 Task: Find connections with filter location 'Aïn el Berd with filter topic #linkedincoachwith filter profile language German with filter current company Golden Opportunities with filter school National Institute of Fashion Technology Delhi with filter industry Venture Capital and Private Equity Principals with filter service category Tax Preparation with filter keywords title Hotel Front Door Greeter
Action: Mouse moved to (499, 72)
Screenshot: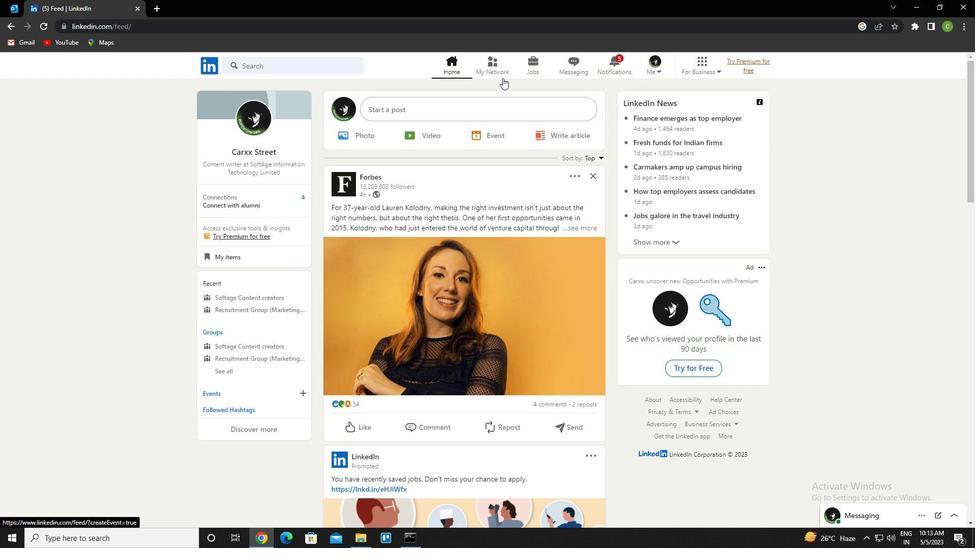 
Action: Mouse pressed left at (499, 72)
Screenshot: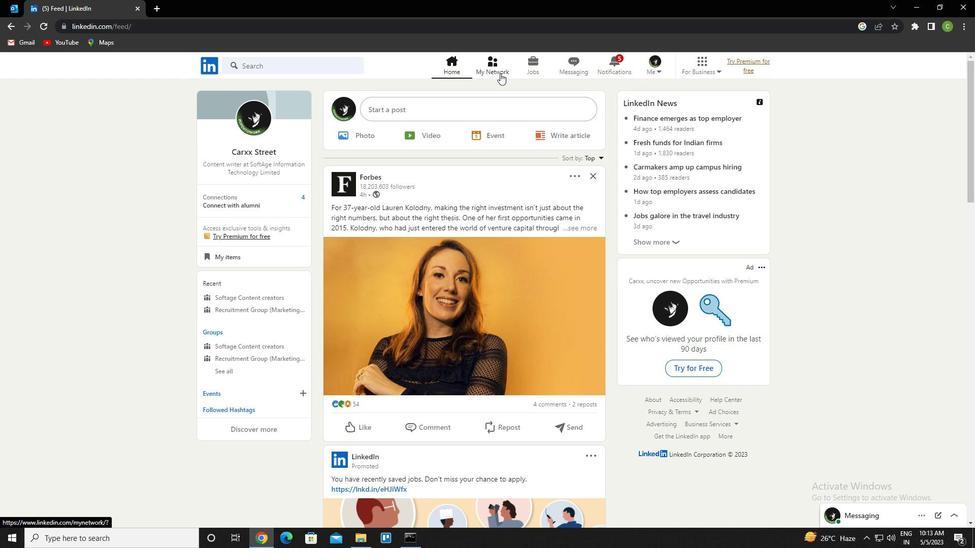 
Action: Mouse moved to (308, 129)
Screenshot: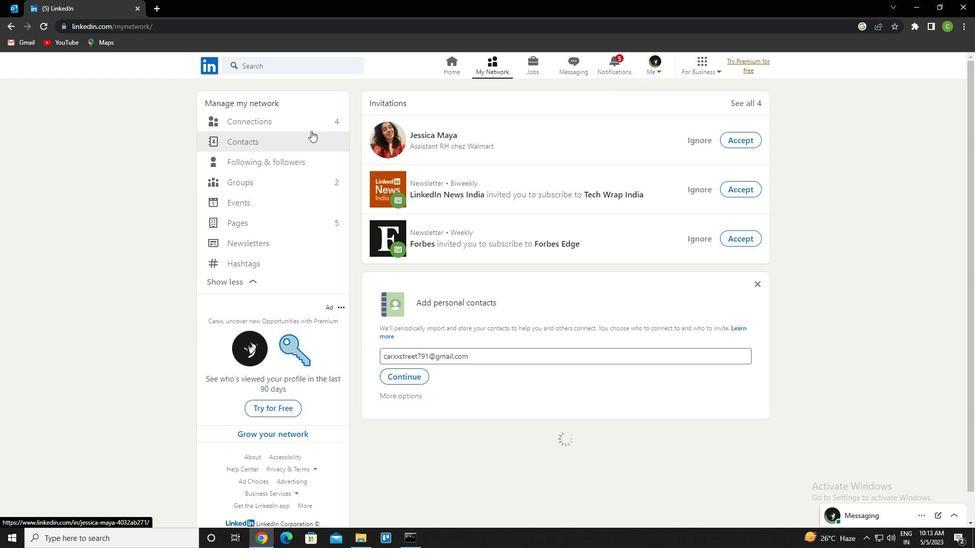 
Action: Mouse pressed left at (308, 129)
Screenshot: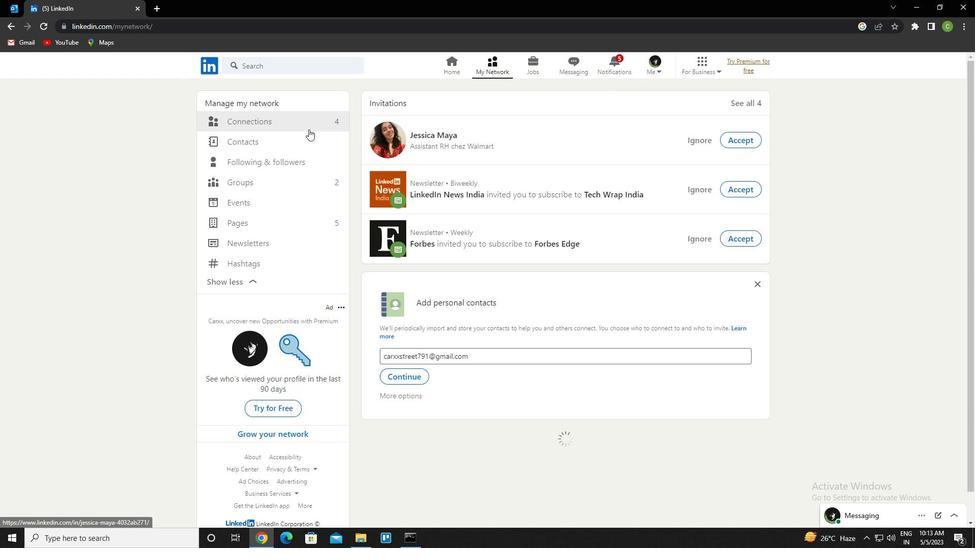 
Action: Mouse moved to (308, 128)
Screenshot: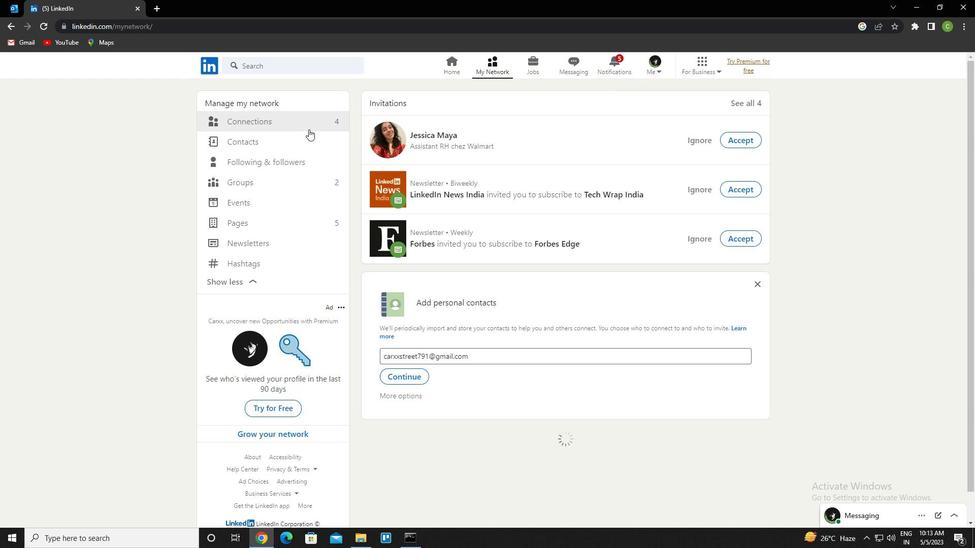 
Action: Mouse pressed left at (308, 128)
Screenshot: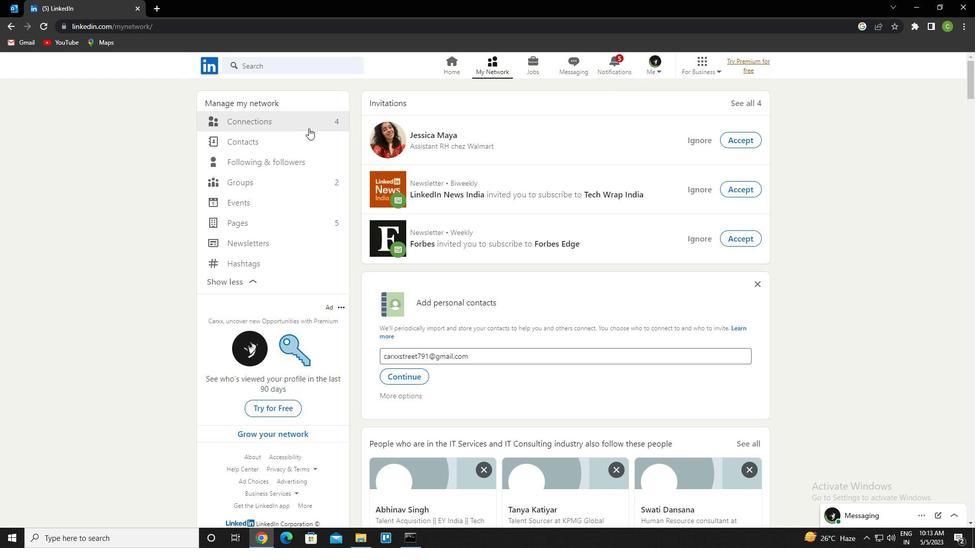 
Action: Mouse moved to (333, 122)
Screenshot: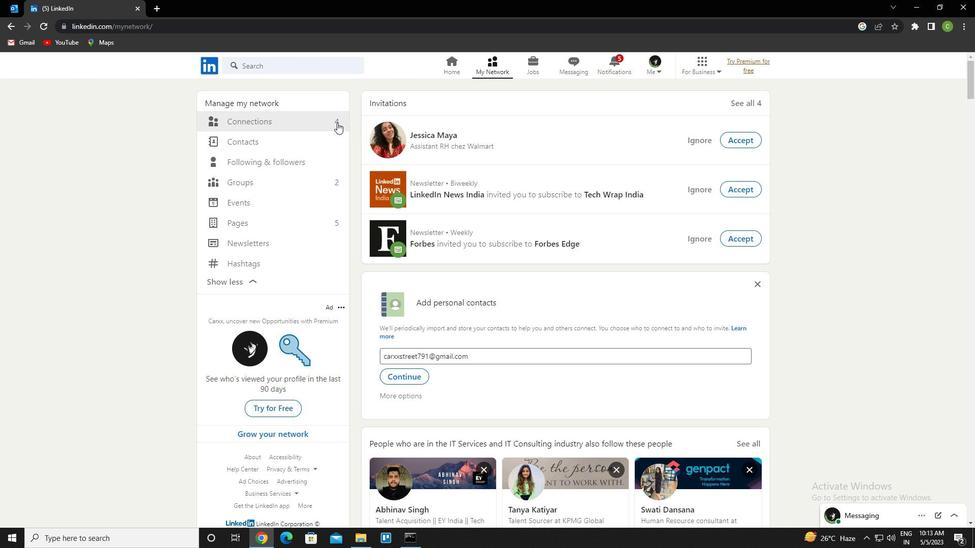 
Action: Mouse pressed left at (333, 122)
Screenshot: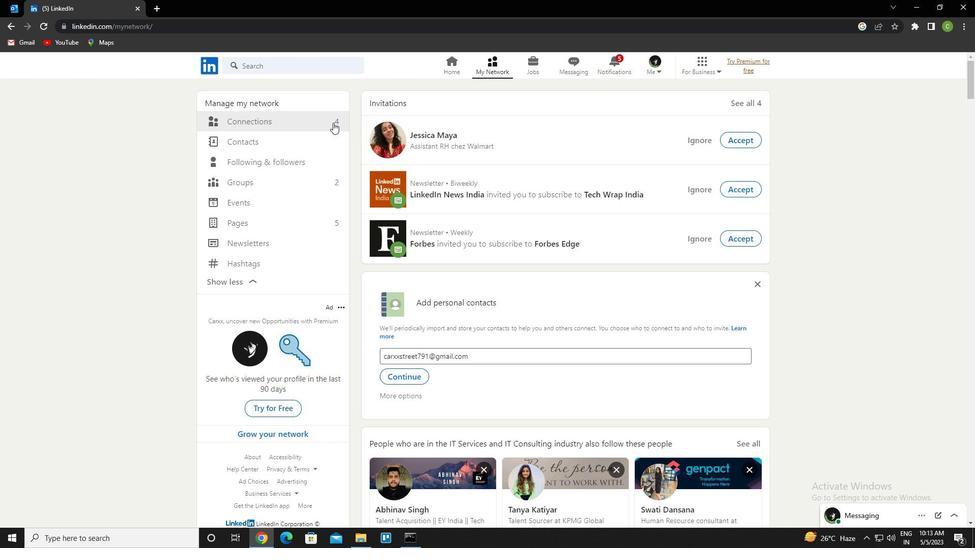 
Action: Mouse moved to (585, 120)
Screenshot: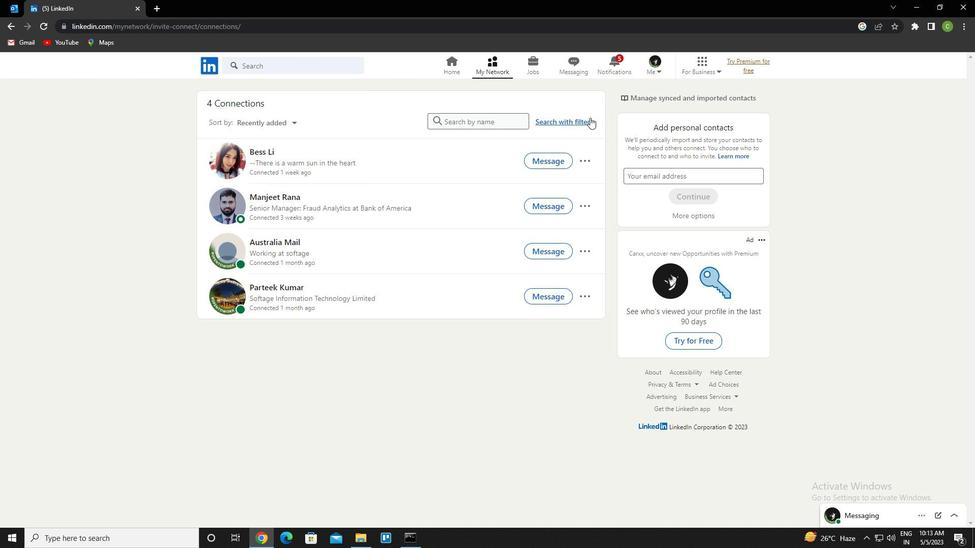 
Action: Mouse pressed left at (585, 120)
Screenshot: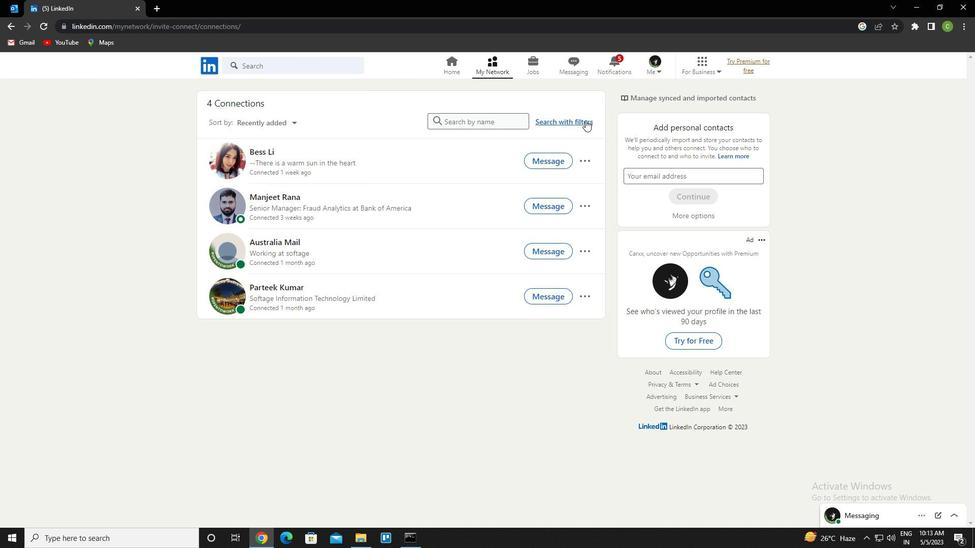 
Action: Mouse moved to (520, 99)
Screenshot: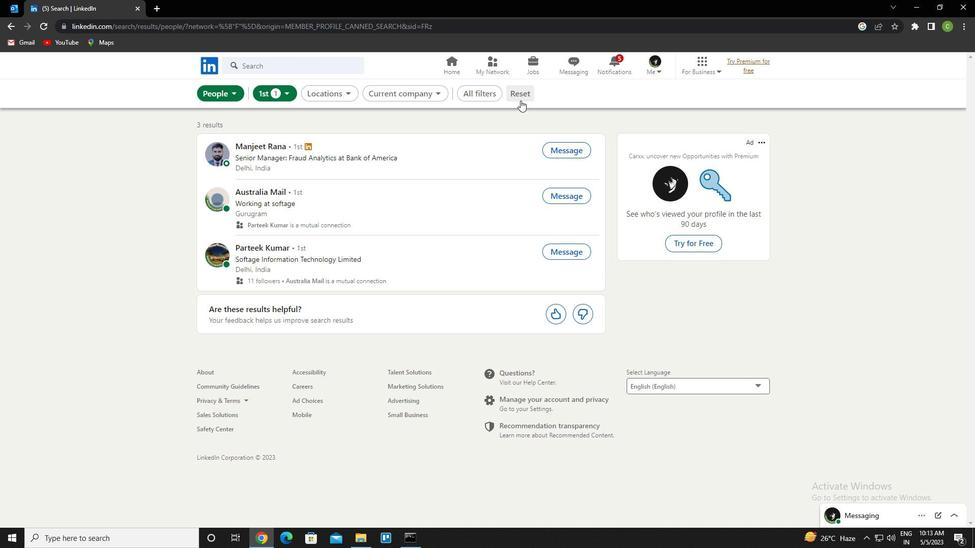 
Action: Mouse pressed left at (520, 99)
Screenshot: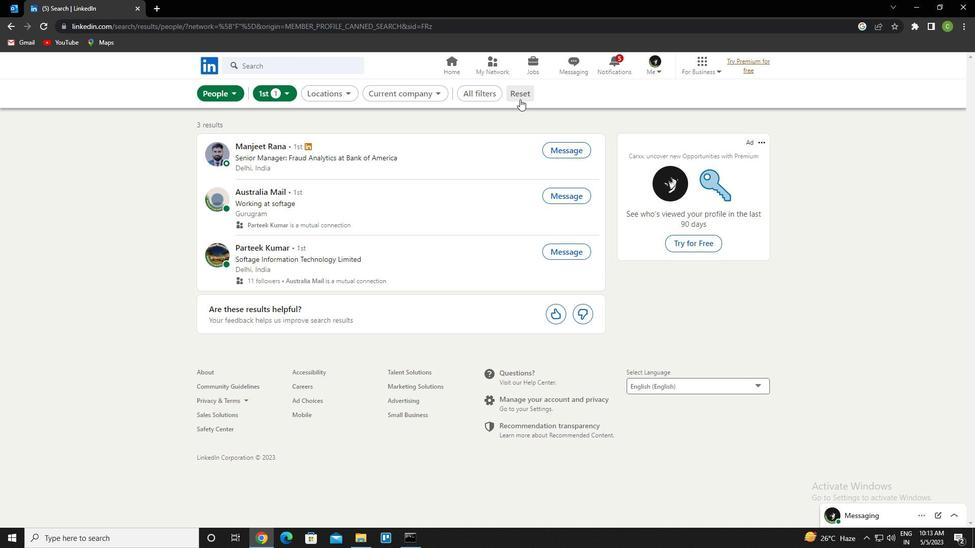 
Action: Mouse moved to (507, 95)
Screenshot: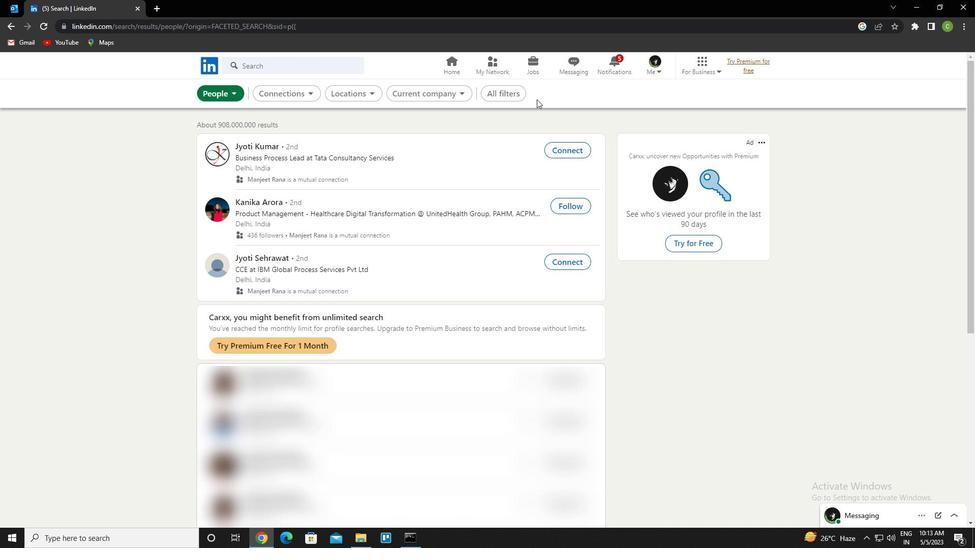 
Action: Mouse pressed left at (507, 95)
Screenshot: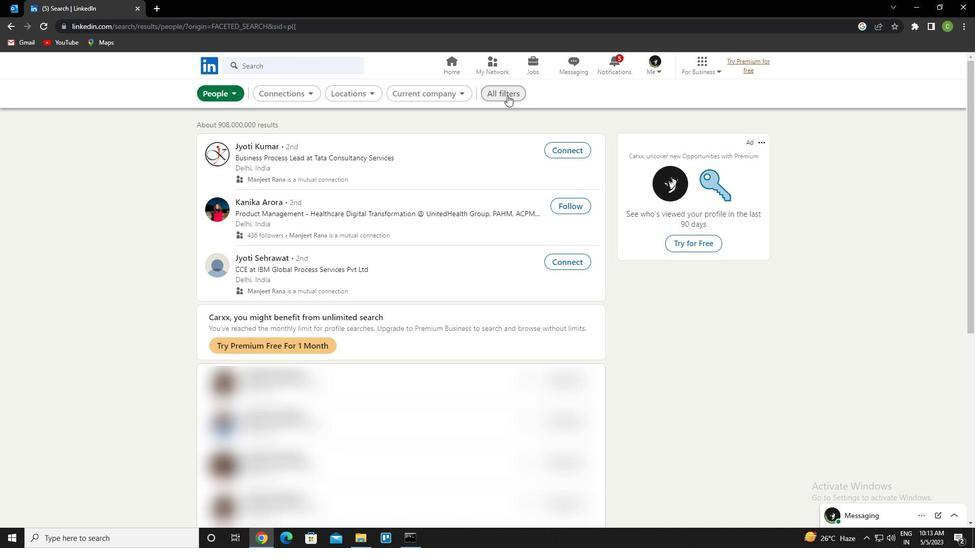 
Action: Mouse moved to (896, 278)
Screenshot: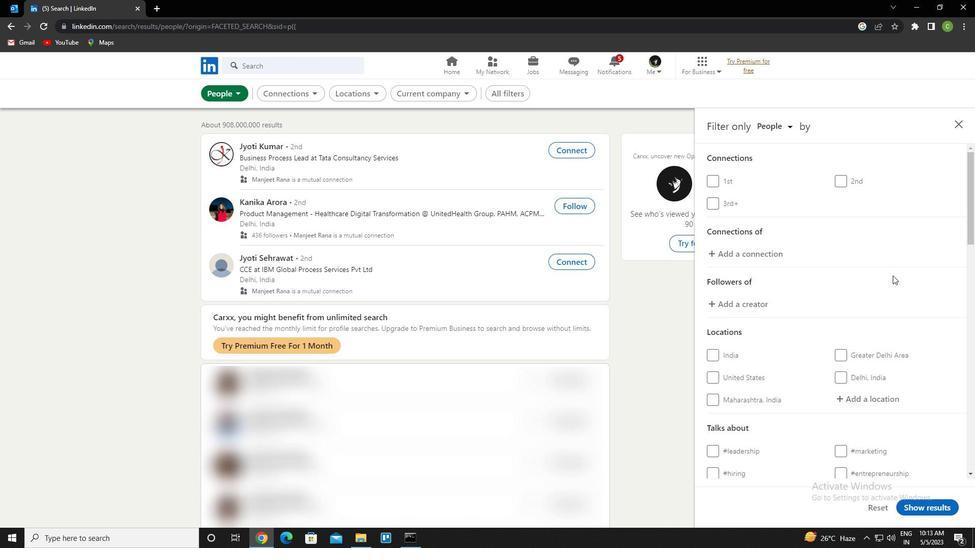 
Action: Mouse scrolled (896, 277) with delta (0, 0)
Screenshot: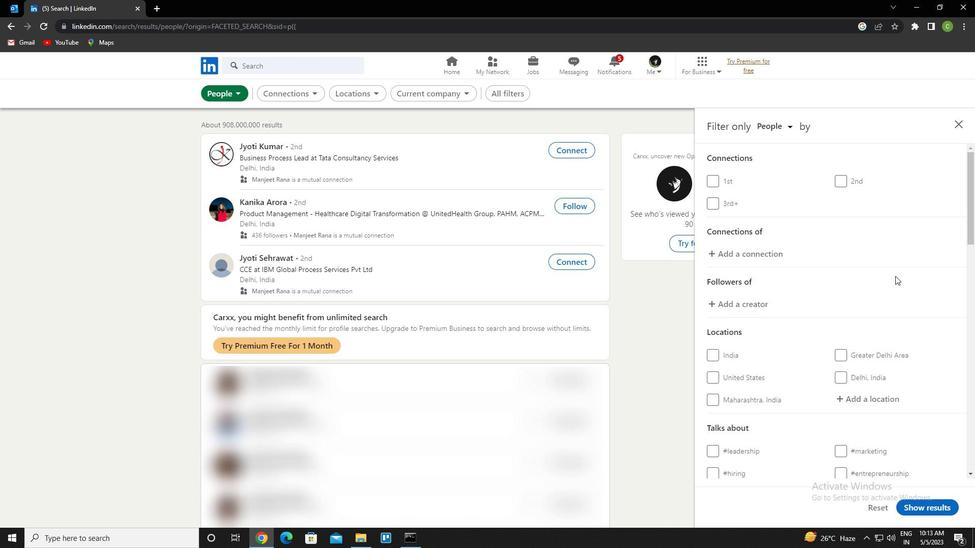 
Action: Mouse moved to (896, 278)
Screenshot: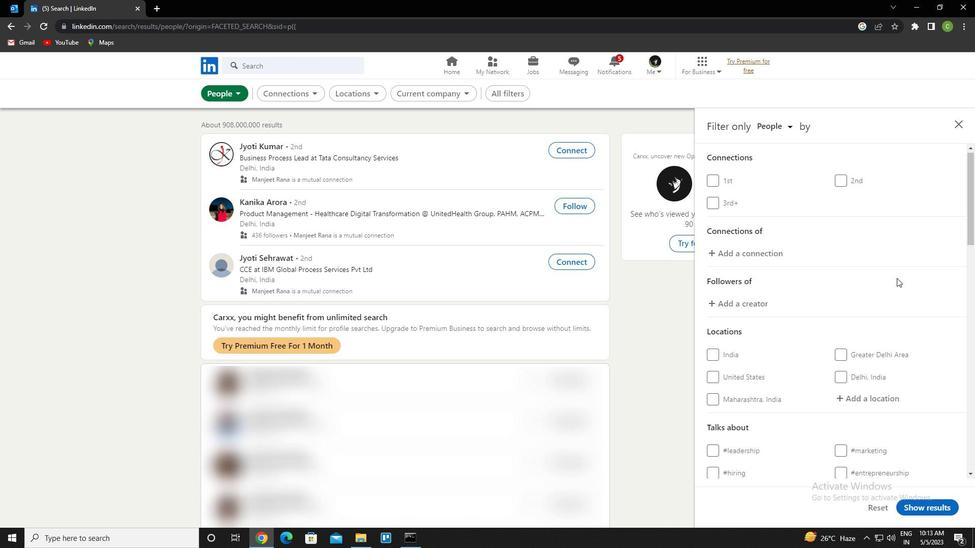 
Action: Mouse scrolled (896, 278) with delta (0, 0)
Screenshot: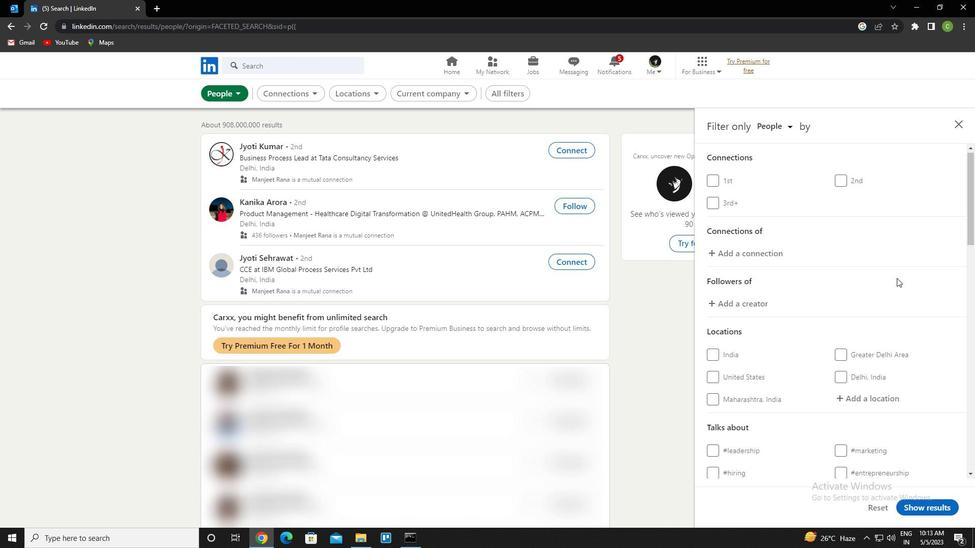 
Action: Mouse moved to (868, 296)
Screenshot: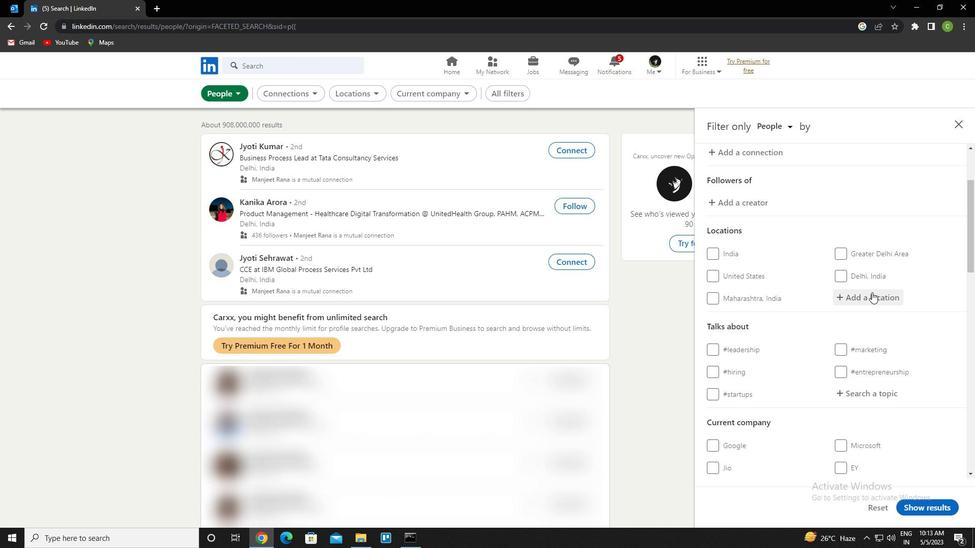 
Action: Mouse pressed left at (868, 296)
Screenshot: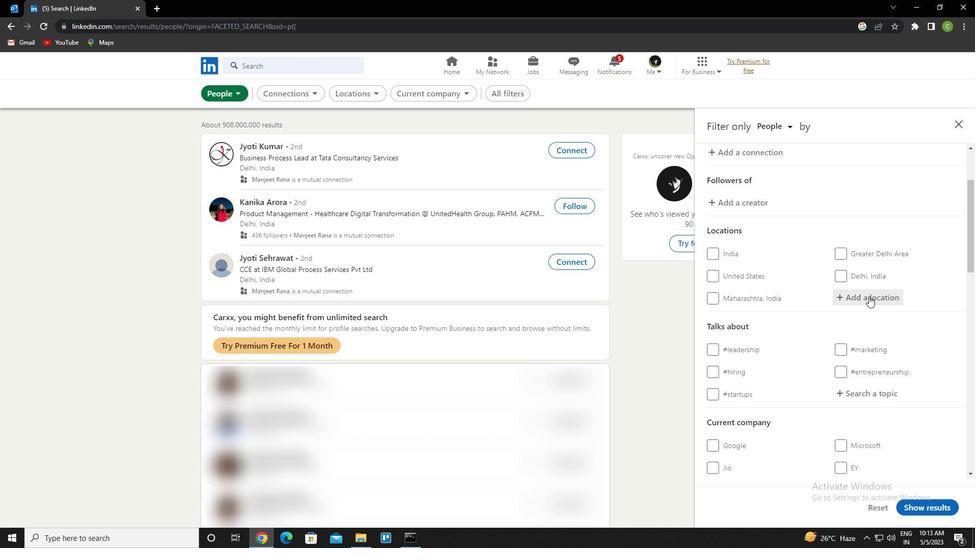 
Action: Key pressed <Key.caps_lock>a<Key.caps_lock>in<Key.space>el<Key.space>berd<Key.down><Key.enter>
Screenshot: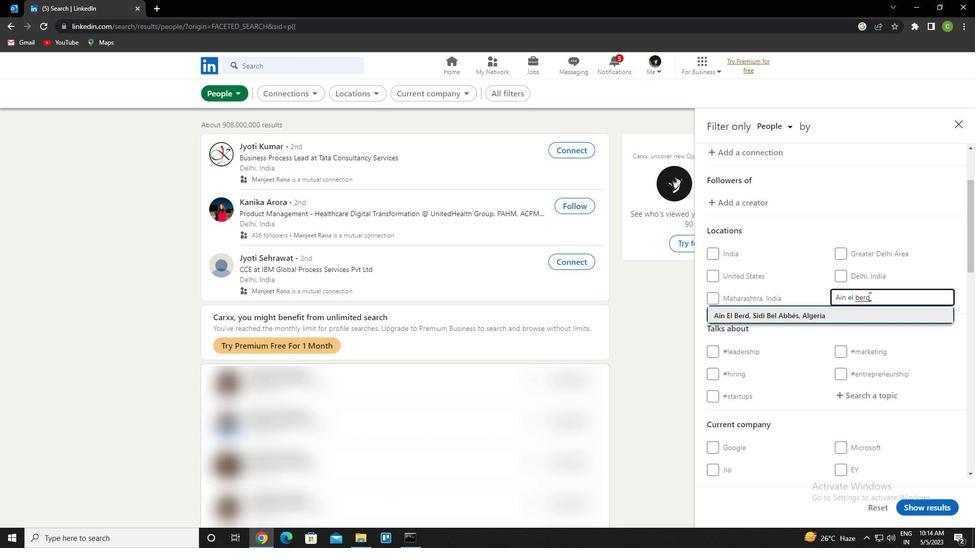 
Action: Mouse moved to (969, 222)
Screenshot: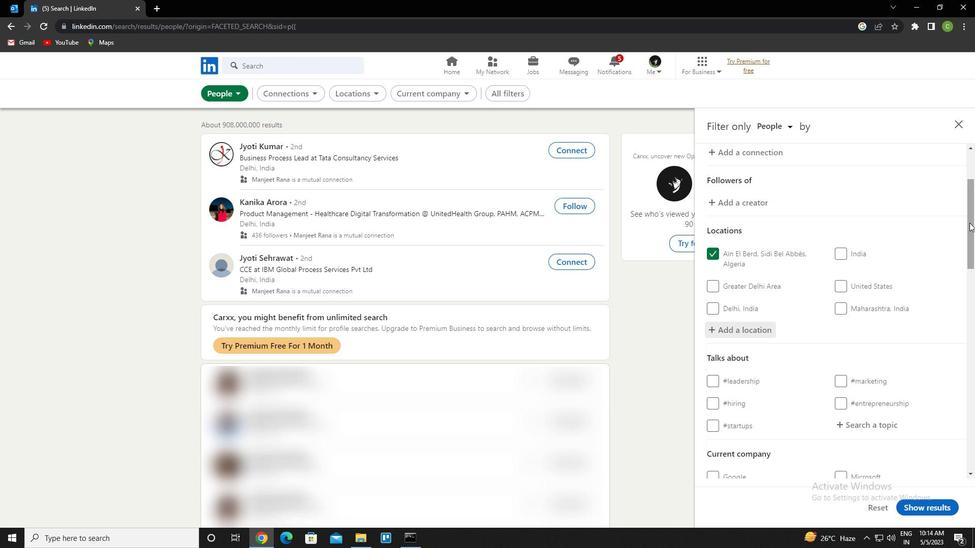 
Action: Mouse scrolled (969, 222) with delta (0, 0)
Screenshot: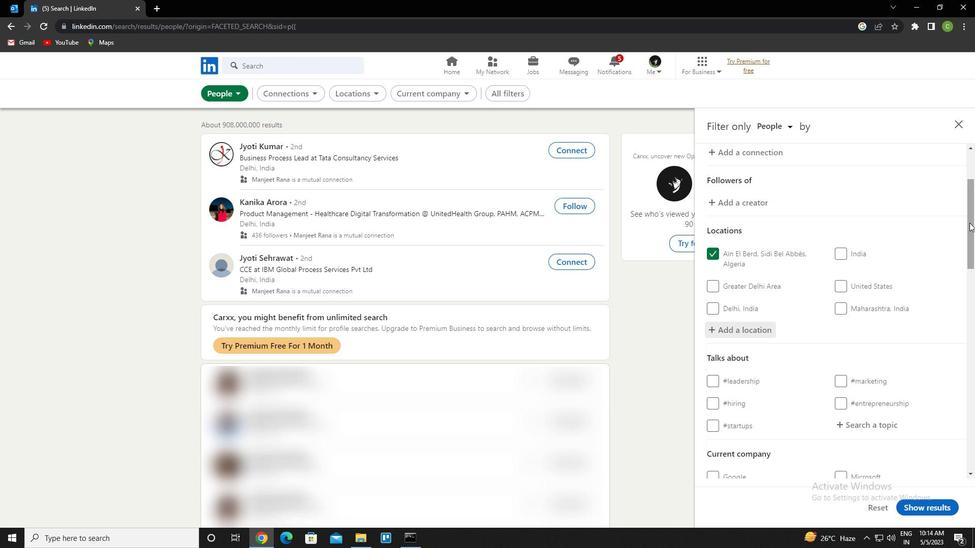 
Action: Mouse moved to (891, 372)
Screenshot: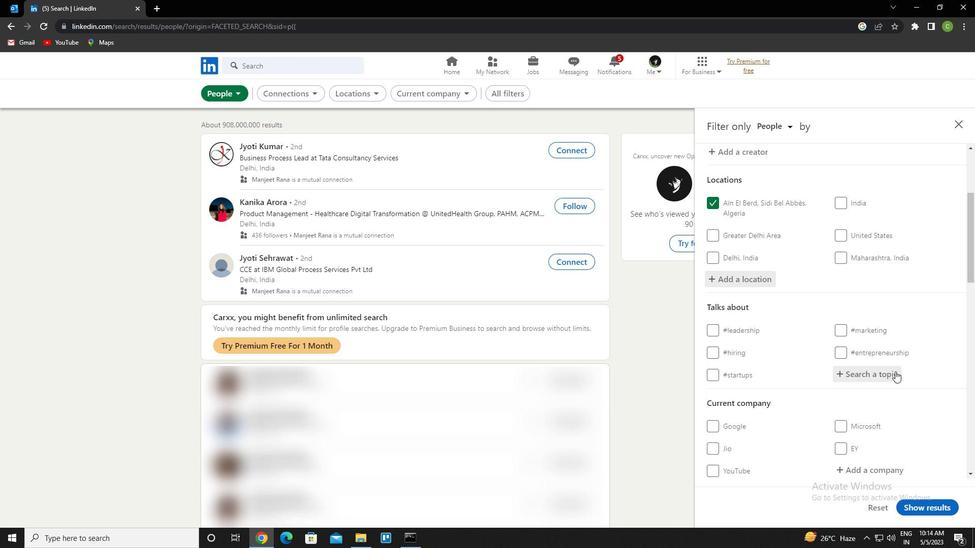 
Action: Mouse pressed left at (891, 372)
Screenshot: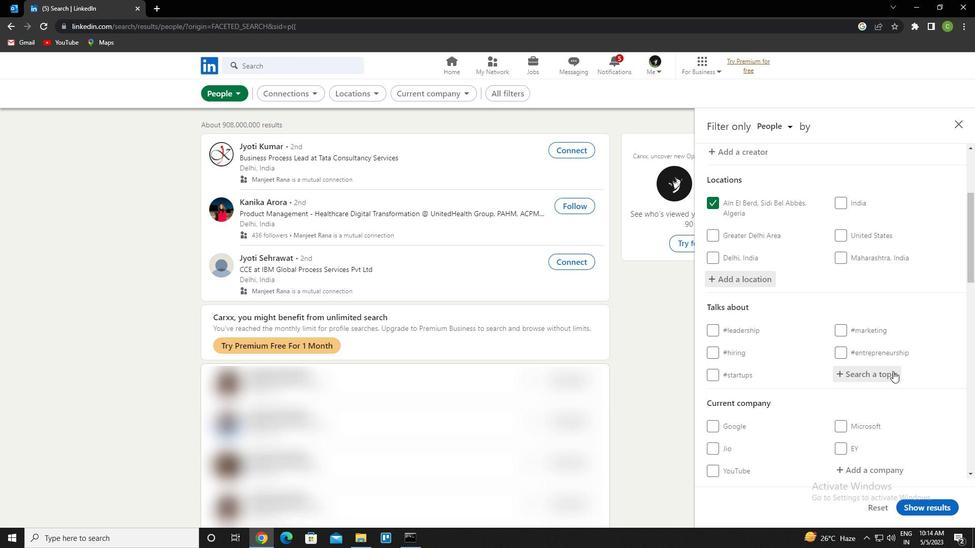 
Action: Mouse moved to (920, 353)
Screenshot: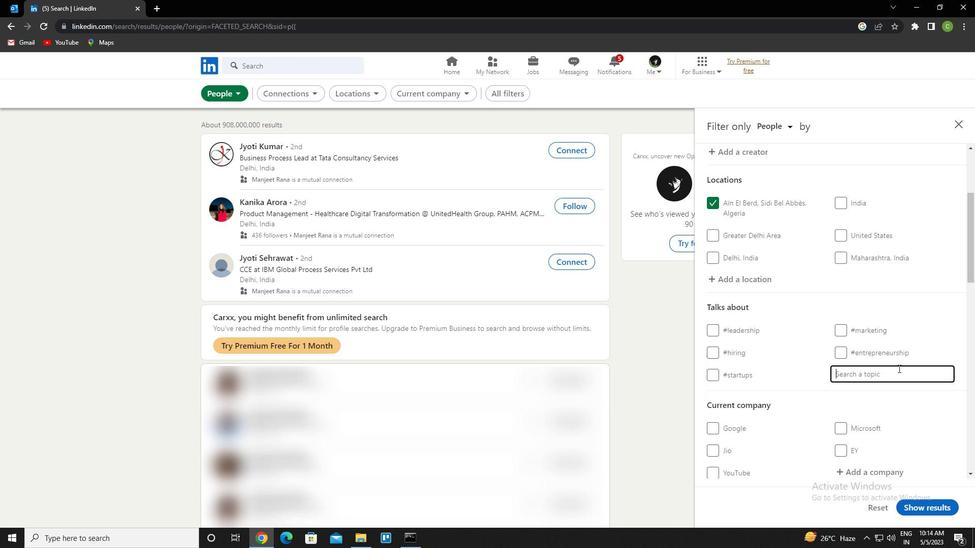 
Action: Key pressed linkedincoch<Key.backspace><Key.backspace><Key.backspace>oach<Key.down><Key.enter>
Screenshot: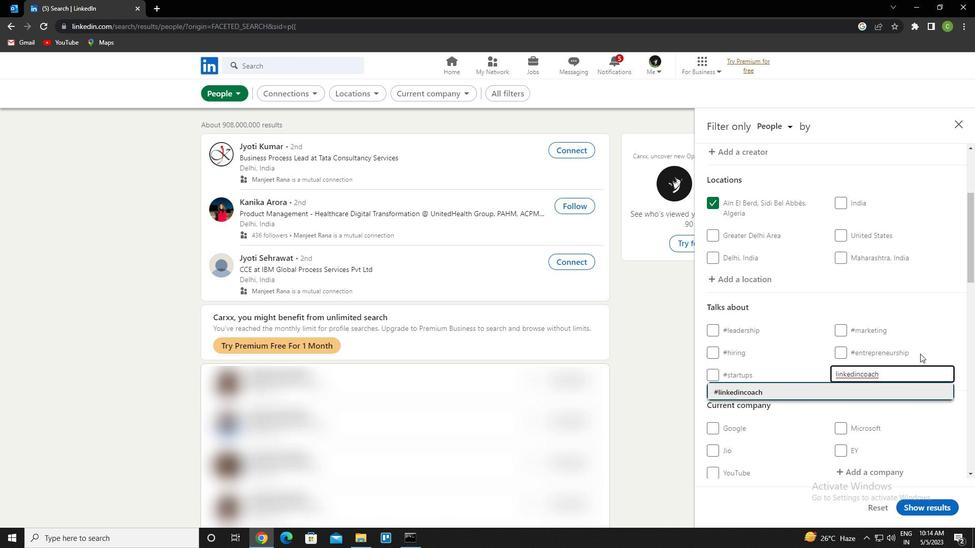 
Action: Mouse moved to (963, 322)
Screenshot: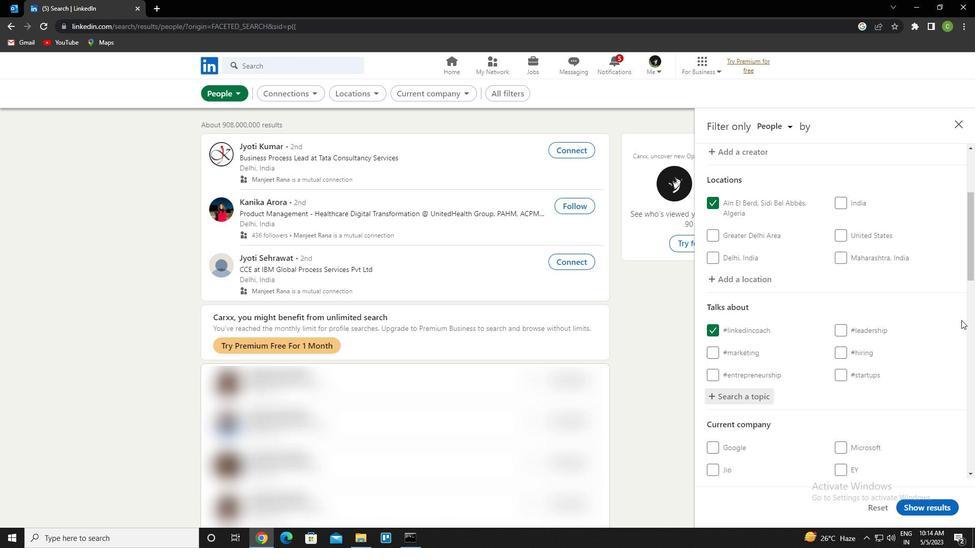 
Action: Mouse scrolled (963, 321) with delta (0, 0)
Screenshot: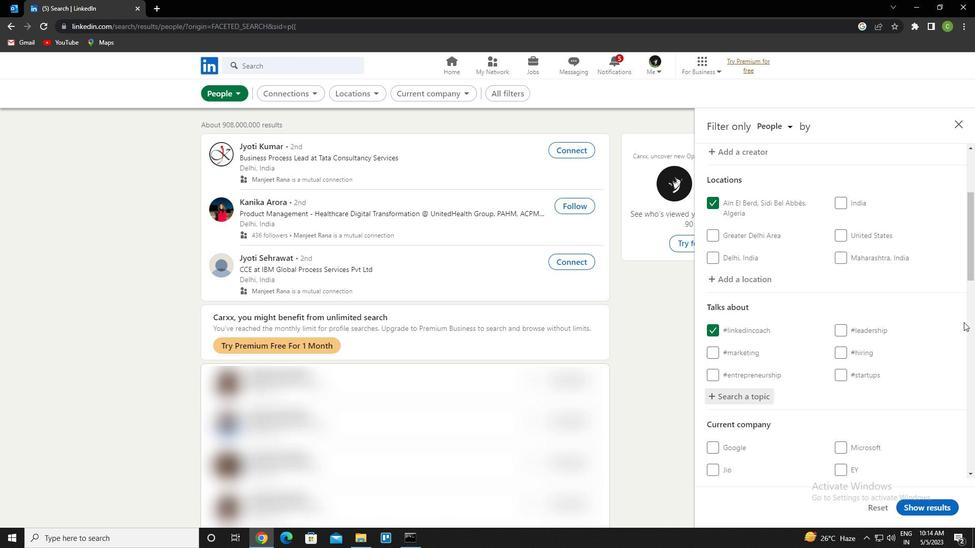 
Action: Mouse moved to (963, 322)
Screenshot: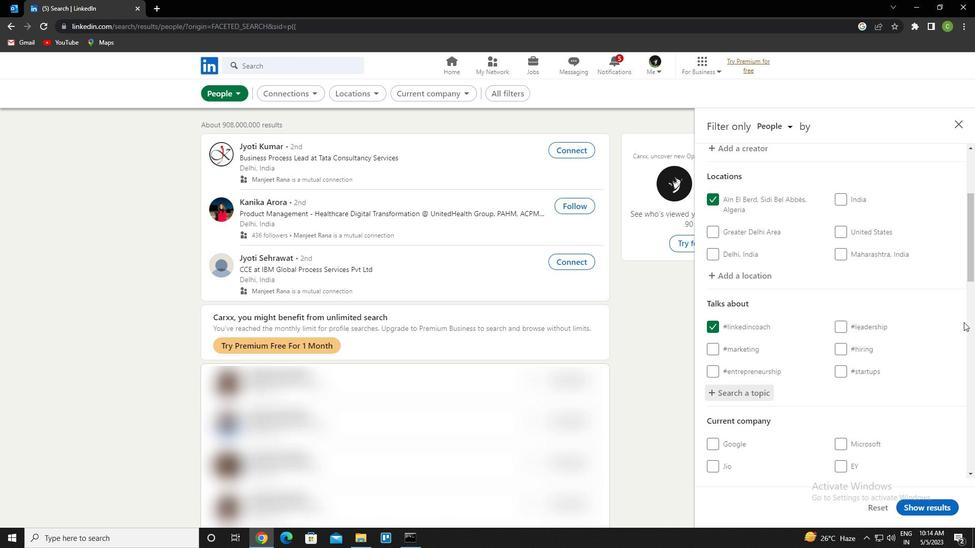 
Action: Mouse scrolled (963, 321) with delta (0, 0)
Screenshot: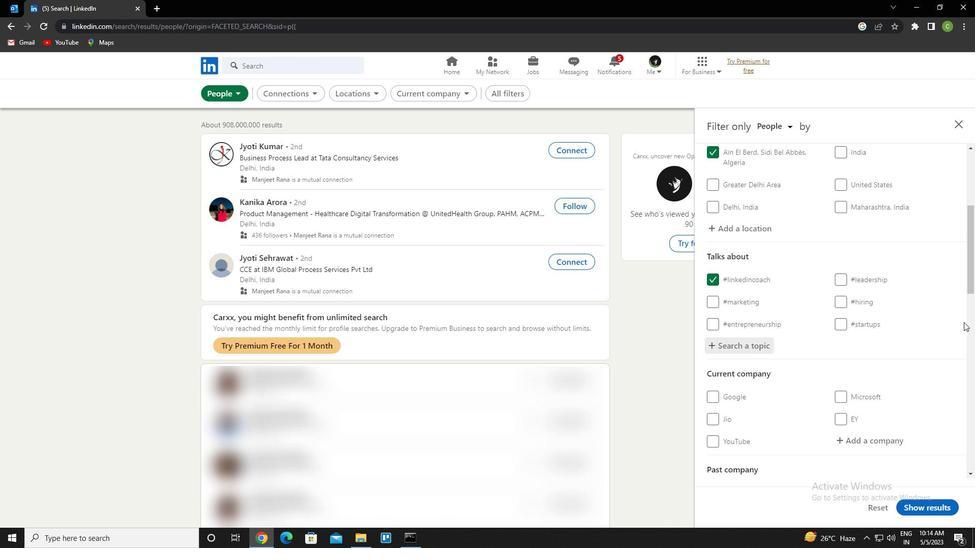 
Action: Mouse scrolled (963, 321) with delta (0, 0)
Screenshot: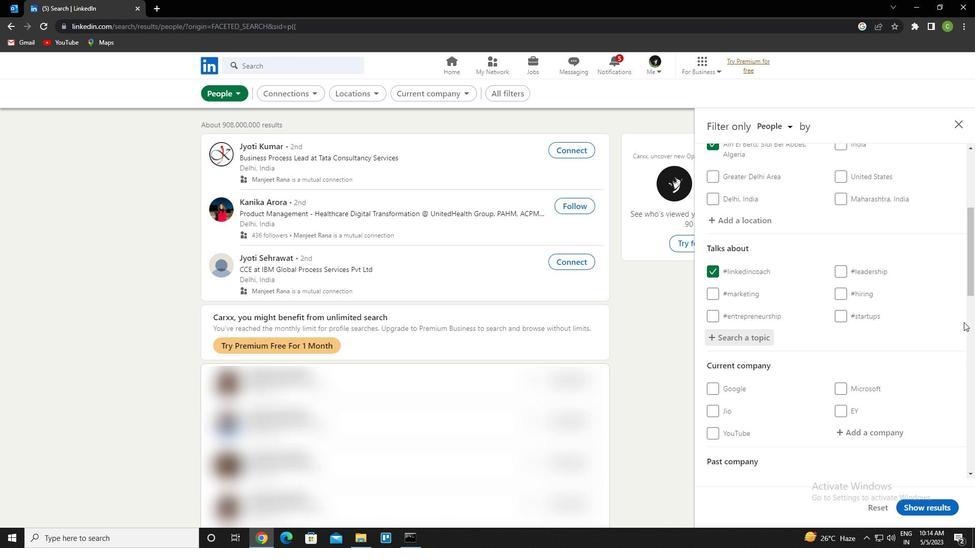 
Action: Mouse moved to (963, 323)
Screenshot: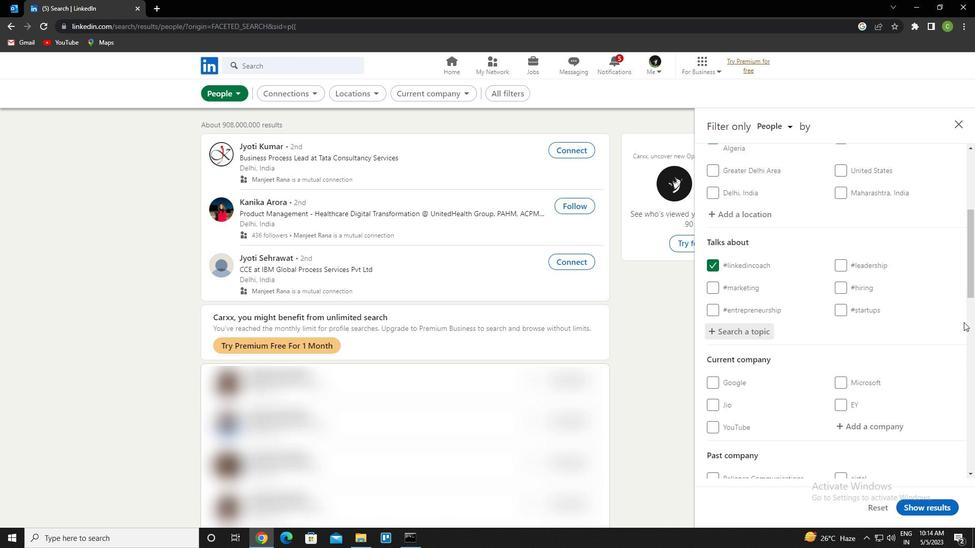 
Action: Mouse scrolled (963, 323) with delta (0, 0)
Screenshot: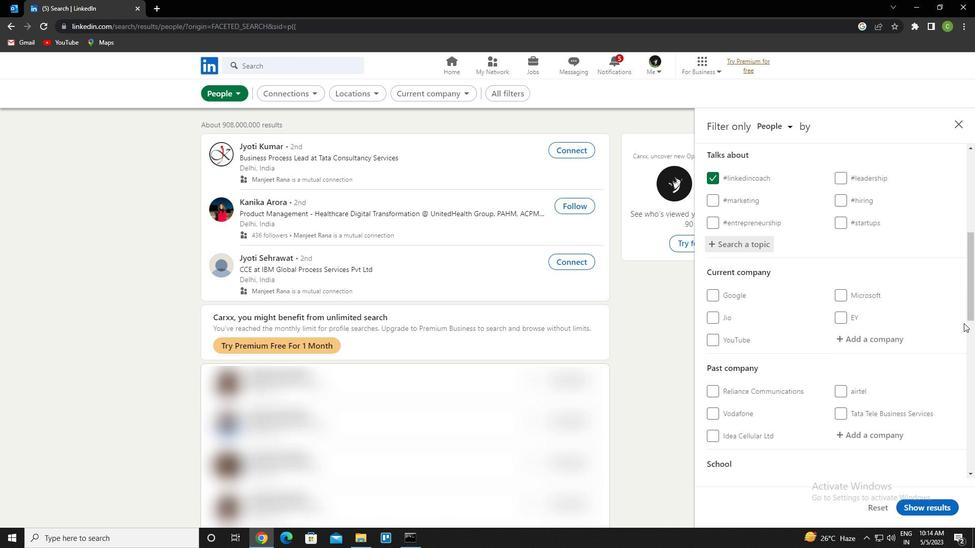 
Action: Mouse moved to (960, 324)
Screenshot: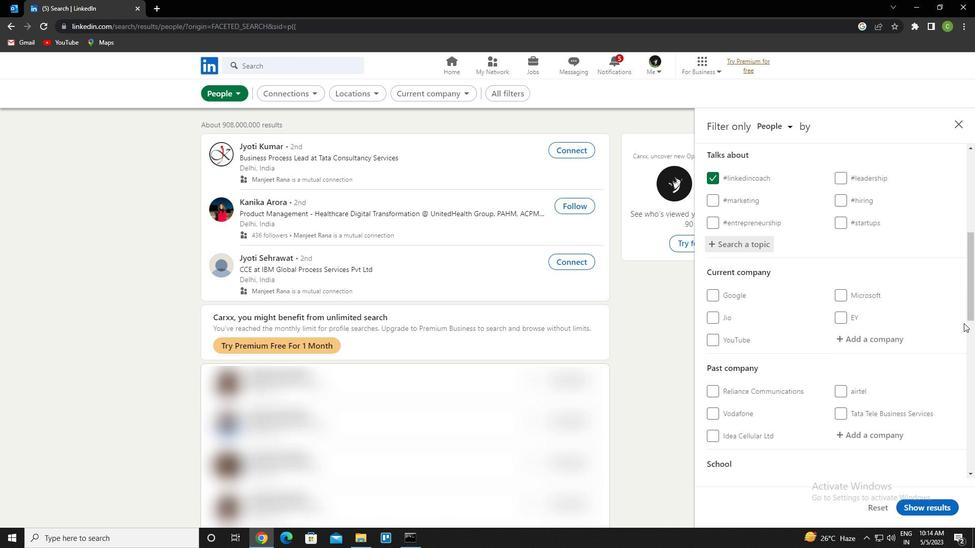 
Action: Mouse scrolled (960, 323) with delta (0, 0)
Screenshot: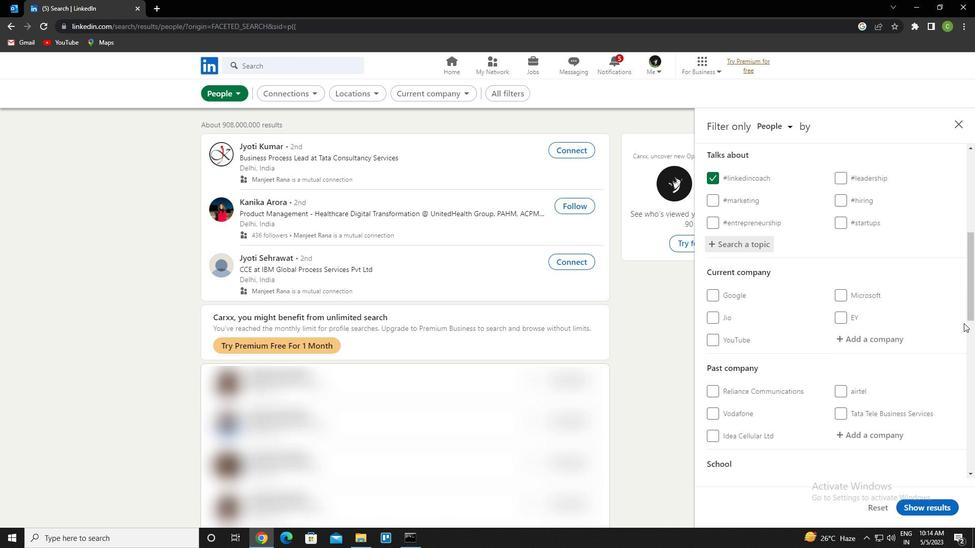 
Action: Mouse moved to (946, 325)
Screenshot: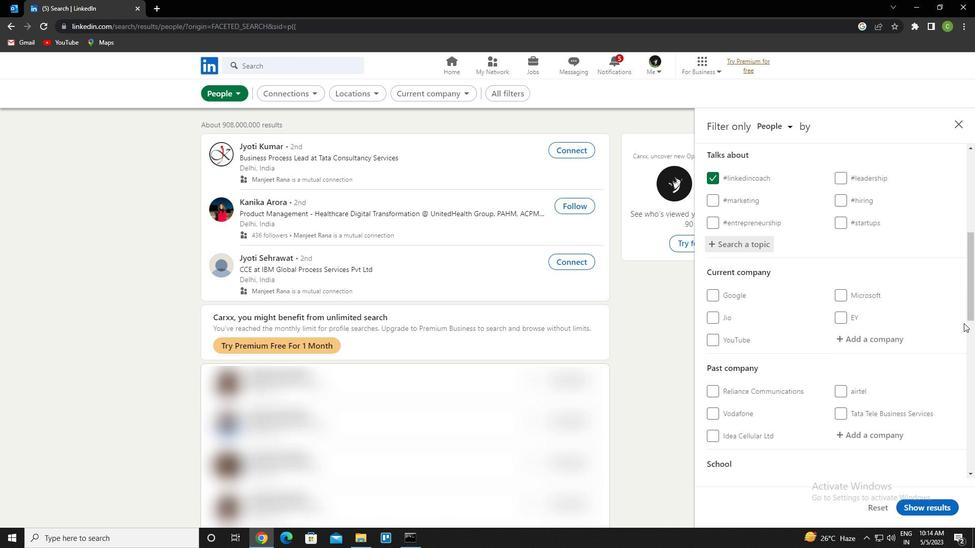 
Action: Mouse scrolled (946, 324) with delta (0, 0)
Screenshot: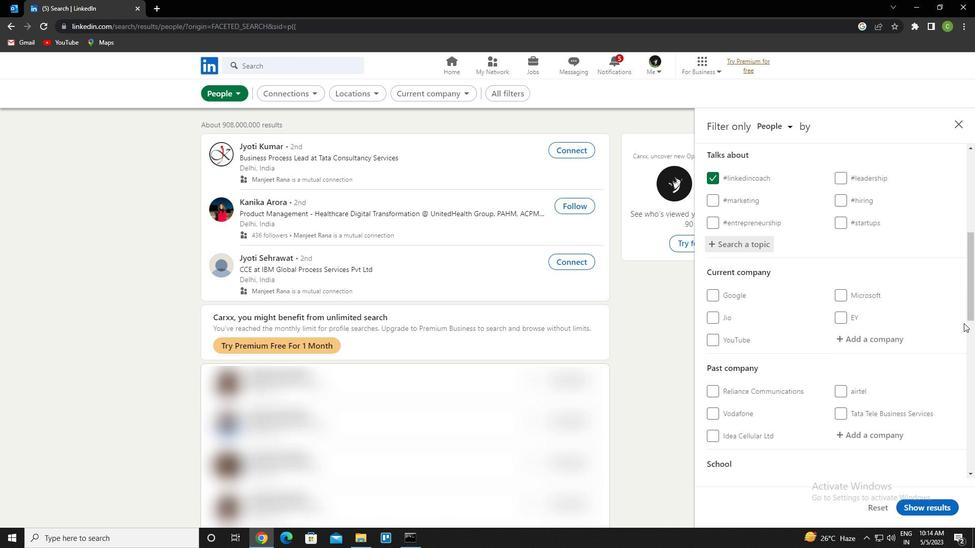 
Action: Mouse moved to (927, 316)
Screenshot: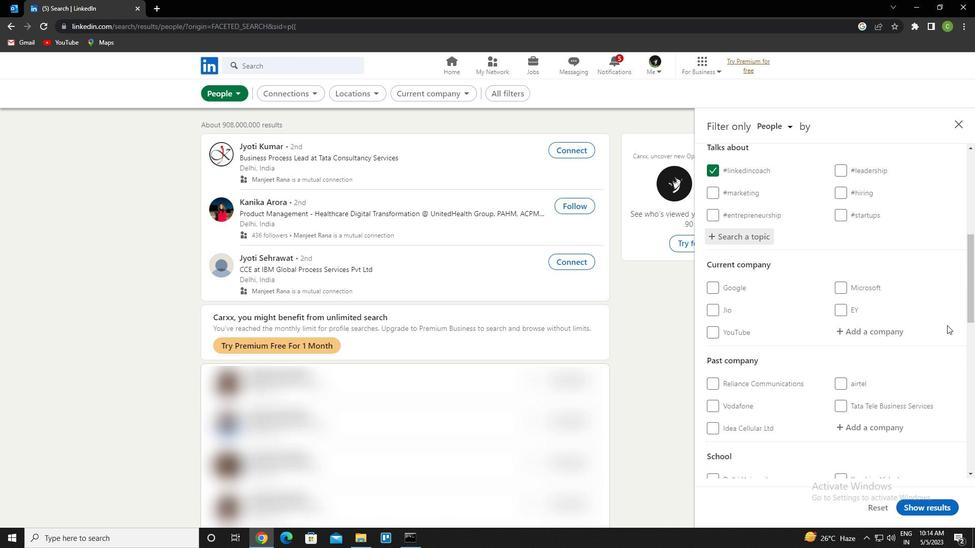 
Action: Mouse scrolled (927, 316) with delta (0, 0)
Screenshot: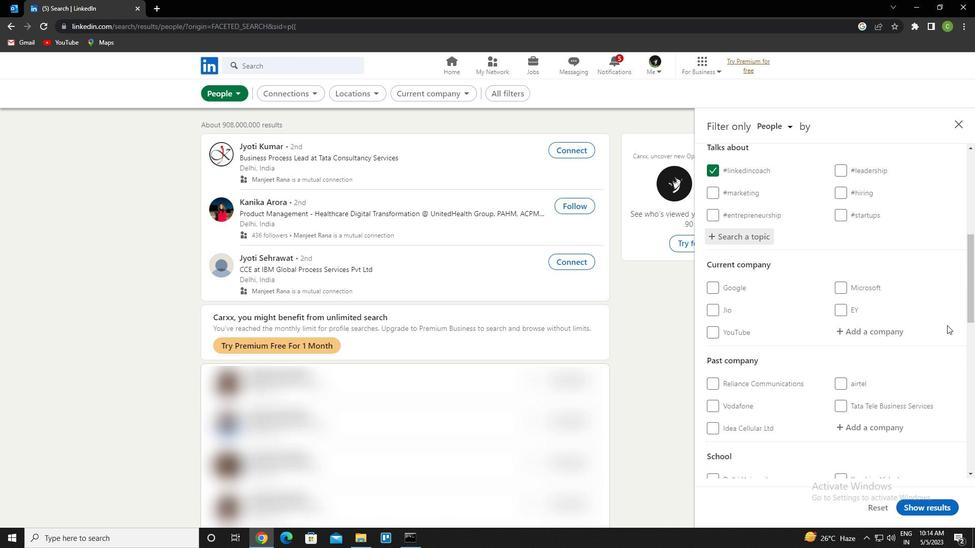 
Action: Mouse moved to (919, 313)
Screenshot: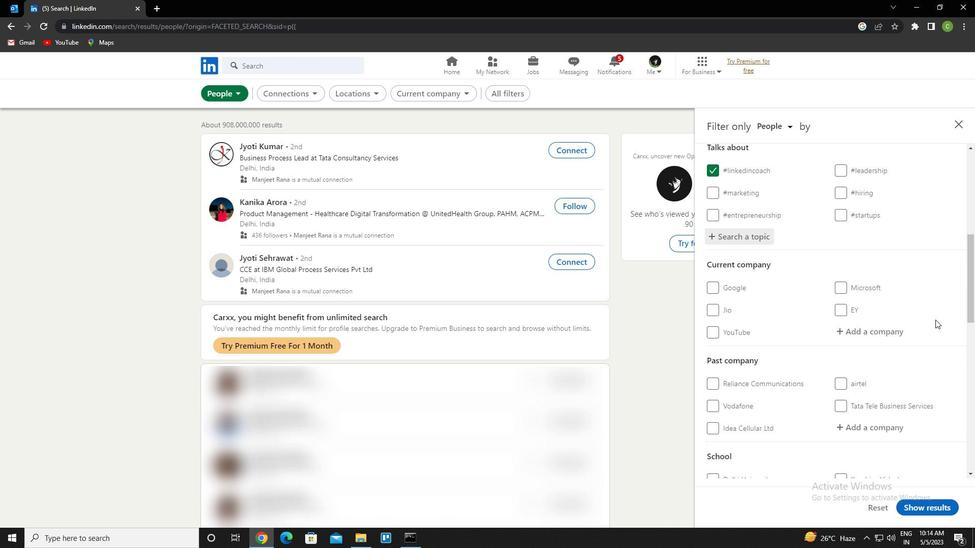 
Action: Mouse scrolled (919, 312) with delta (0, 0)
Screenshot: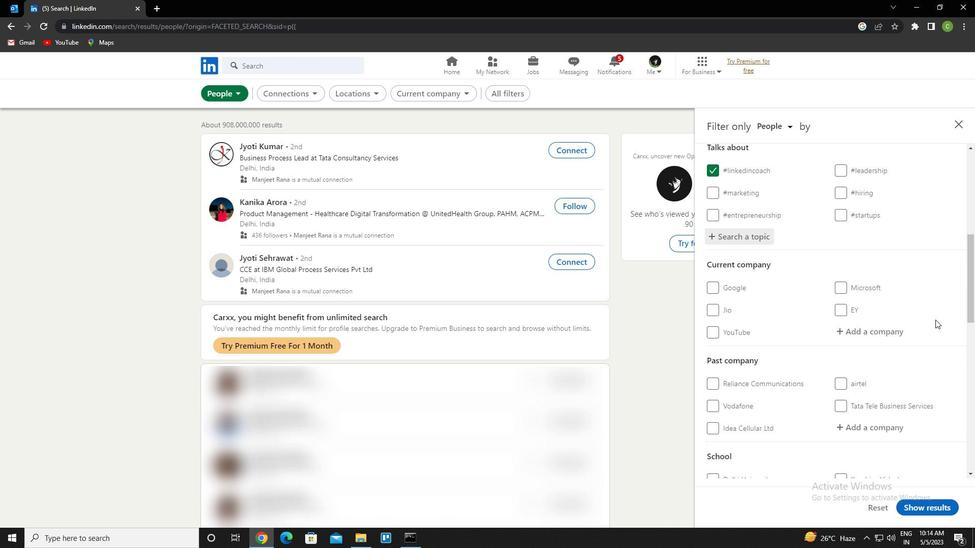 
Action: Mouse moved to (914, 311)
Screenshot: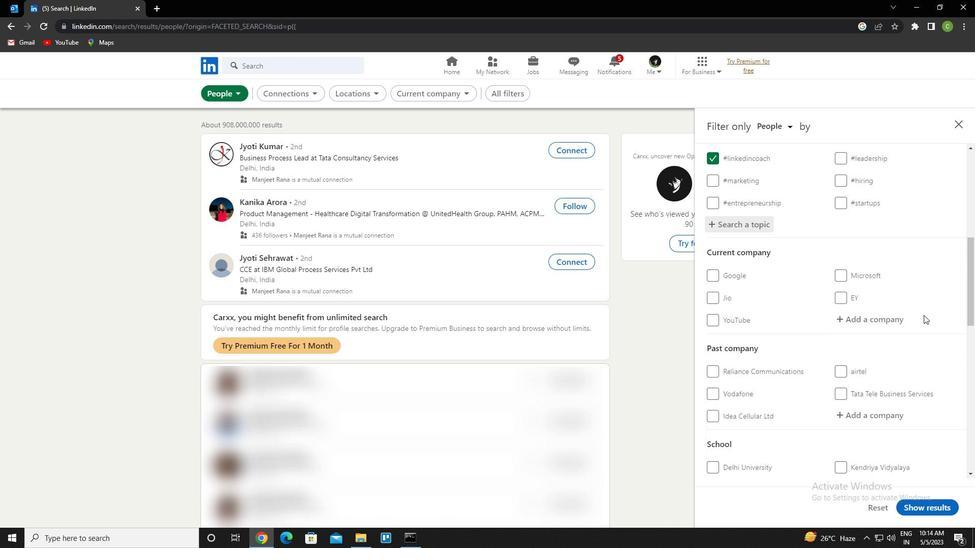 
Action: Mouse scrolled (914, 310) with delta (0, 0)
Screenshot: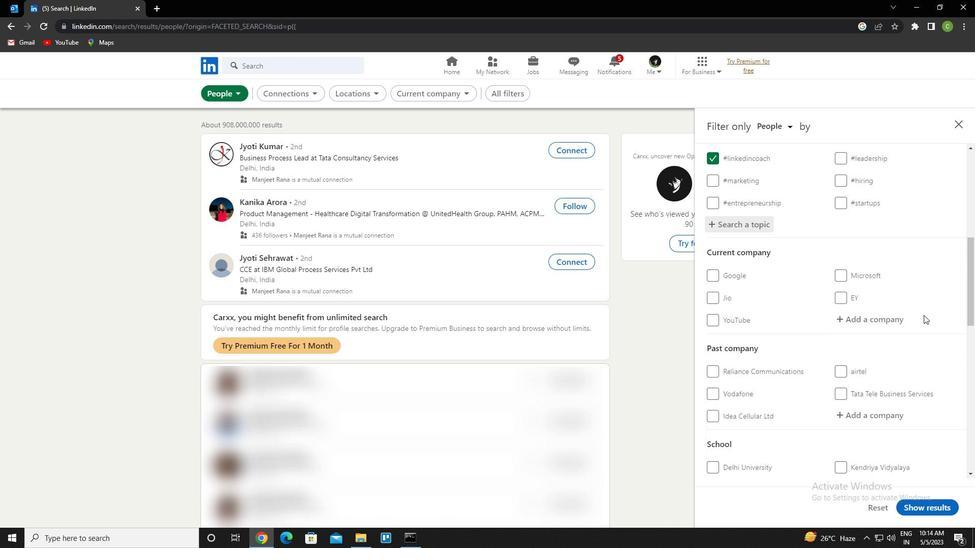 
Action: Mouse moved to (862, 306)
Screenshot: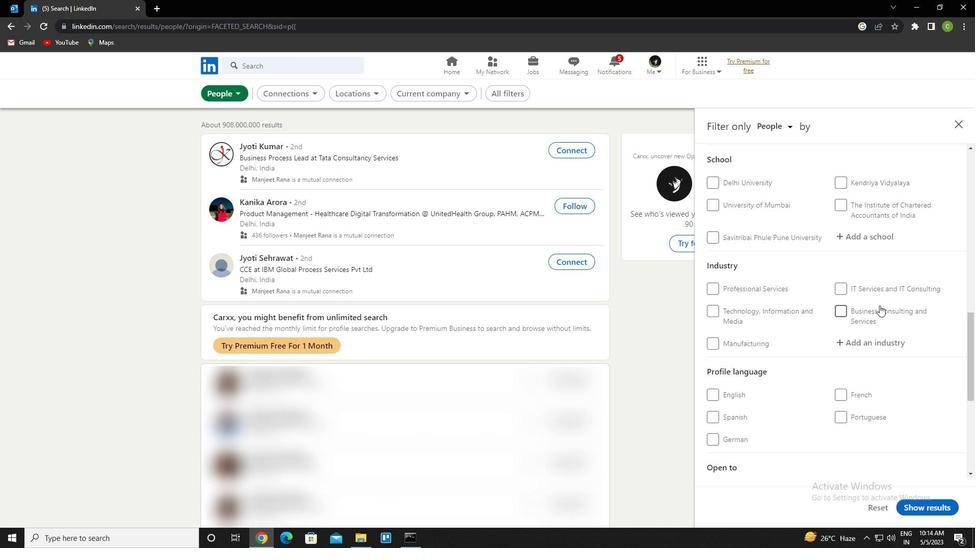 
Action: Mouse scrolled (862, 305) with delta (0, 0)
Screenshot: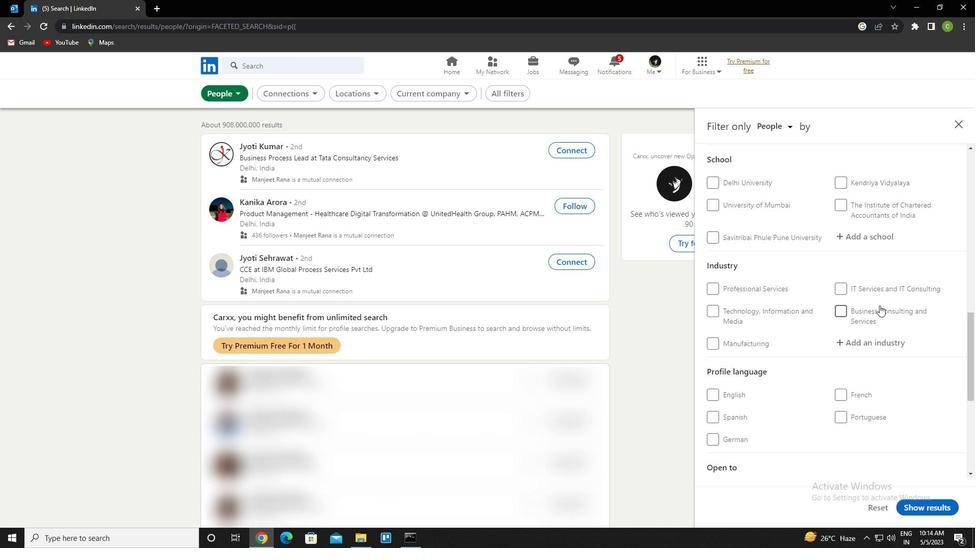 
Action: Mouse moved to (835, 302)
Screenshot: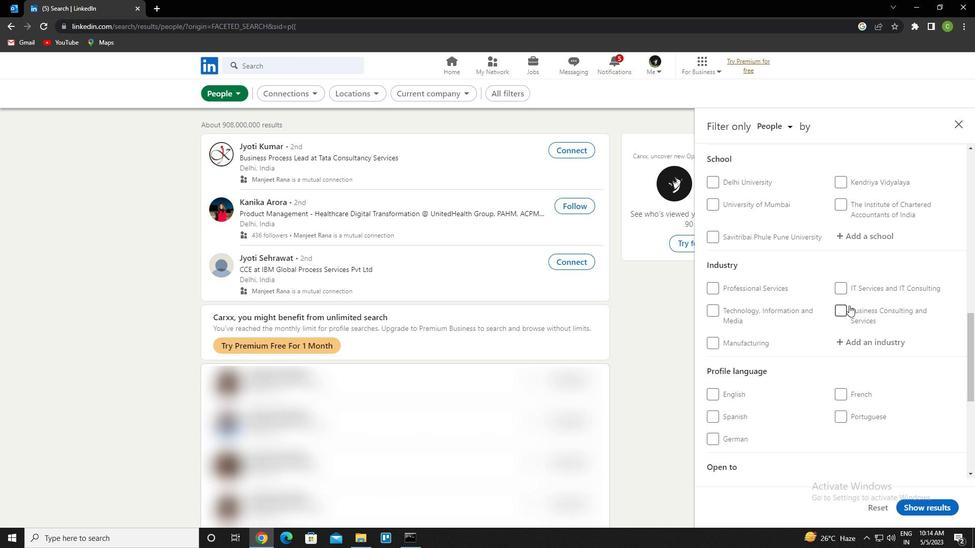 
Action: Mouse scrolled (835, 302) with delta (0, 0)
Screenshot: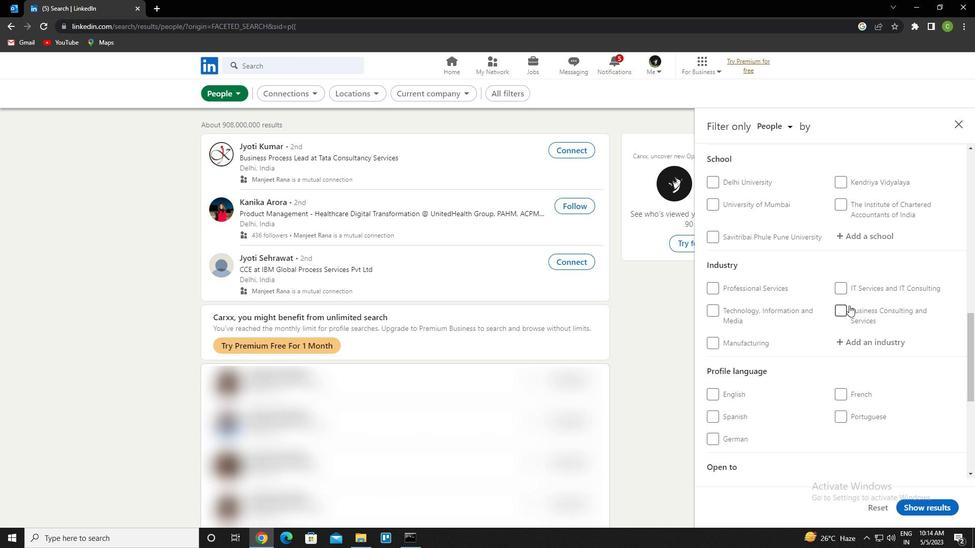 
Action: Mouse moved to (716, 336)
Screenshot: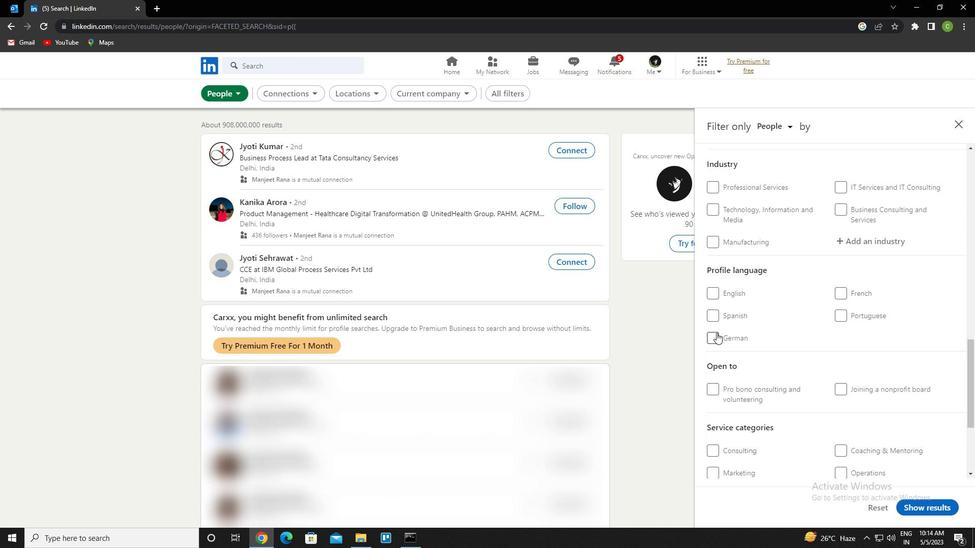 
Action: Mouse pressed left at (716, 336)
Screenshot: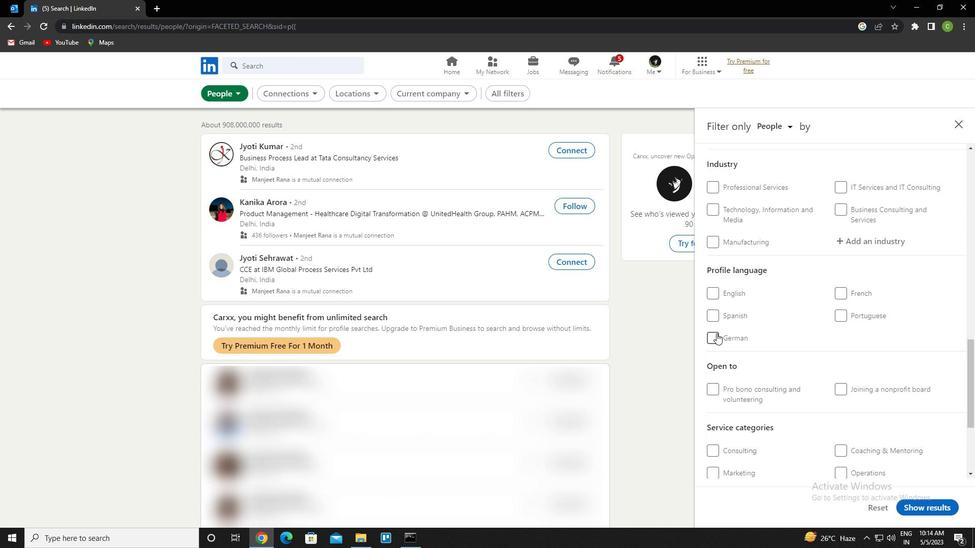 
Action: Mouse moved to (780, 293)
Screenshot: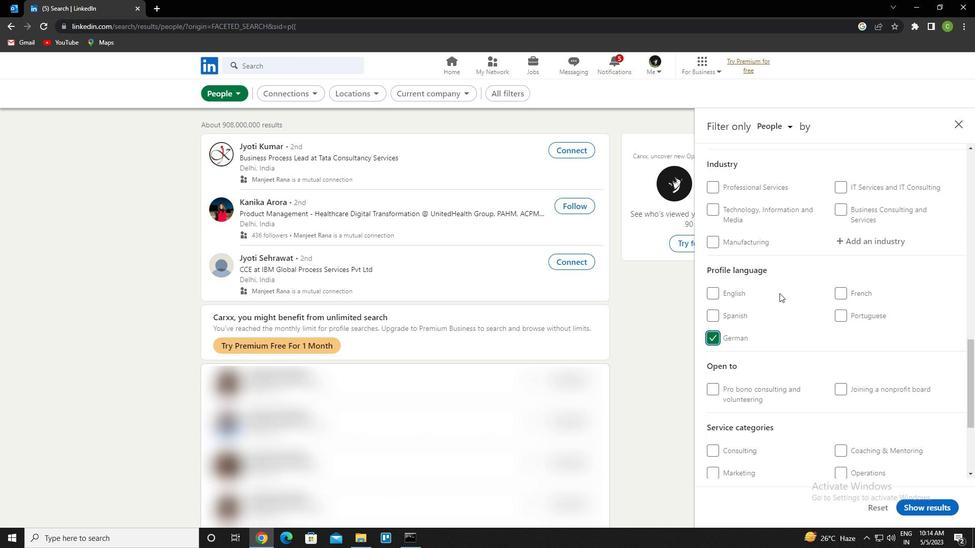 
Action: Mouse scrolled (780, 293) with delta (0, 0)
Screenshot: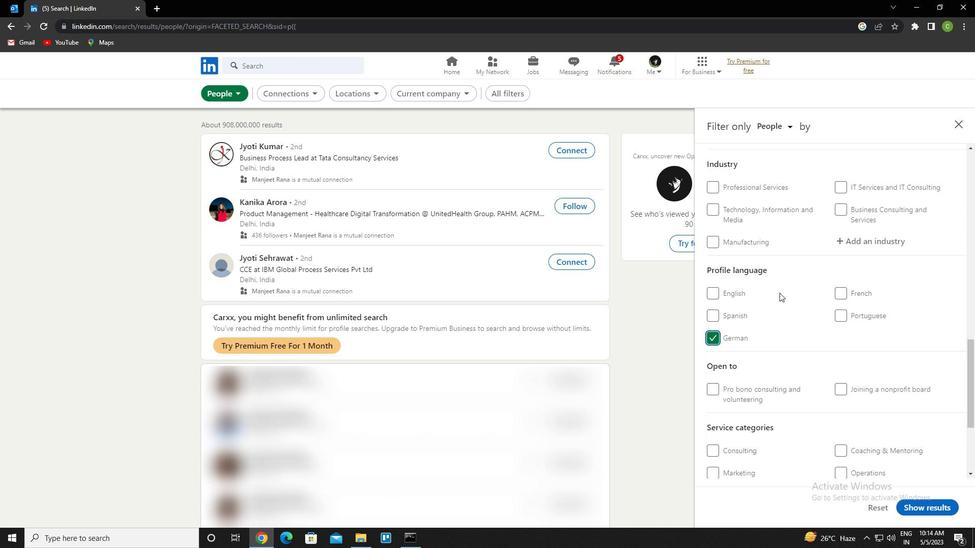 
Action: Mouse scrolled (780, 293) with delta (0, 0)
Screenshot: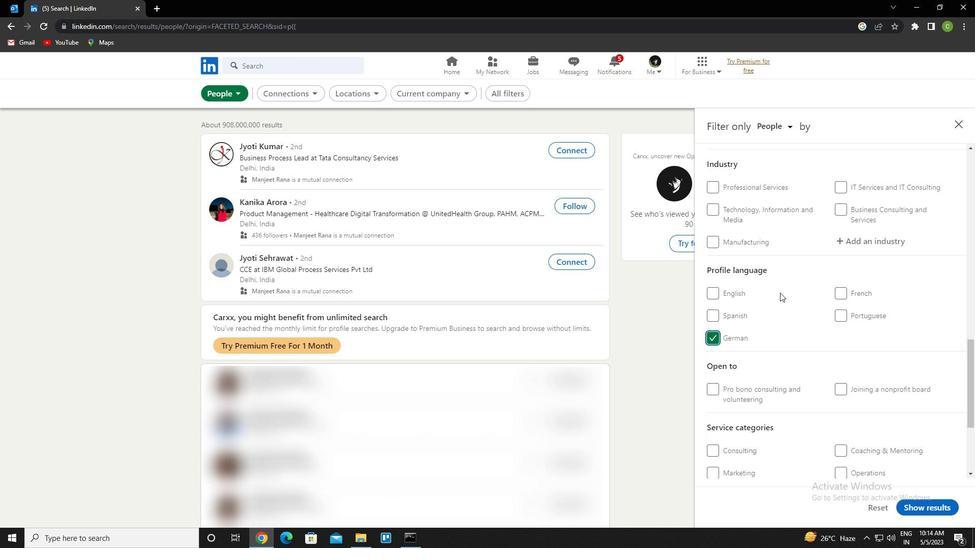 
Action: Mouse scrolled (780, 293) with delta (0, 0)
Screenshot: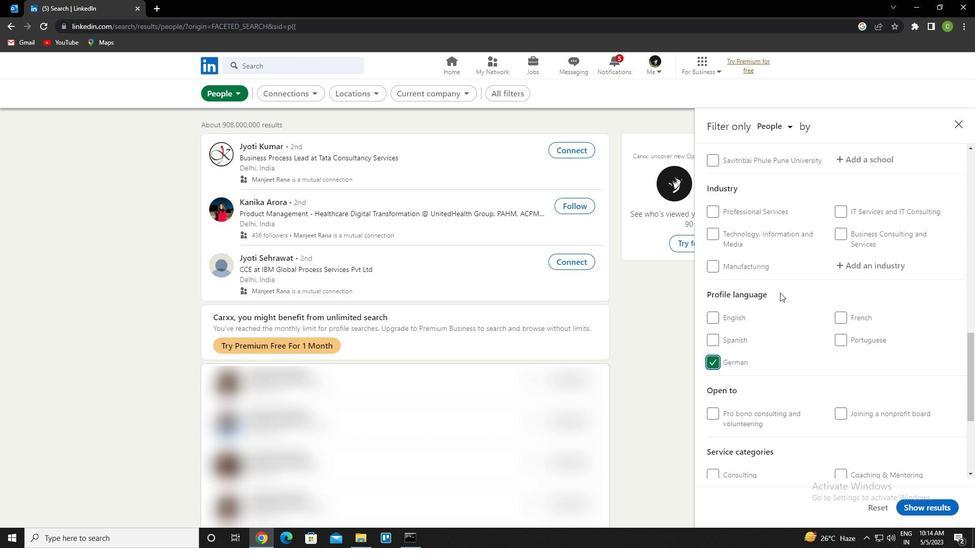 
Action: Mouse scrolled (780, 293) with delta (0, 0)
Screenshot: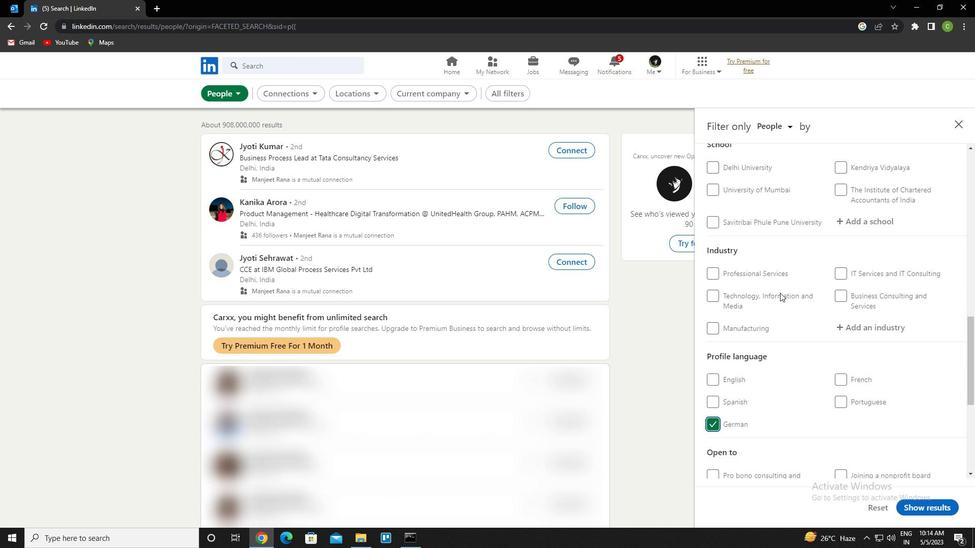 
Action: Mouse scrolled (780, 293) with delta (0, 0)
Screenshot: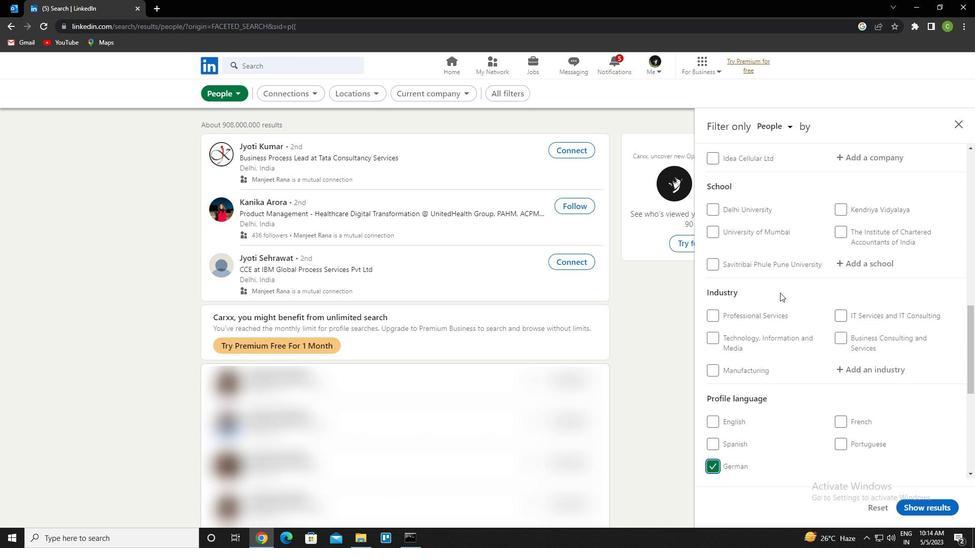 
Action: Mouse moved to (780, 292)
Screenshot: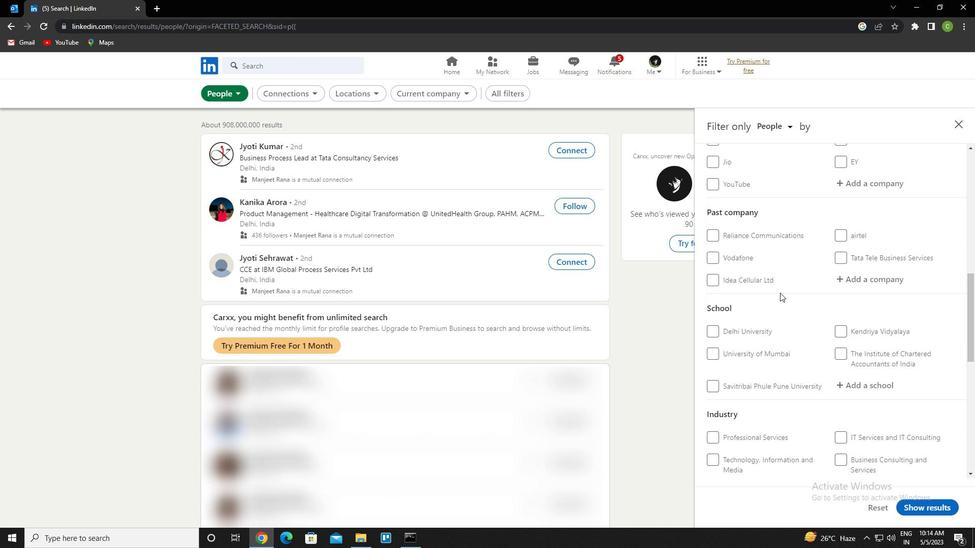 
Action: Mouse scrolled (780, 293) with delta (0, 0)
Screenshot: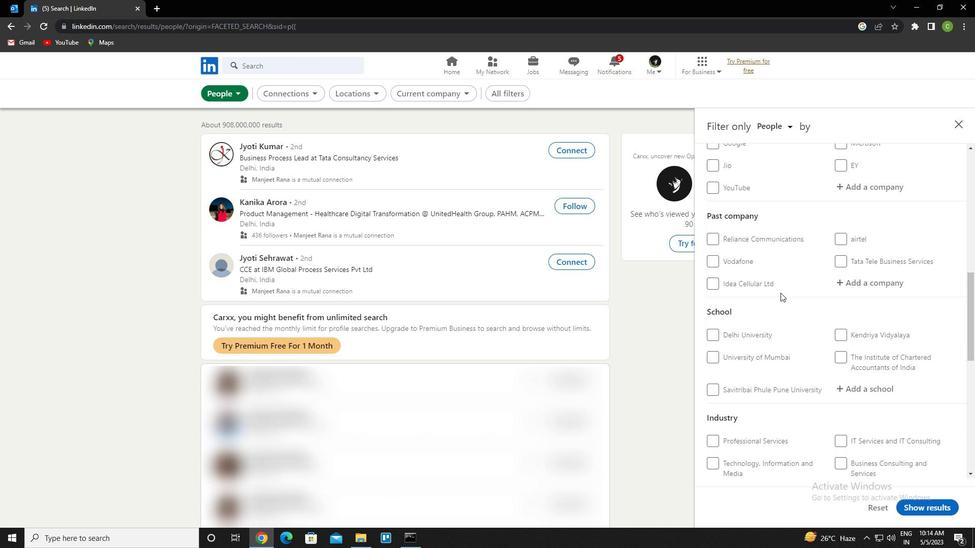
Action: Mouse scrolled (780, 293) with delta (0, 0)
Screenshot: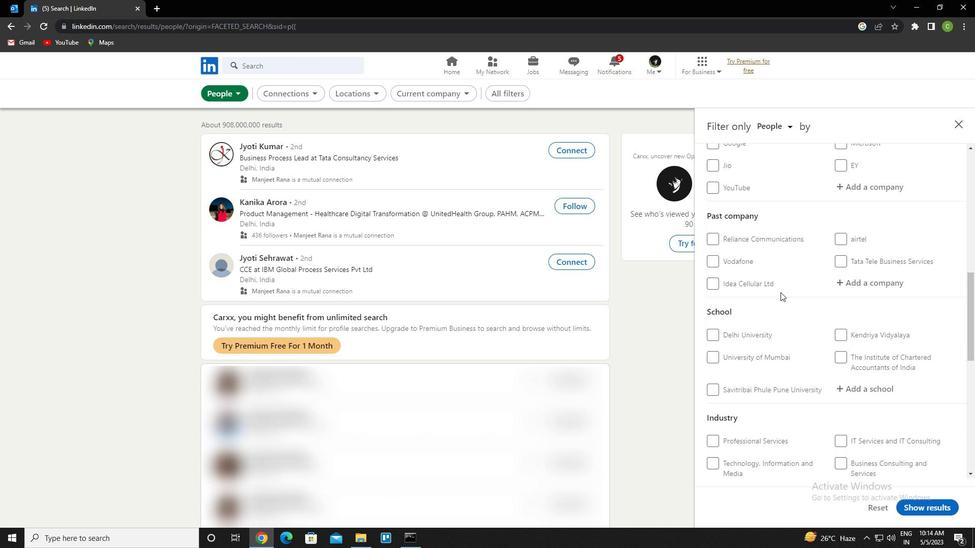 
Action: Mouse scrolled (780, 293) with delta (0, 0)
Screenshot: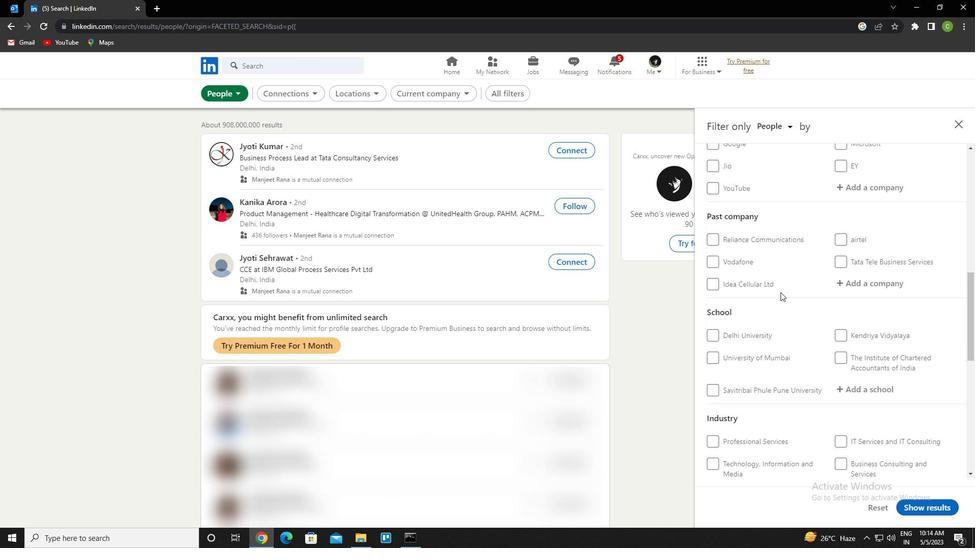 
Action: Mouse scrolled (780, 293) with delta (0, 0)
Screenshot: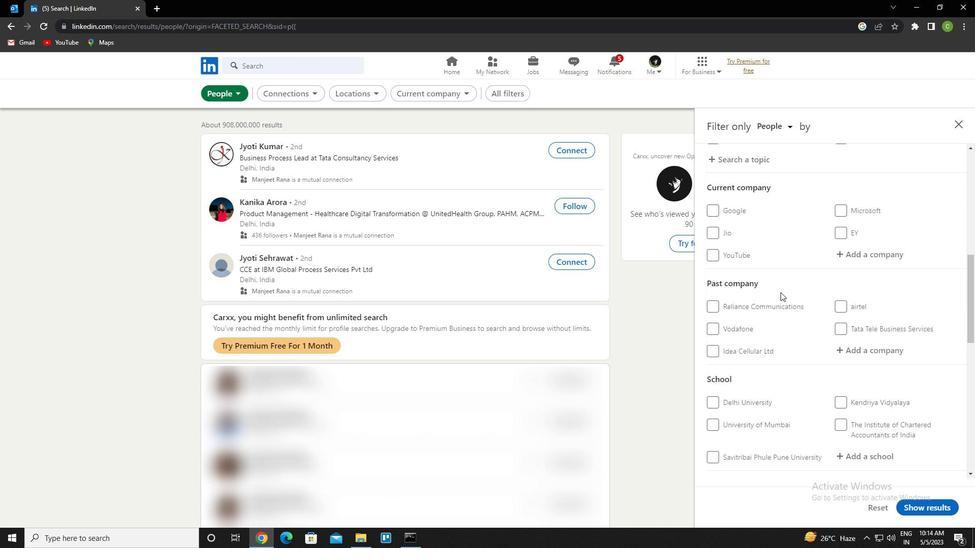 
Action: Mouse moved to (883, 384)
Screenshot: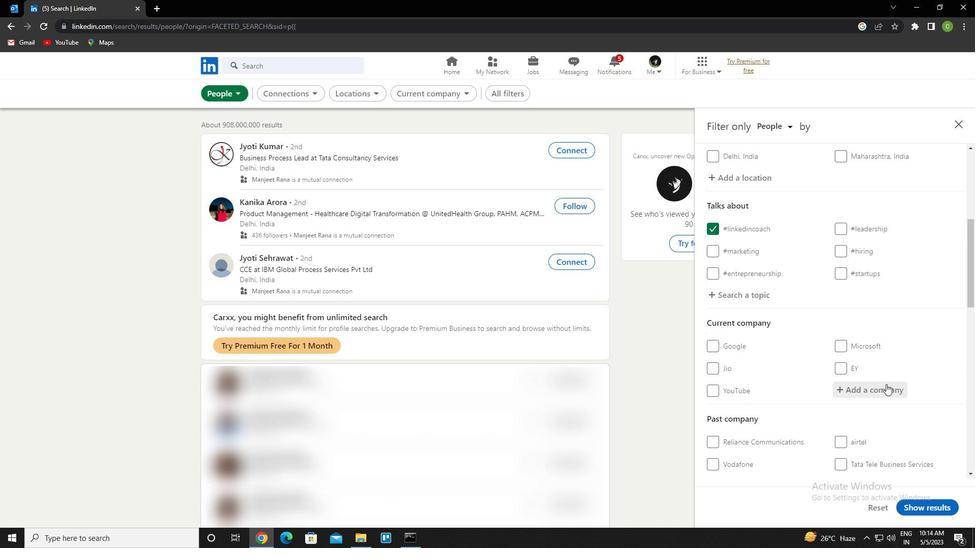 
Action: Mouse pressed left at (883, 384)
Screenshot: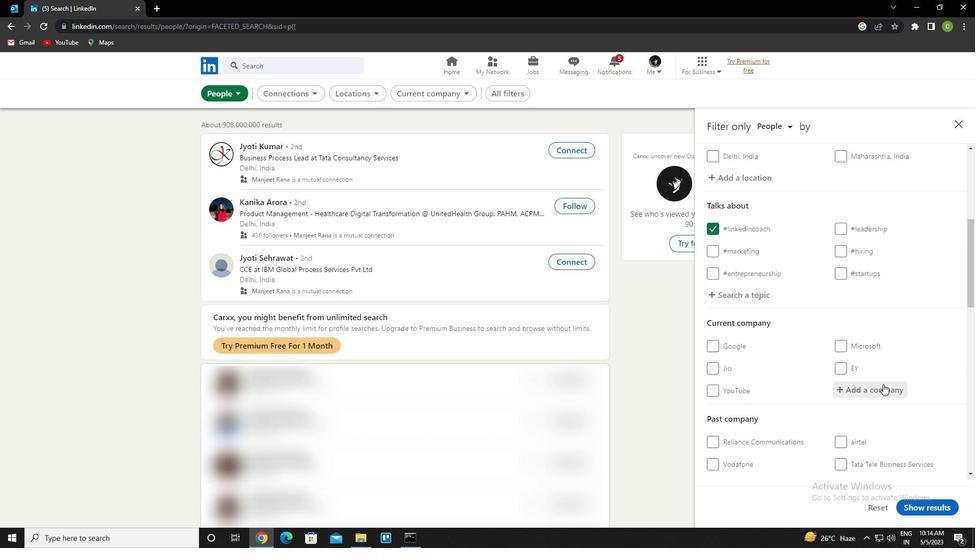 
Action: Mouse moved to (884, 383)
Screenshot: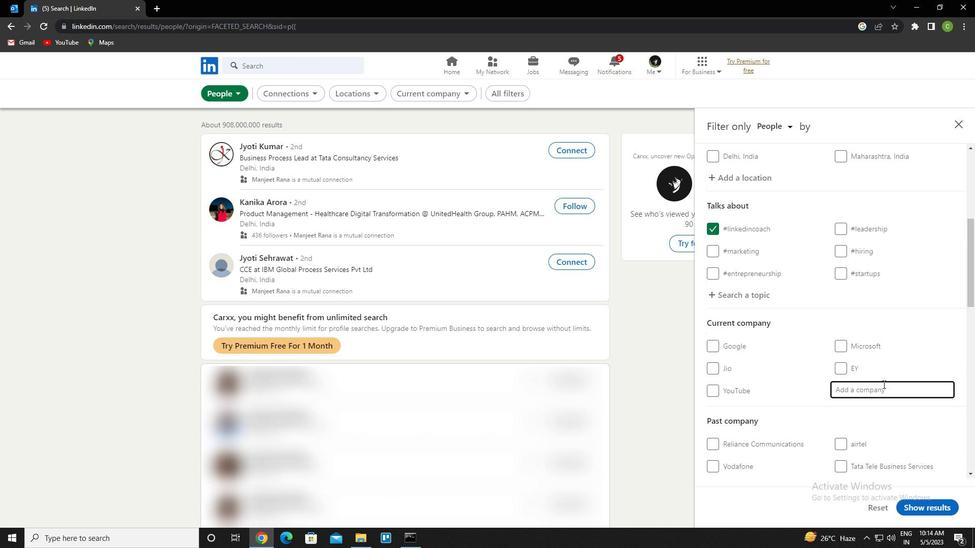 
Action: Key pressed <Key.caps_lock>g<Key.caps_lock>olden<Key.space>opportunities<Key.down><Key.enter>
Screenshot: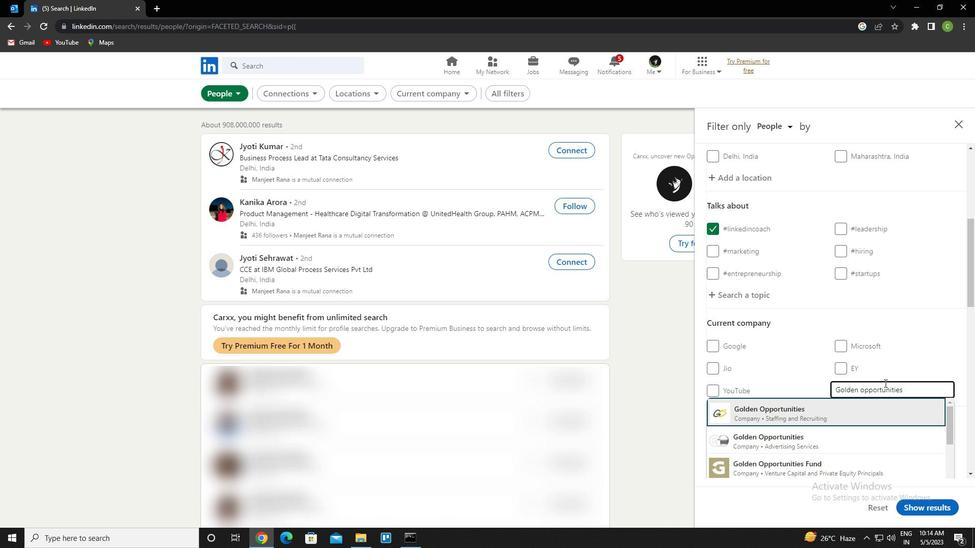 
Action: Mouse moved to (973, 303)
Screenshot: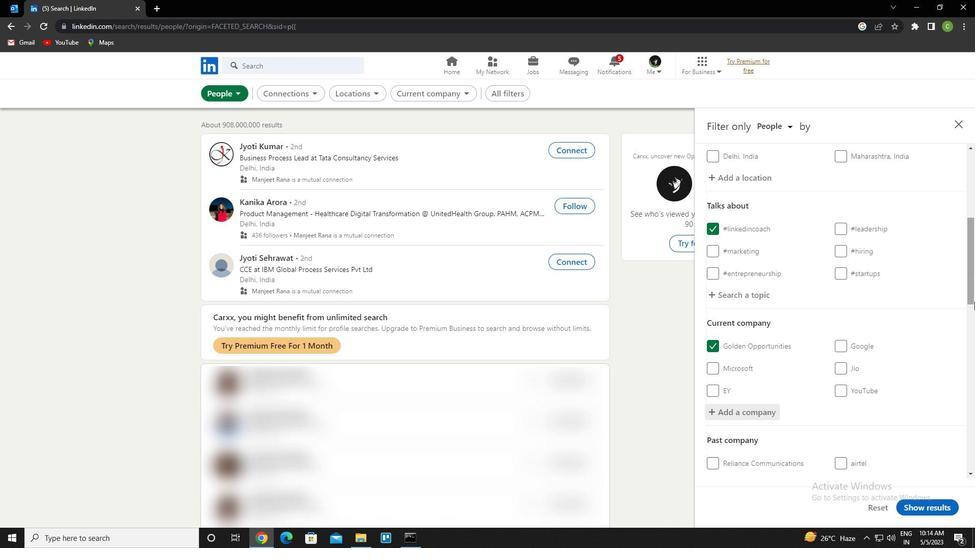 
Action: Mouse scrolled (973, 302) with delta (0, 0)
Screenshot: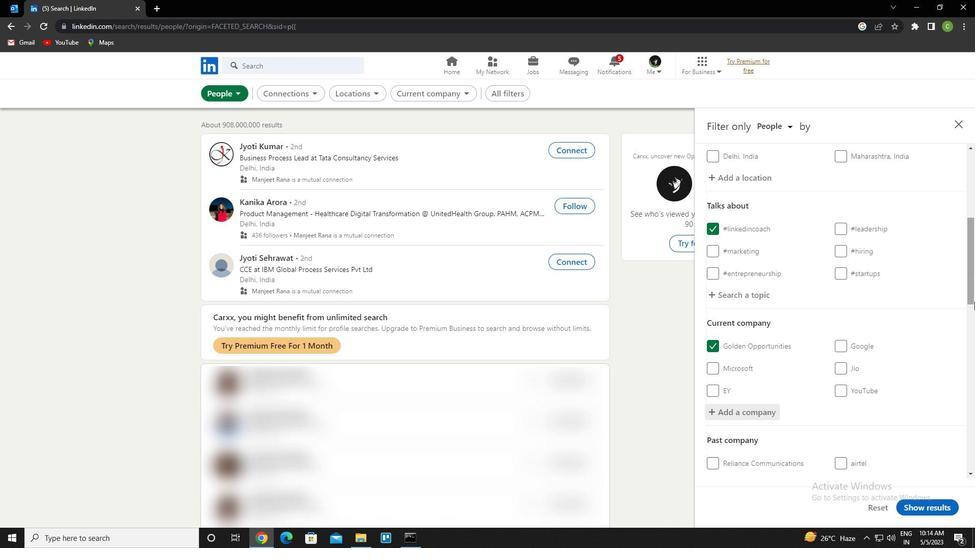 
Action: Mouse moved to (974, 304)
Screenshot: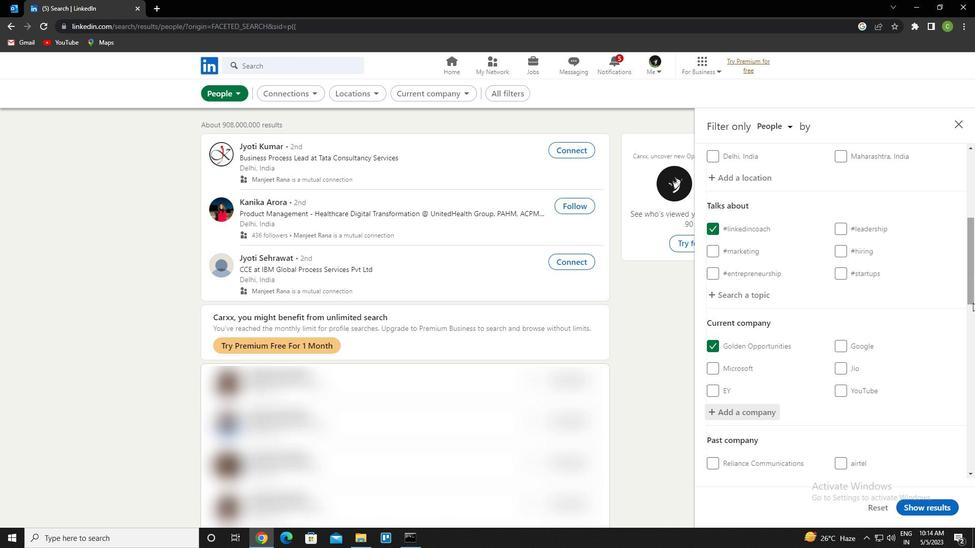 
Action: Mouse scrolled (974, 303) with delta (0, 0)
Screenshot: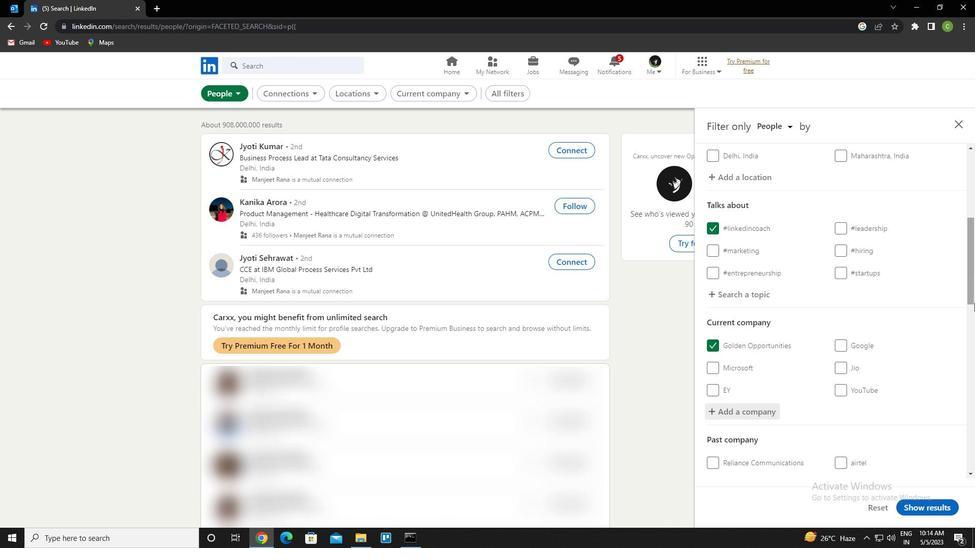 
Action: Mouse moved to (964, 308)
Screenshot: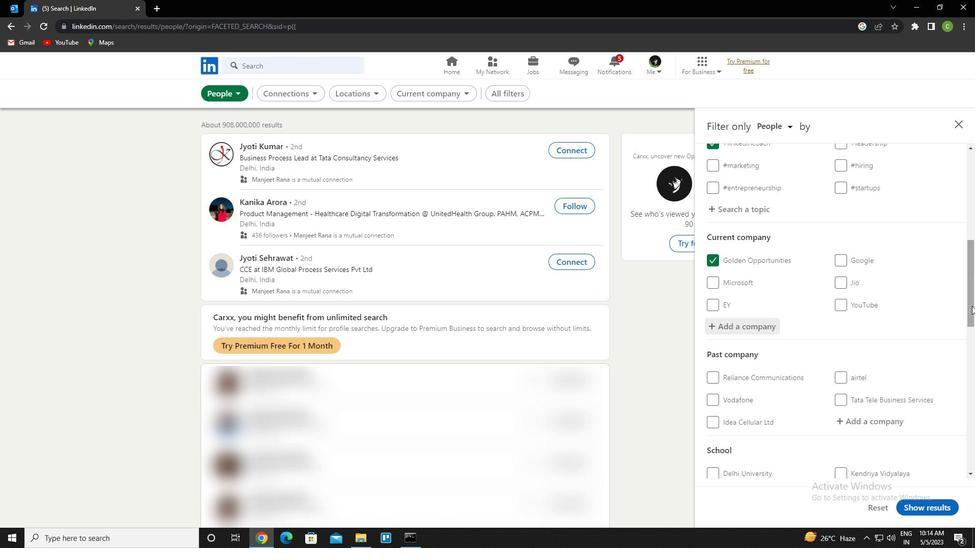 
Action: Mouse scrolled (964, 307) with delta (0, 0)
Screenshot: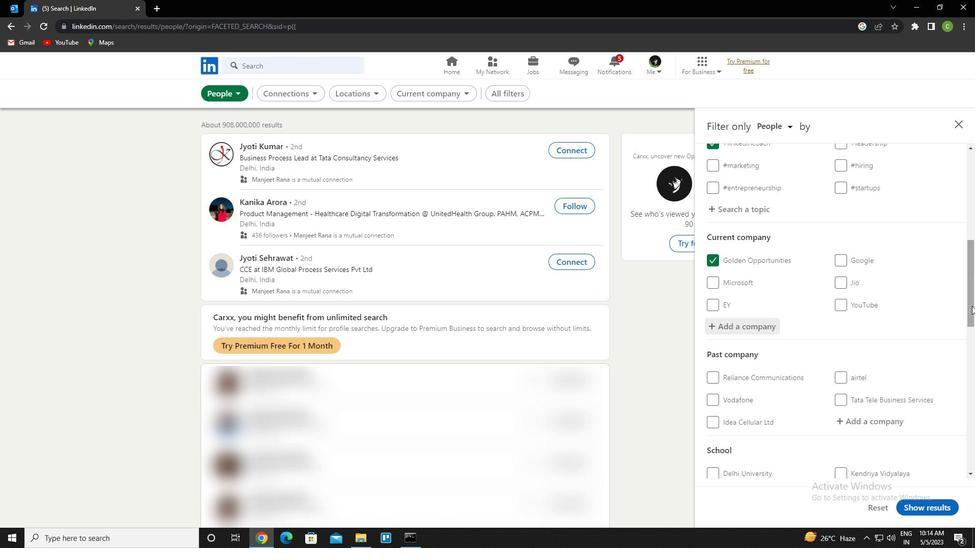 
Action: Mouse moved to (919, 308)
Screenshot: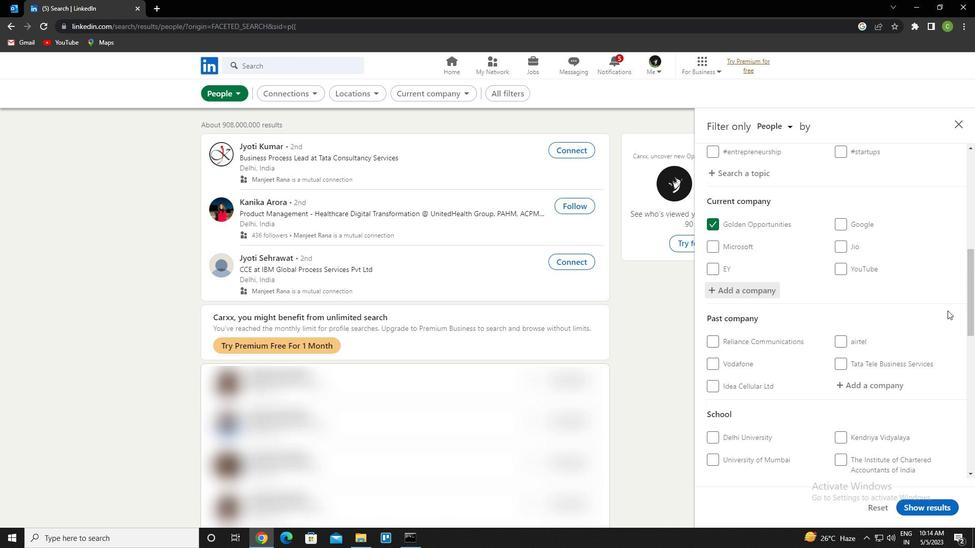 
Action: Mouse scrolled (919, 307) with delta (0, 0)
Screenshot: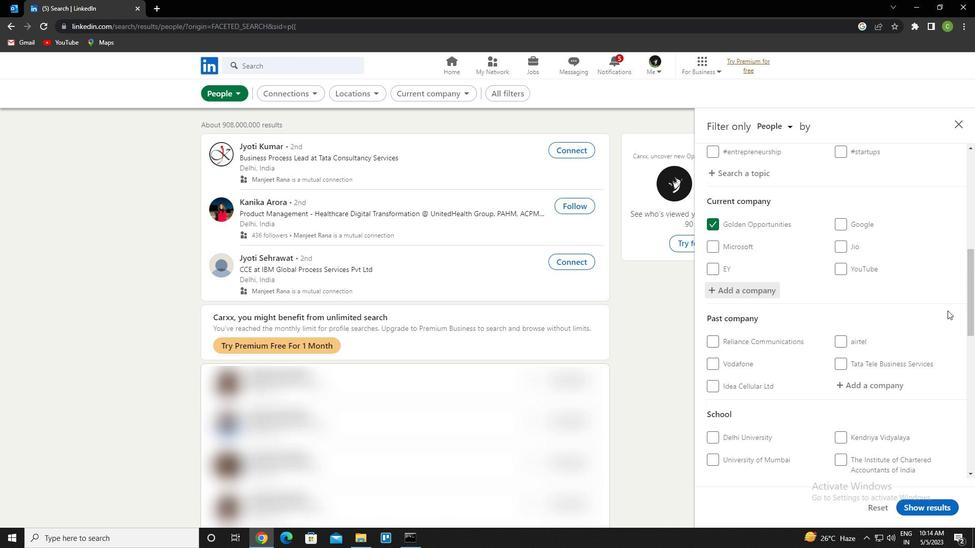 
Action: Mouse moved to (904, 308)
Screenshot: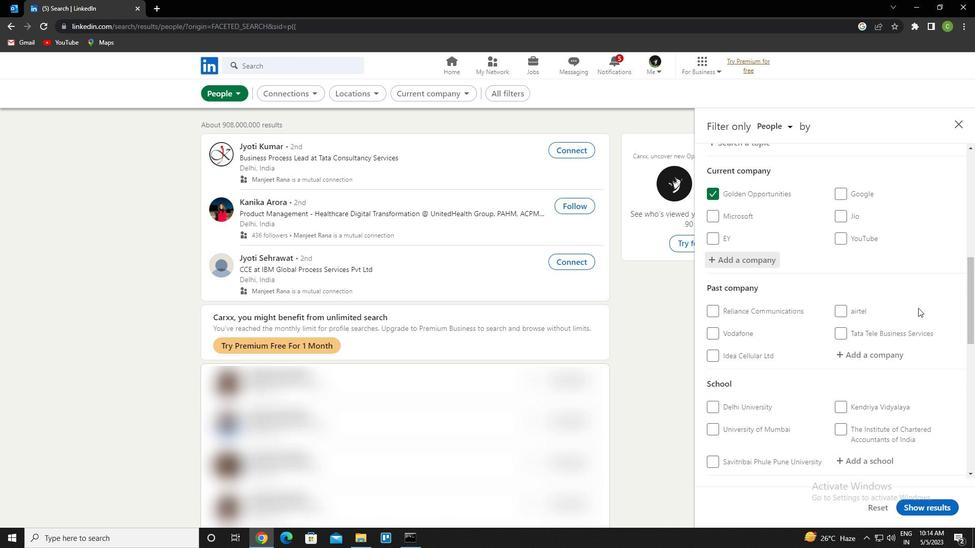 
Action: Mouse scrolled (904, 307) with delta (0, 0)
Screenshot: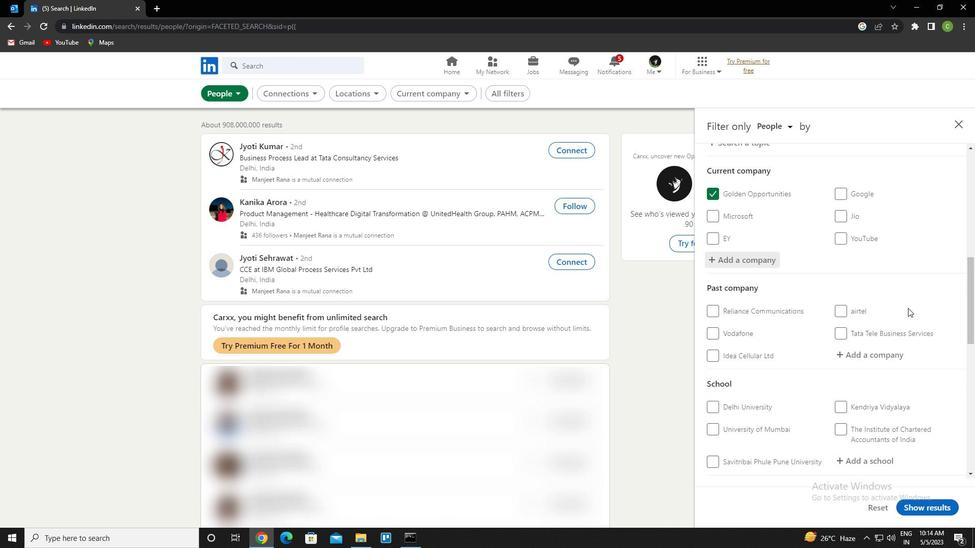 
Action: Mouse scrolled (904, 307) with delta (0, 0)
Screenshot: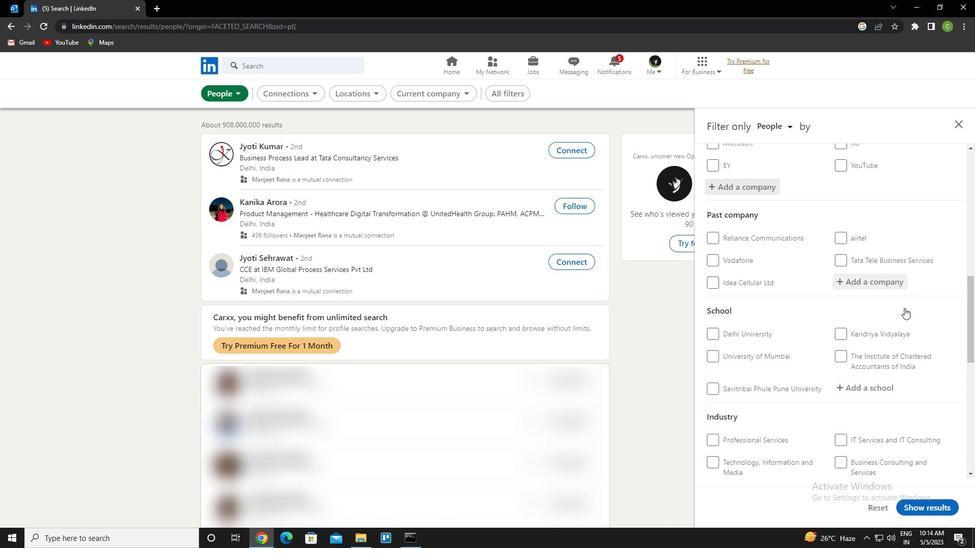 
Action: Mouse scrolled (904, 307) with delta (0, 0)
Screenshot: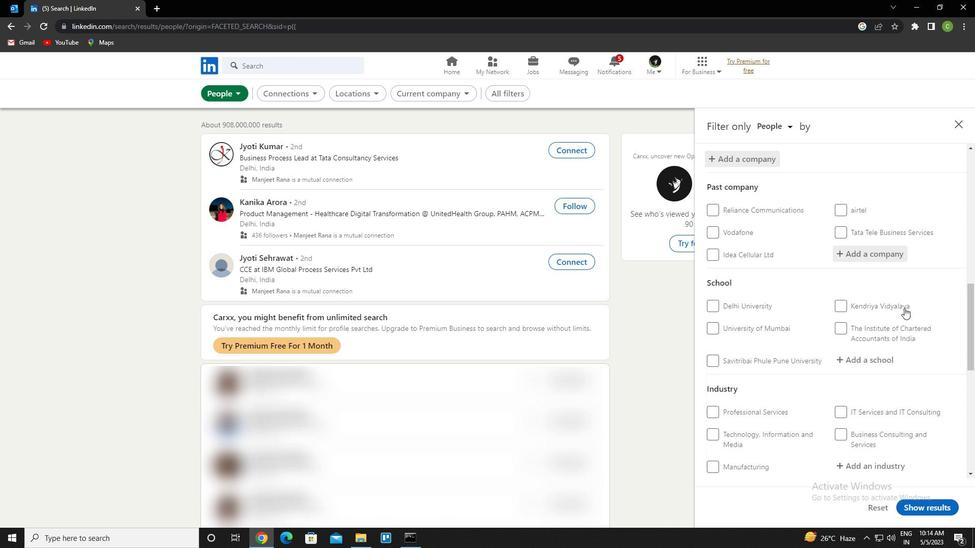 
Action: Mouse moved to (871, 260)
Screenshot: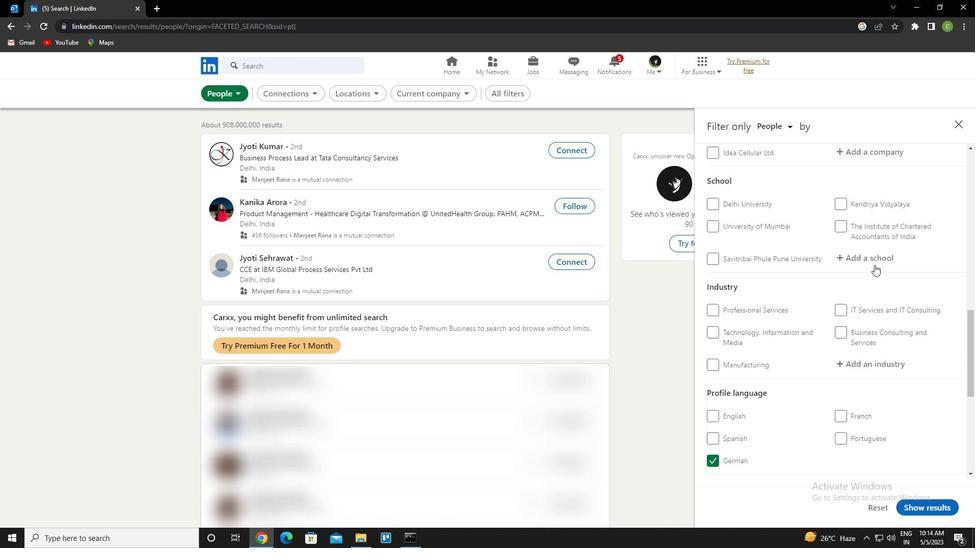 
Action: Mouse pressed left at (871, 260)
Screenshot: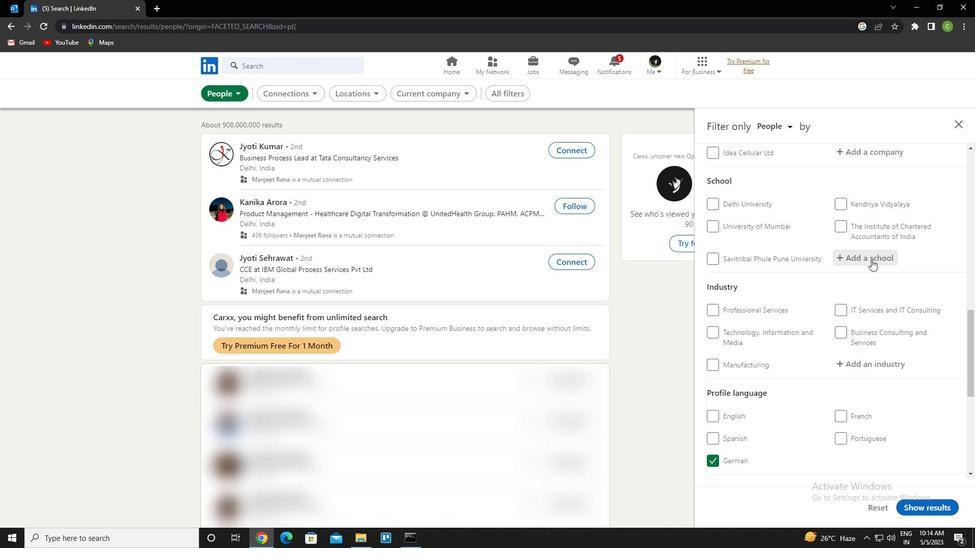 
Action: Key pressed <Key.caps_lock>n<Key.caps_lock>ational<Key.space>instute<Key.space>of<Key.space>fashion<Key.space>technology
Screenshot: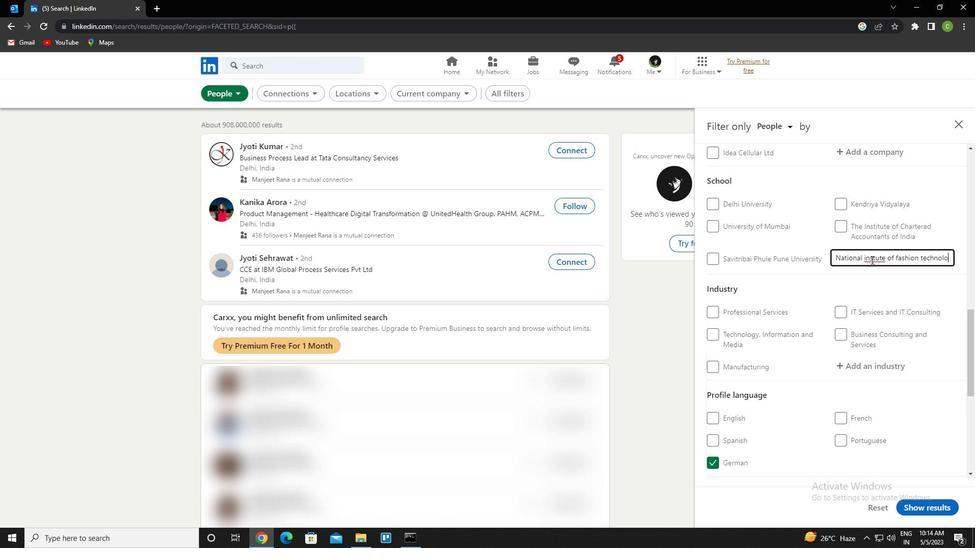
Action: Mouse moved to (873, 260)
Screenshot: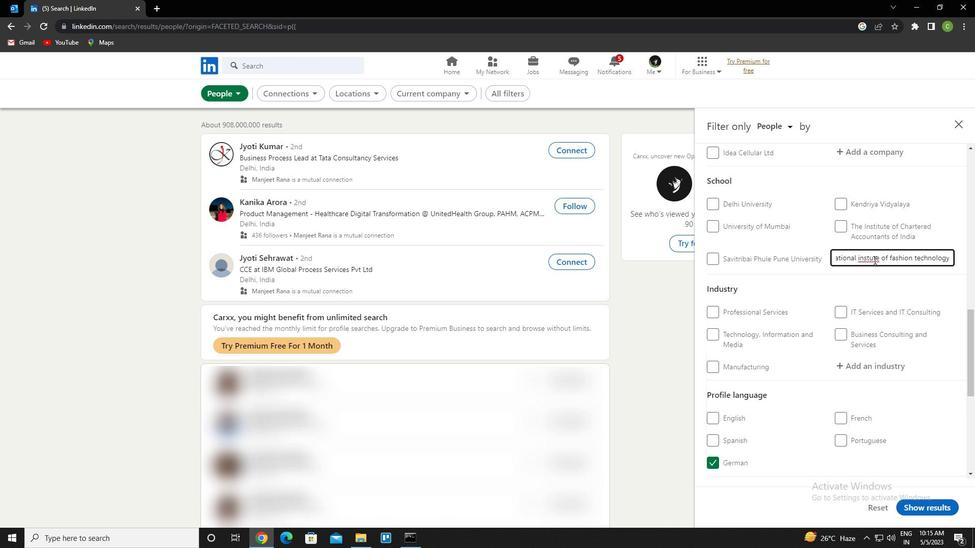 
Action: Mouse pressed left at (873, 260)
Screenshot: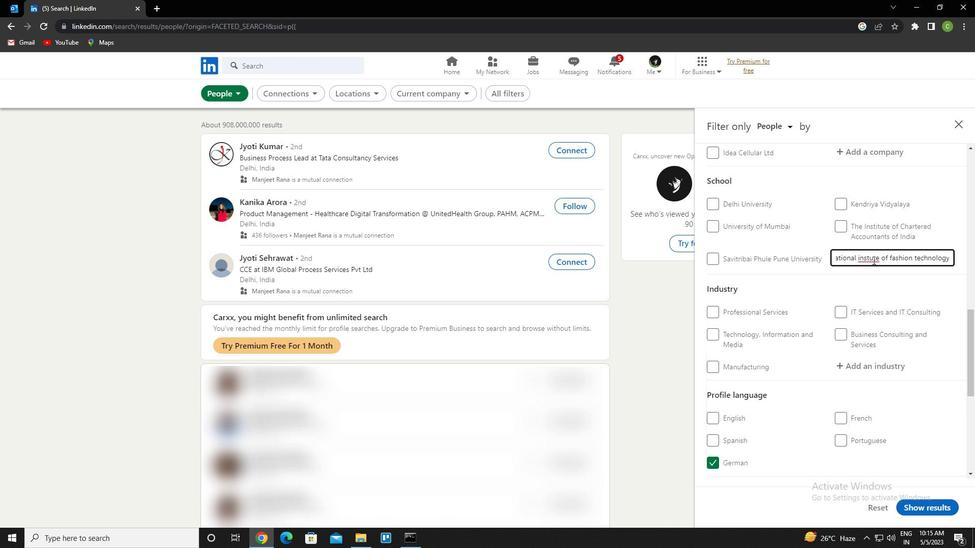 
Action: Mouse moved to (866, 260)
Screenshot: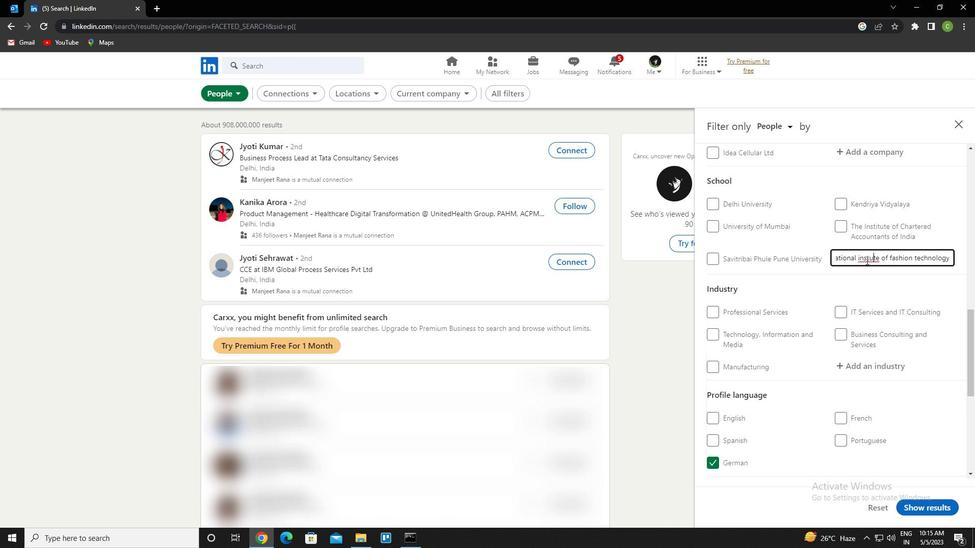 
Action: Mouse pressed left at (866, 260)
Screenshot: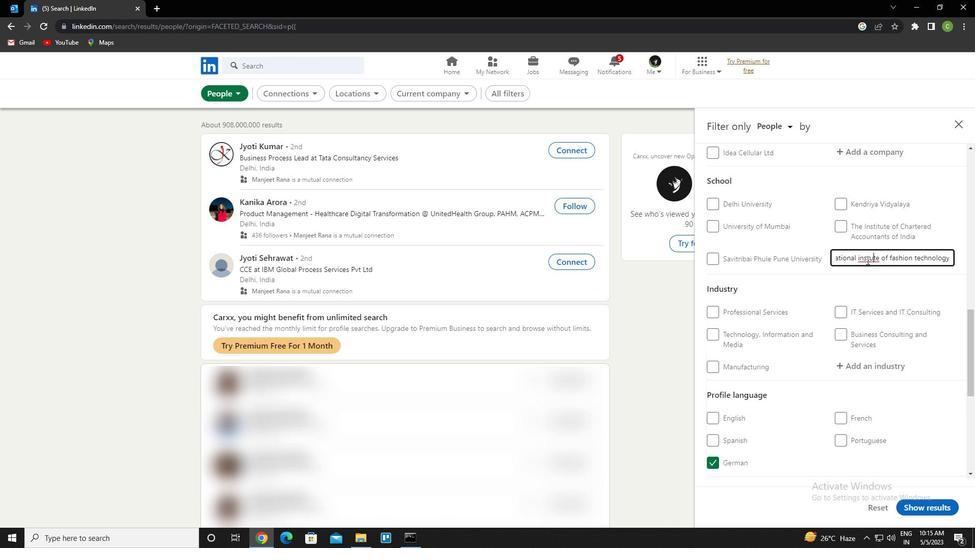 
Action: Mouse moved to (890, 255)
Screenshot: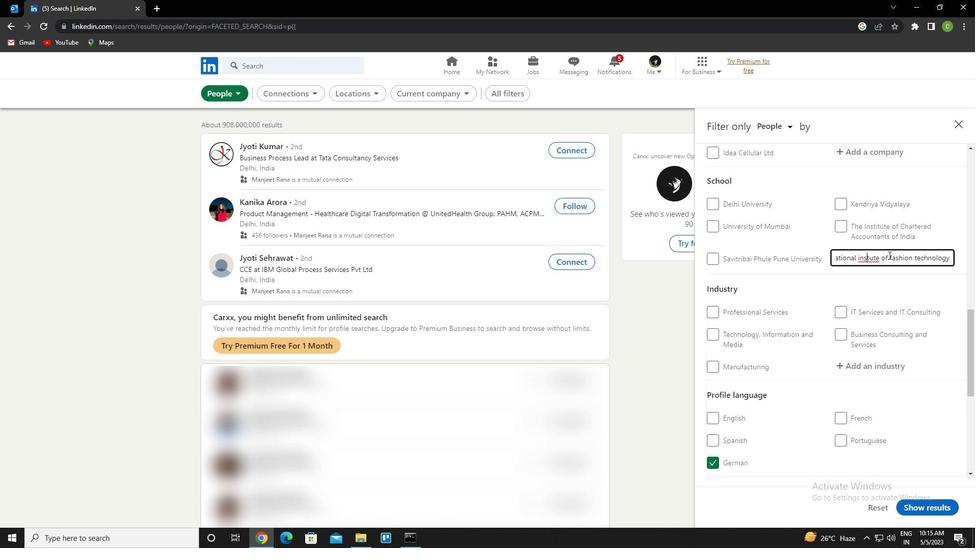
Action: Key pressed ti<Key.down><Key.enter>
Screenshot: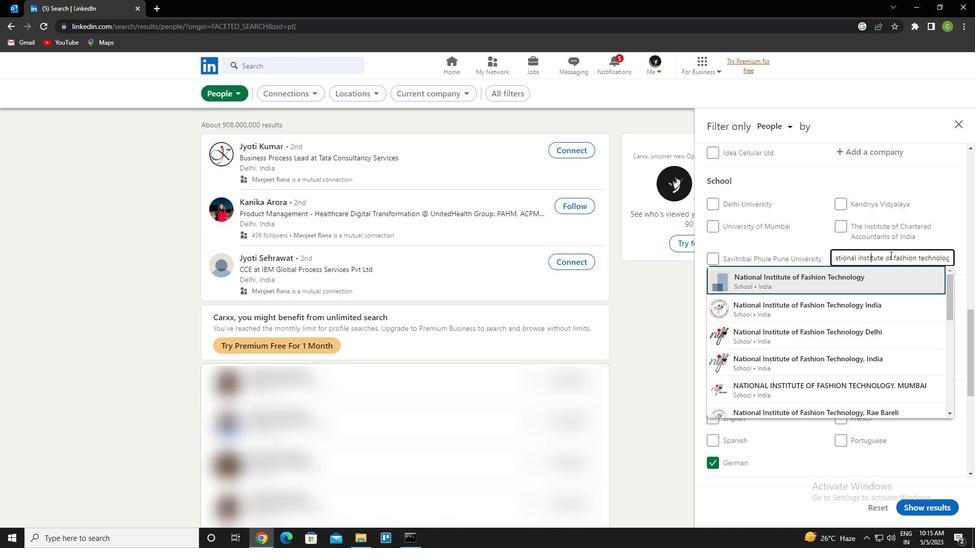 
Action: Mouse moved to (897, 245)
Screenshot: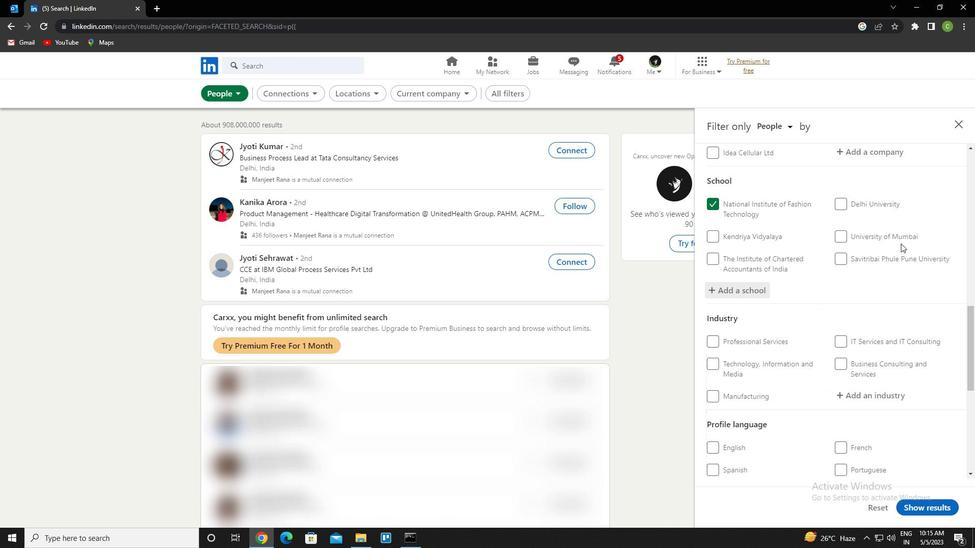 
Action: Mouse scrolled (897, 245) with delta (0, 0)
Screenshot: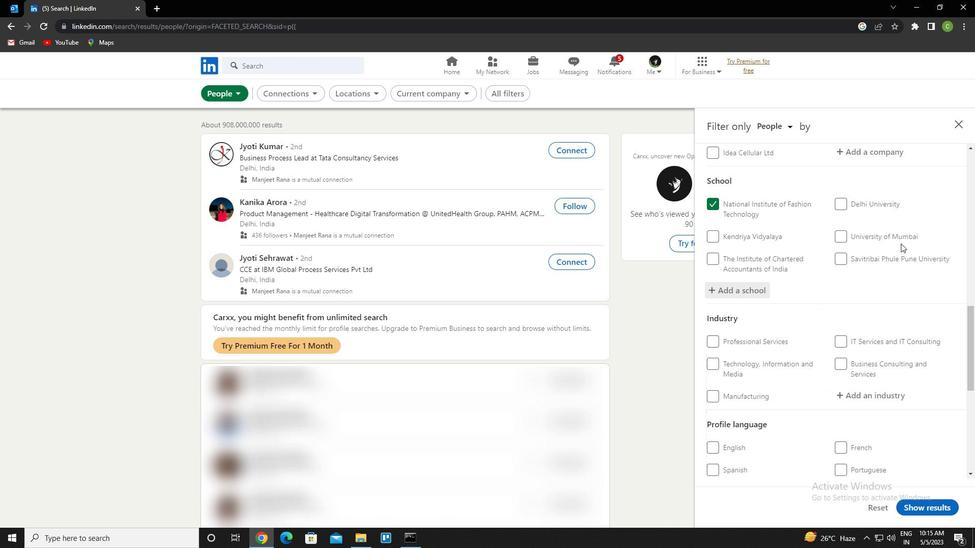 
Action: Mouse moved to (889, 250)
Screenshot: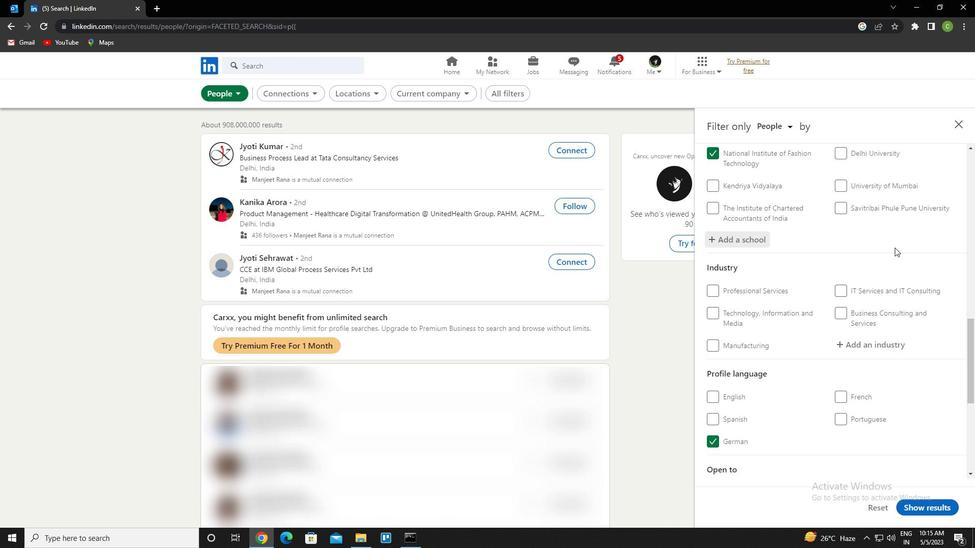 
Action: Mouse scrolled (889, 250) with delta (0, 0)
Screenshot: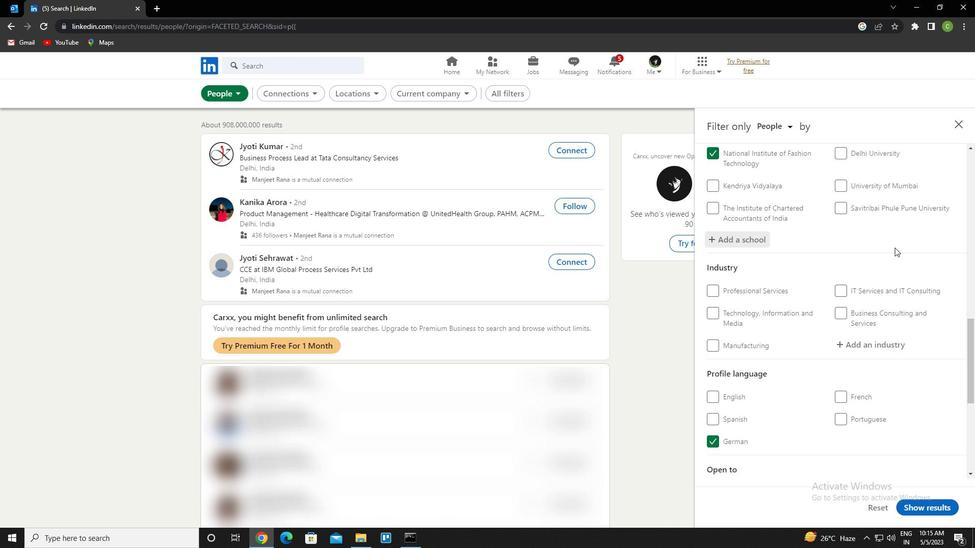 
Action: Mouse moved to (885, 253)
Screenshot: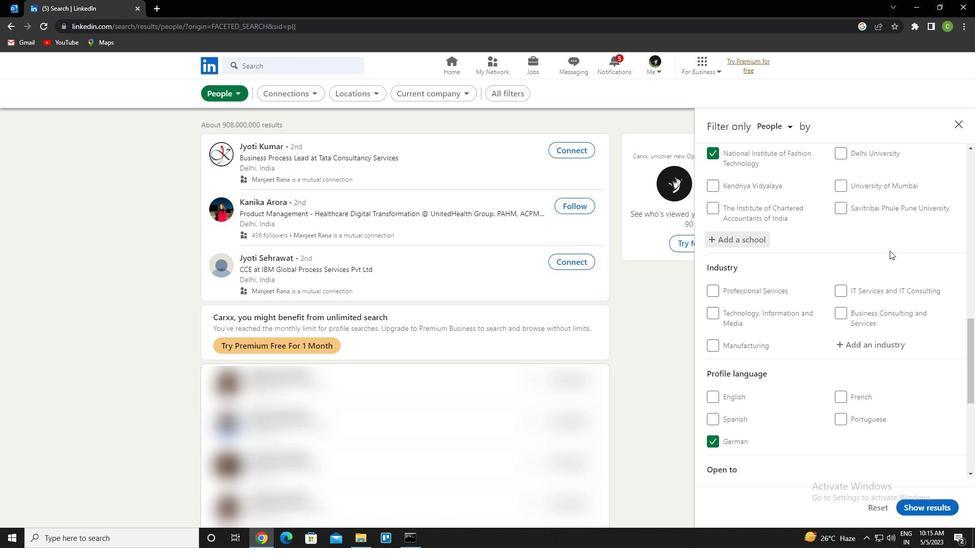 
Action: Mouse scrolled (885, 253) with delta (0, 0)
Screenshot: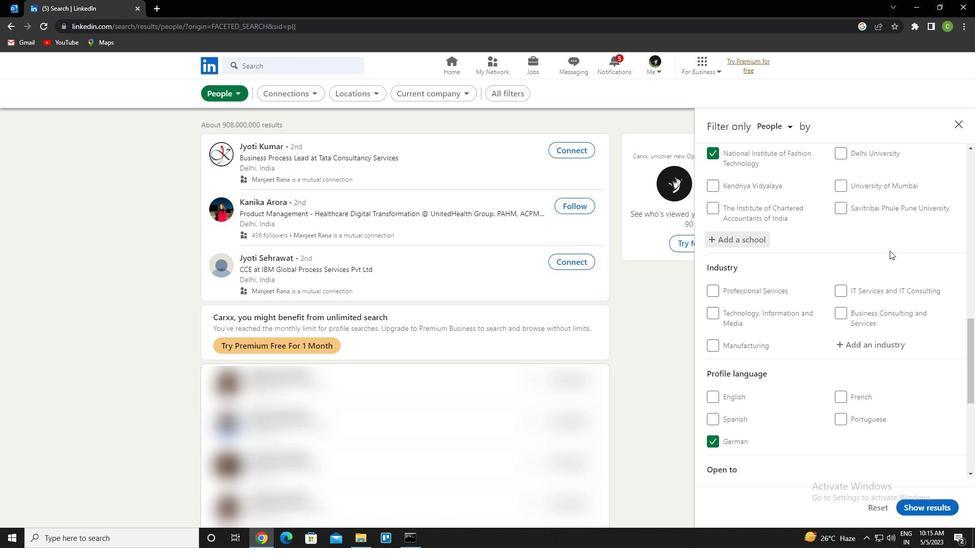 
Action: Mouse moved to (884, 254)
Screenshot: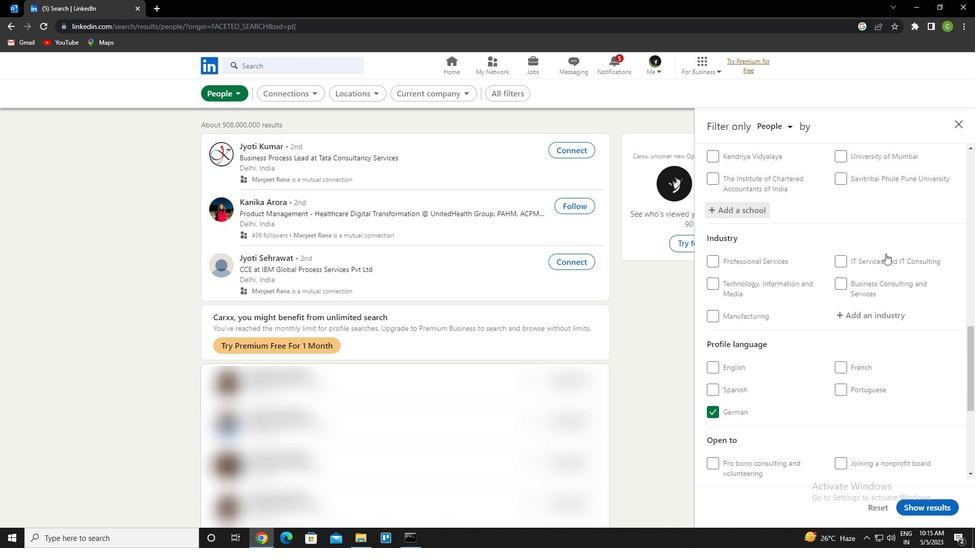 
Action: Mouse scrolled (884, 254) with delta (0, 0)
Screenshot: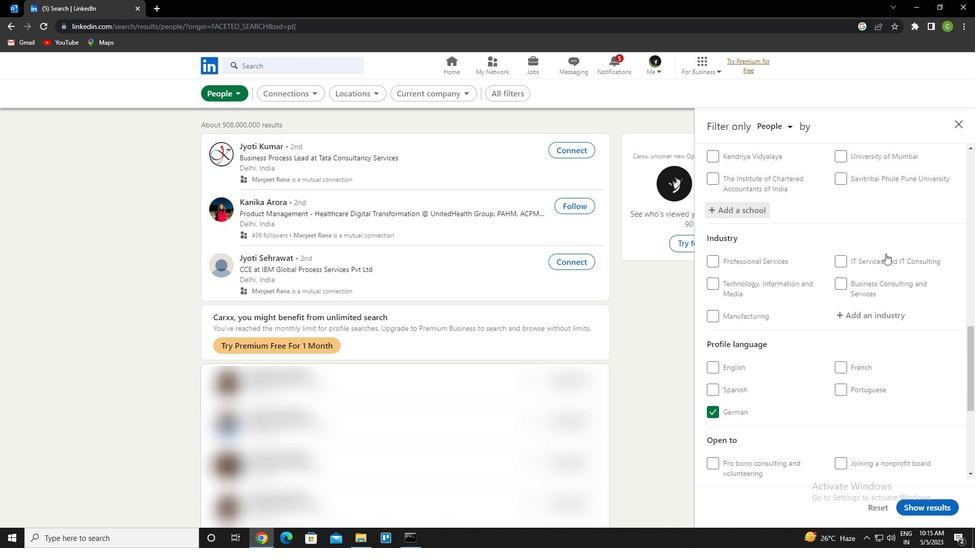 
Action: Mouse moved to (857, 268)
Screenshot: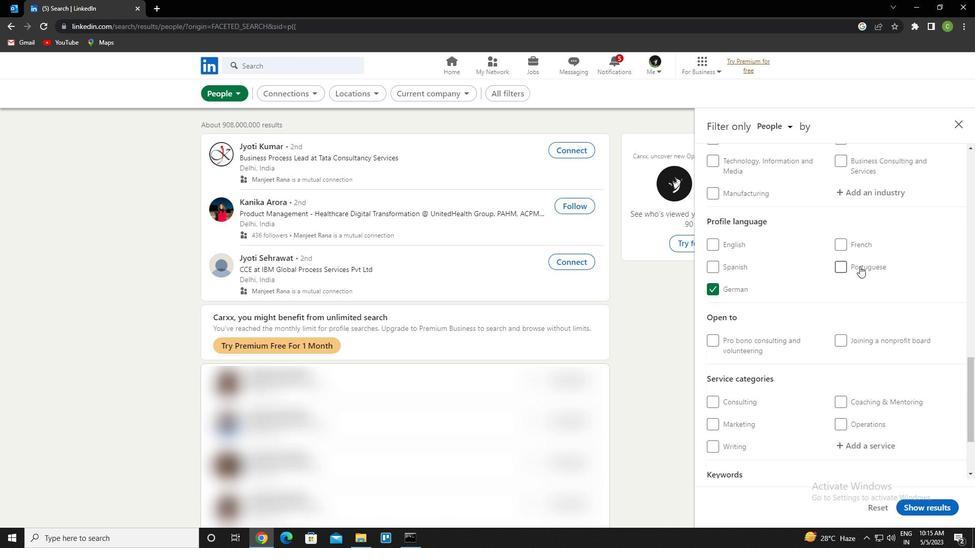 
Action: Mouse scrolled (857, 269) with delta (0, 0)
Screenshot: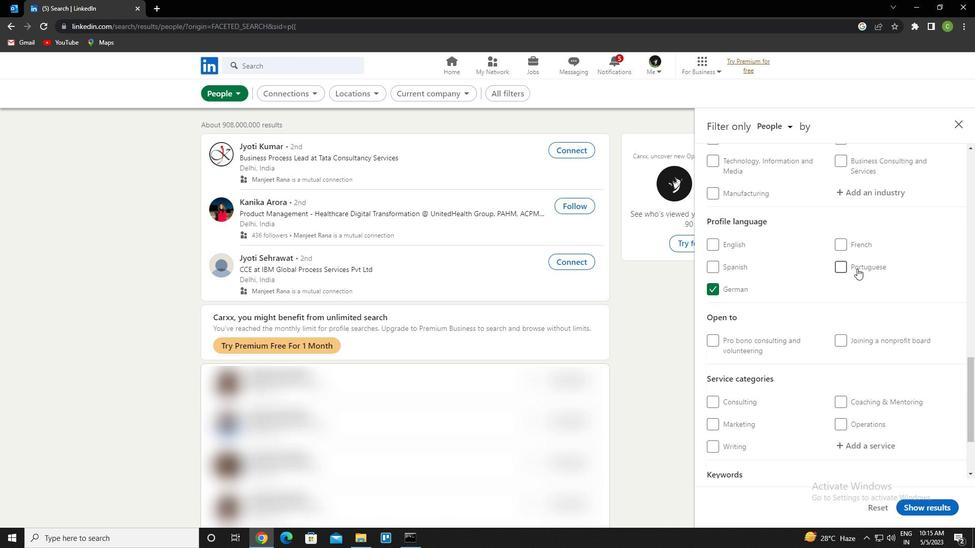 
Action: Mouse scrolled (857, 269) with delta (0, 0)
Screenshot: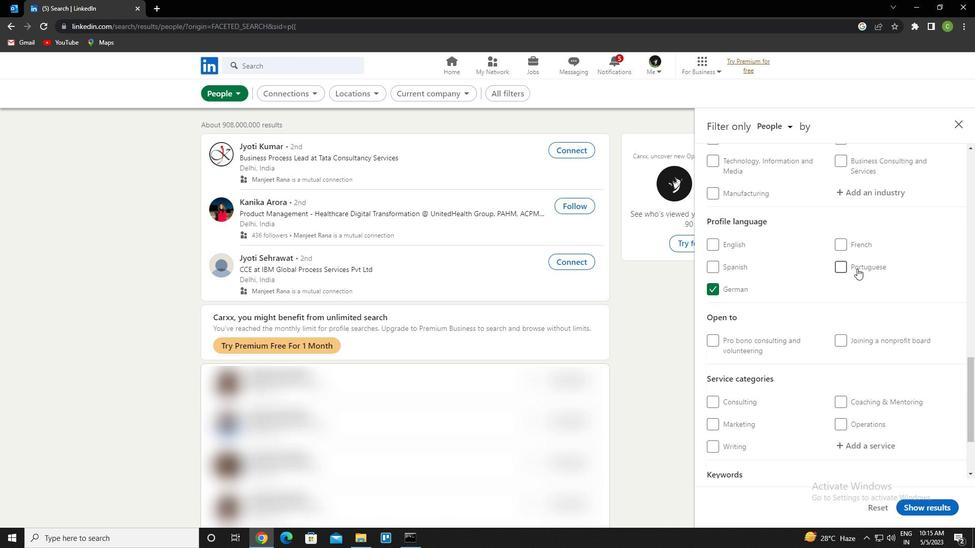 
Action: Mouse moved to (862, 289)
Screenshot: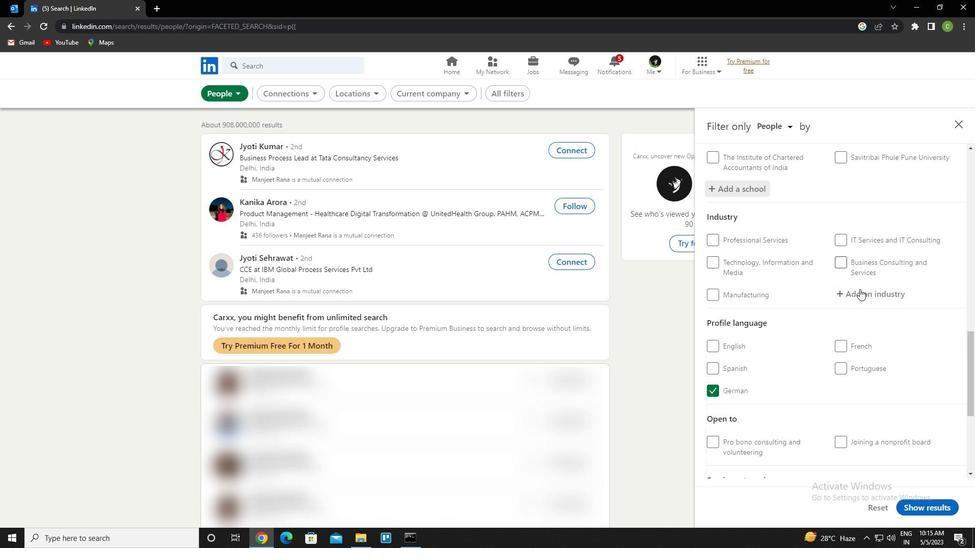 
Action: Mouse pressed left at (862, 289)
Screenshot: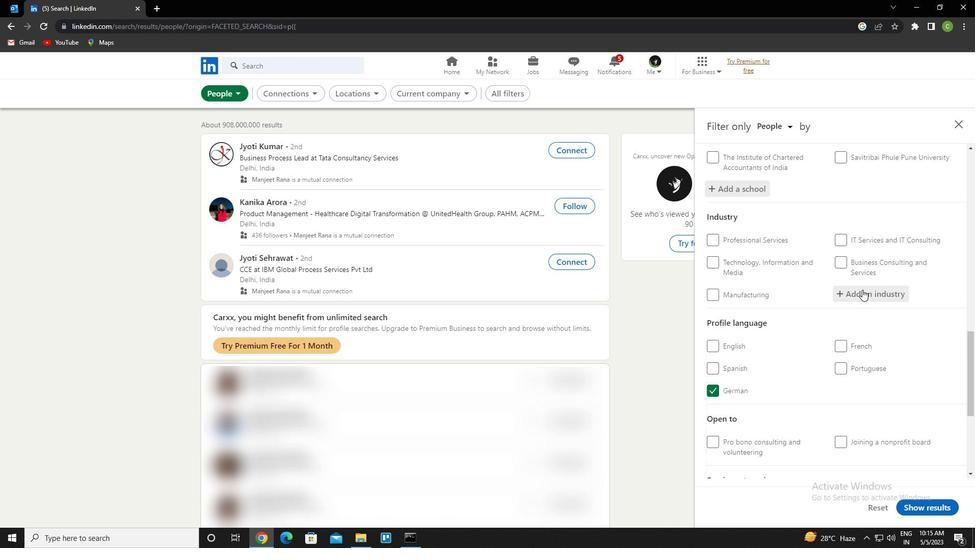
Action: Mouse moved to (863, 289)
Screenshot: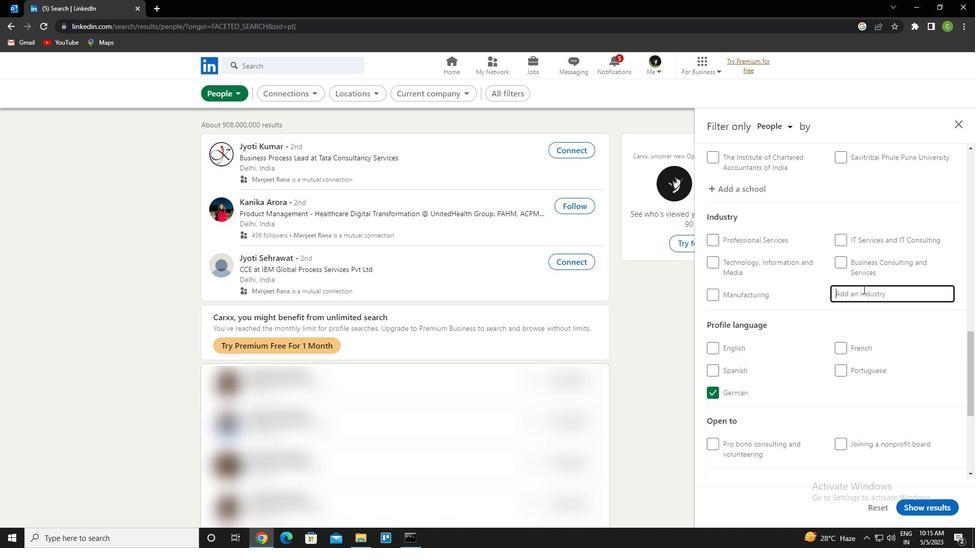 
Action: Key pressed <Key.caps_lock>b<Key.caps_lock><Key.backspace><Key.caps_lock>v<Key.caps_lock>enture<Key.space>capital<Key.down><Key.enter>
Screenshot: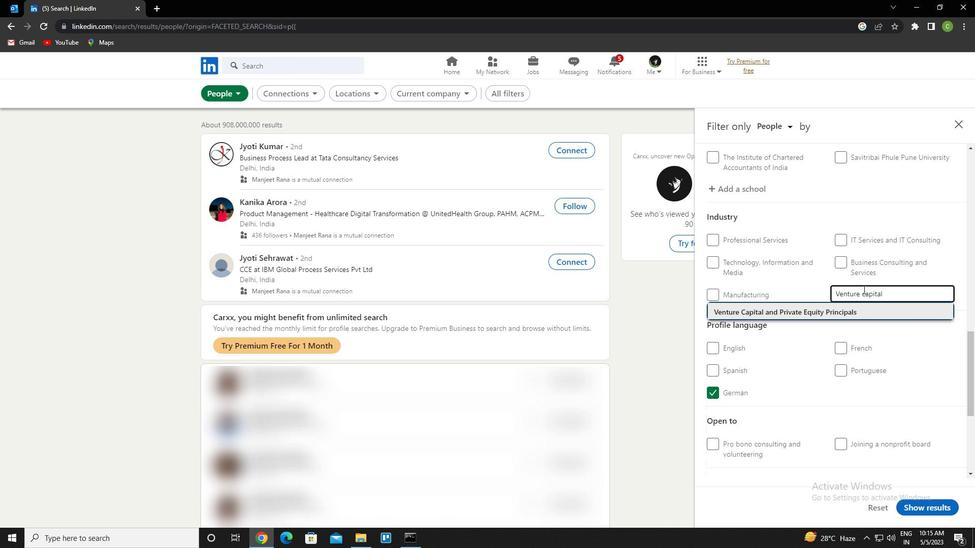 
Action: Mouse moved to (889, 271)
Screenshot: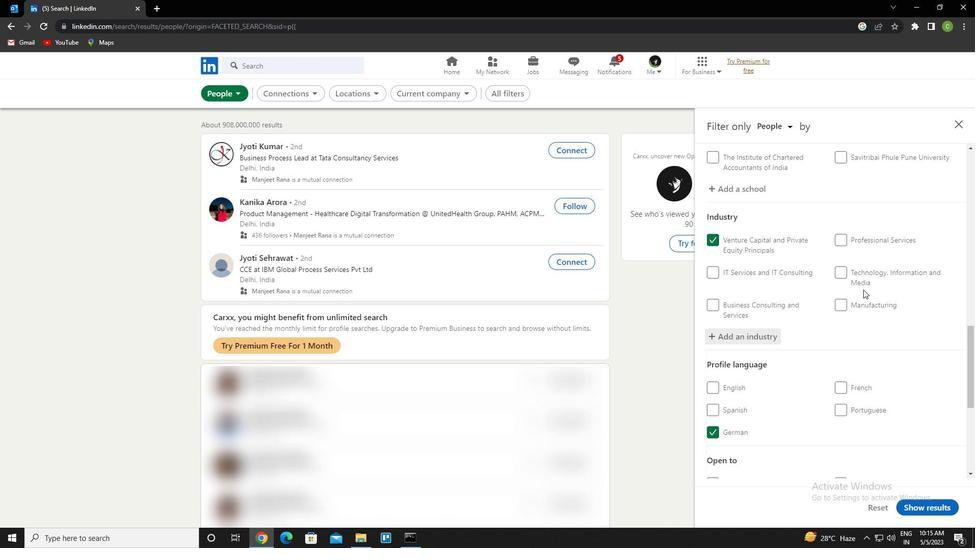 
Action: Mouse scrolled (889, 270) with delta (0, 0)
Screenshot: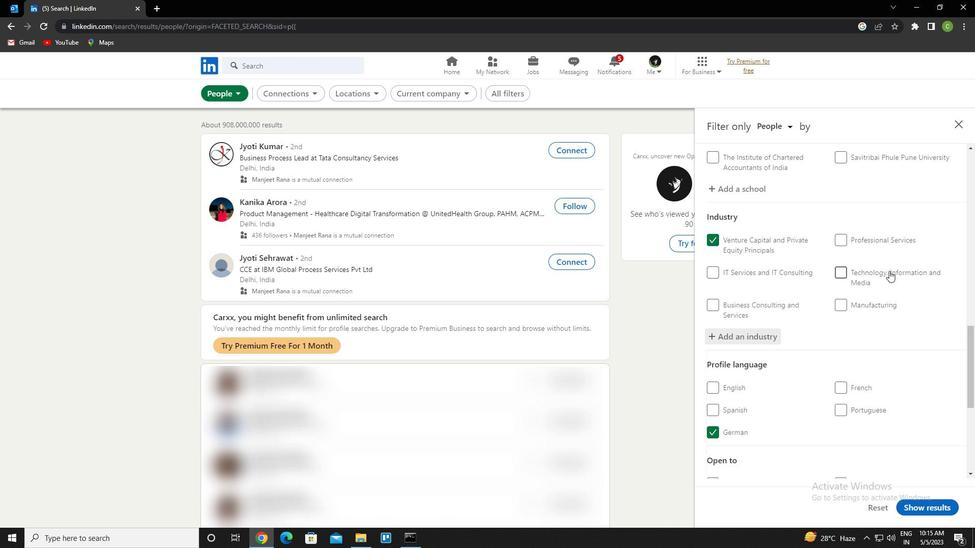 
Action: Mouse moved to (889, 271)
Screenshot: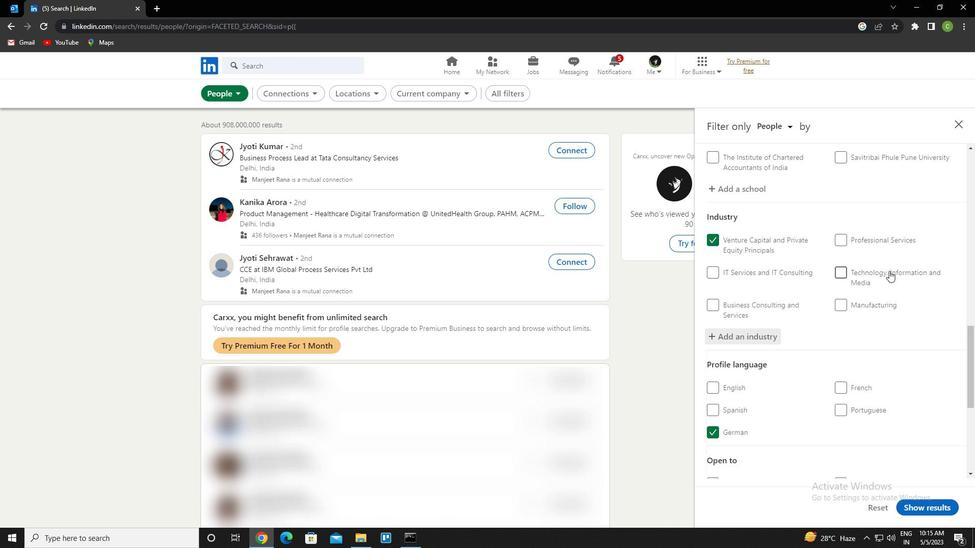 
Action: Mouse scrolled (889, 270) with delta (0, 0)
Screenshot: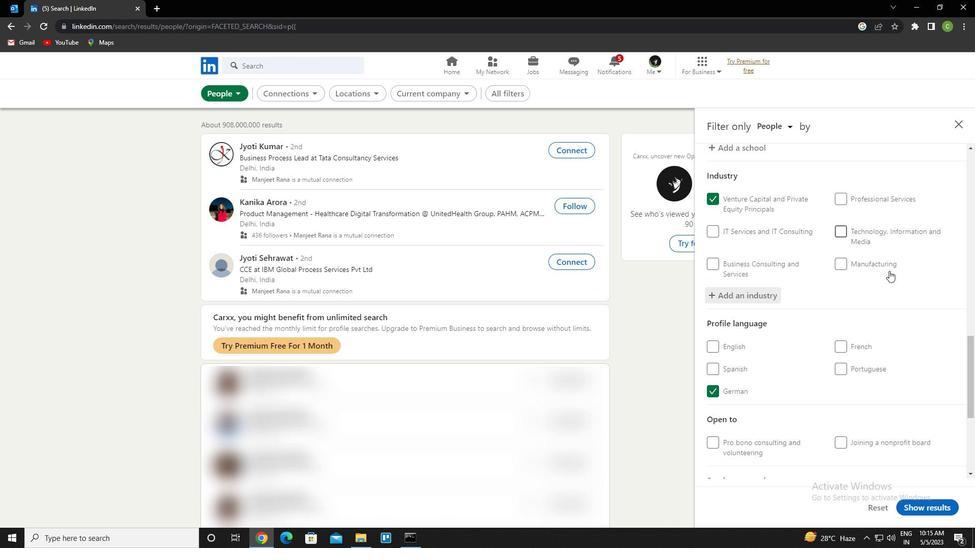 
Action: Mouse moved to (888, 271)
Screenshot: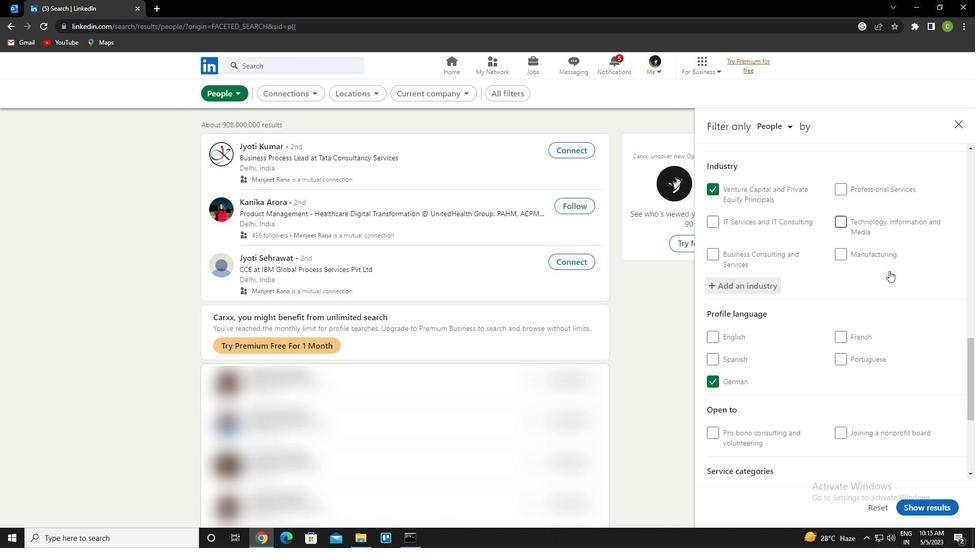 
Action: Mouse scrolled (888, 270) with delta (0, 0)
Screenshot: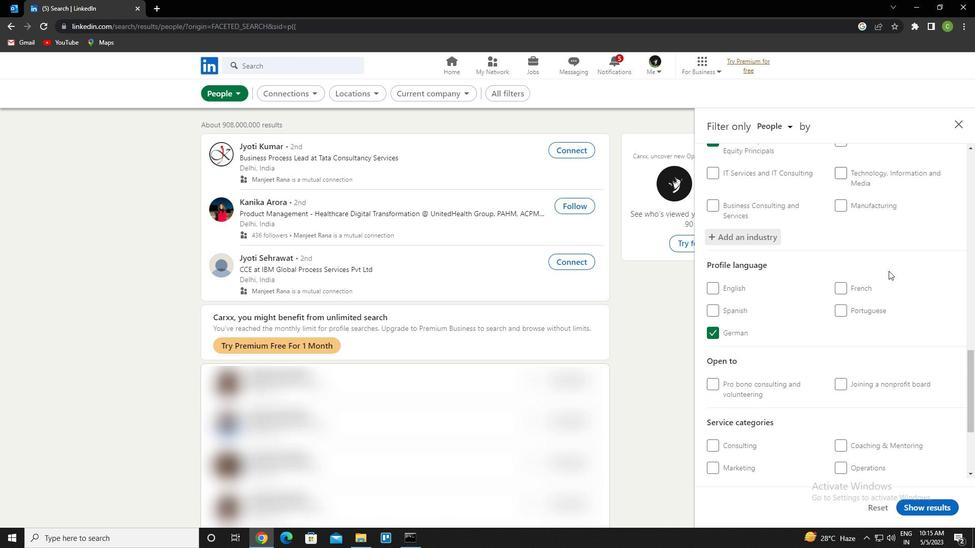 
Action: Mouse moved to (888, 271)
Screenshot: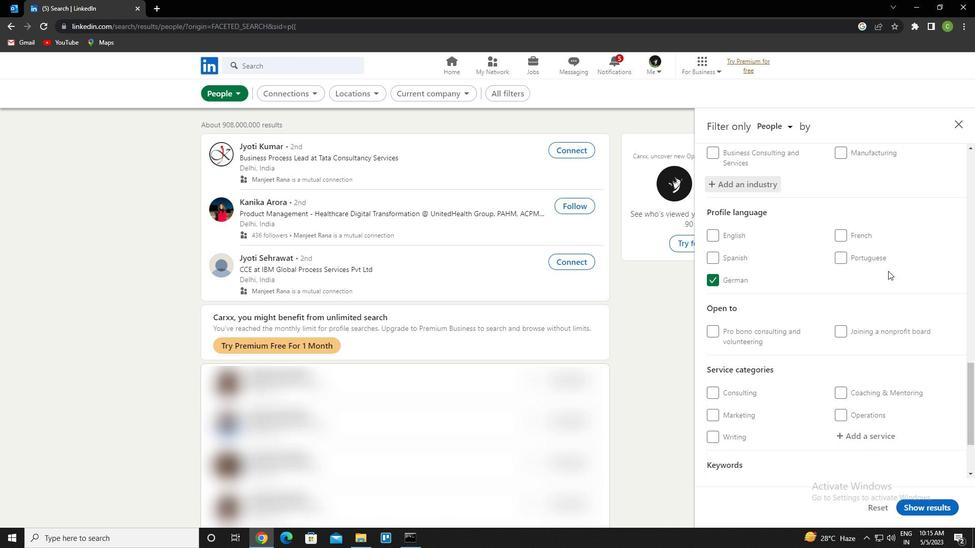 
Action: Mouse scrolled (888, 270) with delta (0, 0)
Screenshot: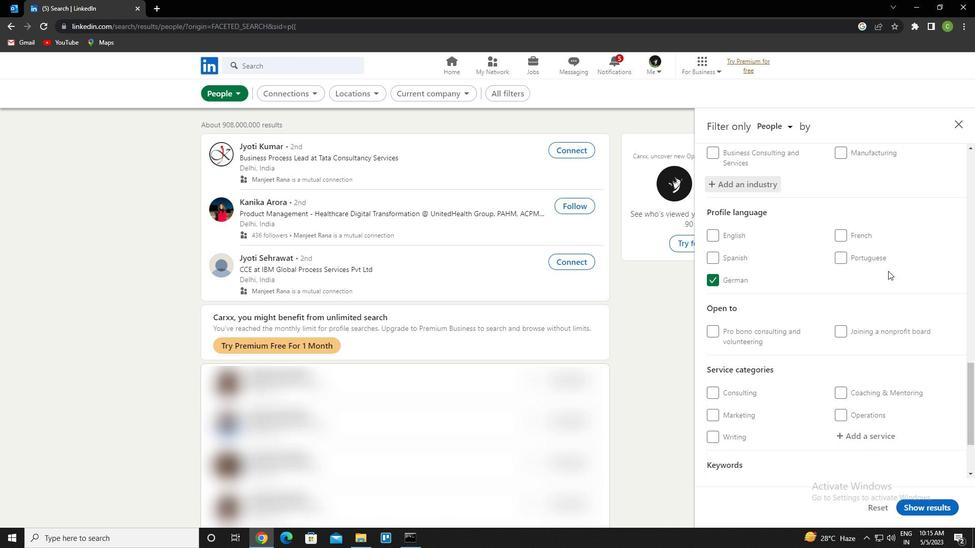 
Action: Mouse moved to (887, 271)
Screenshot: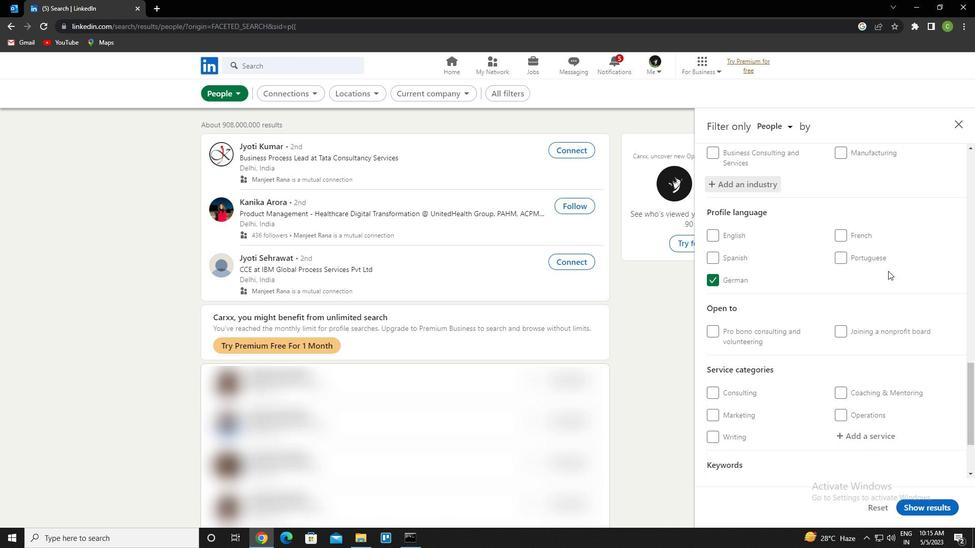 
Action: Mouse scrolled (887, 271) with delta (0, 0)
Screenshot: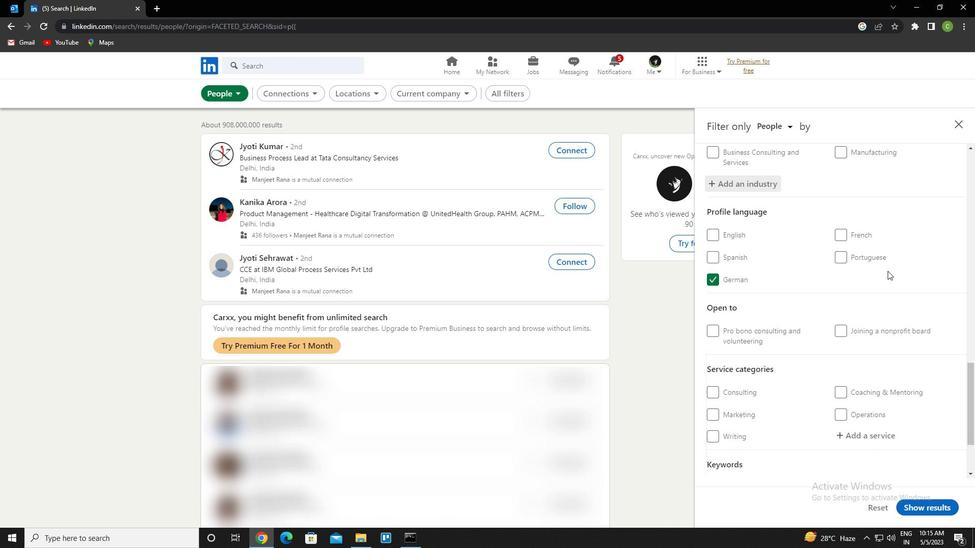
Action: Mouse moved to (886, 271)
Screenshot: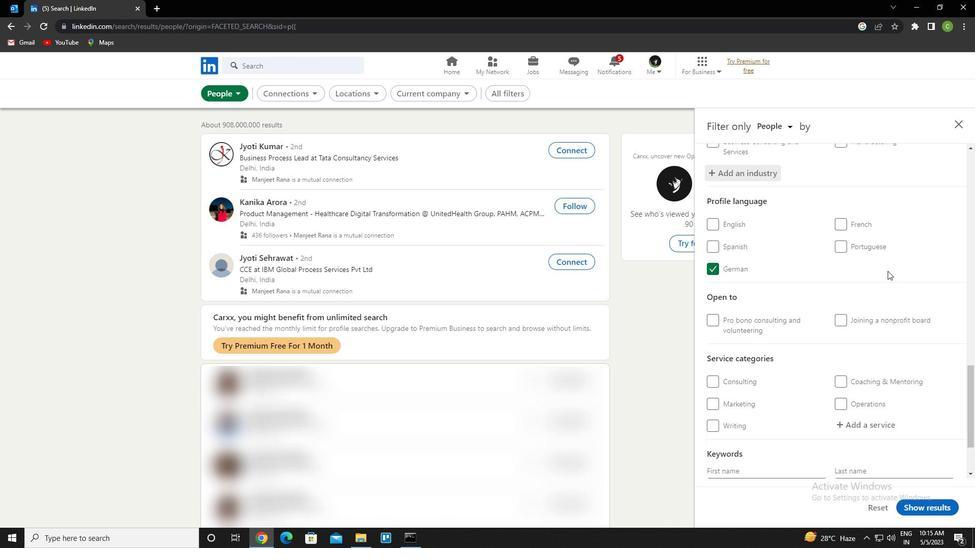 
Action: Mouse scrolled (886, 271) with delta (0, 0)
Screenshot: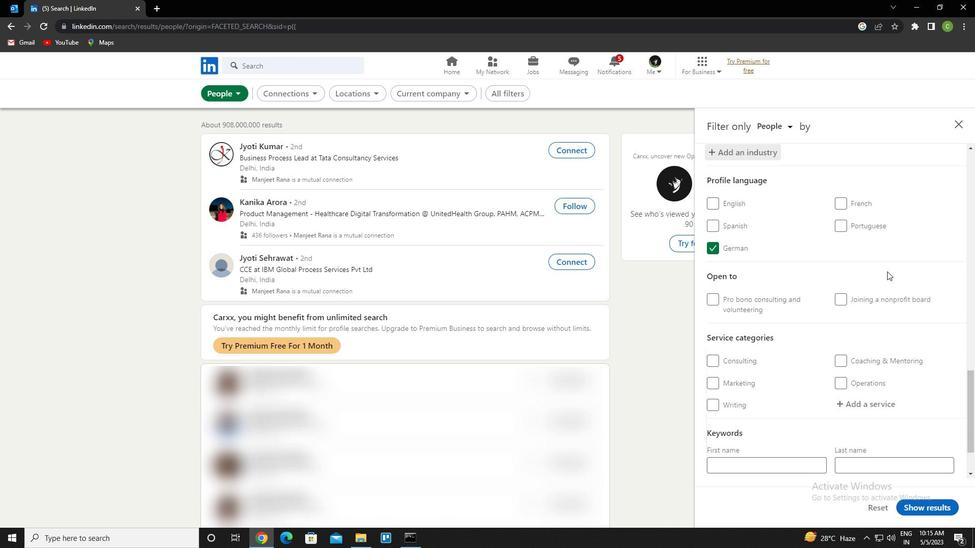 
Action: Mouse scrolled (886, 271) with delta (0, 0)
Screenshot: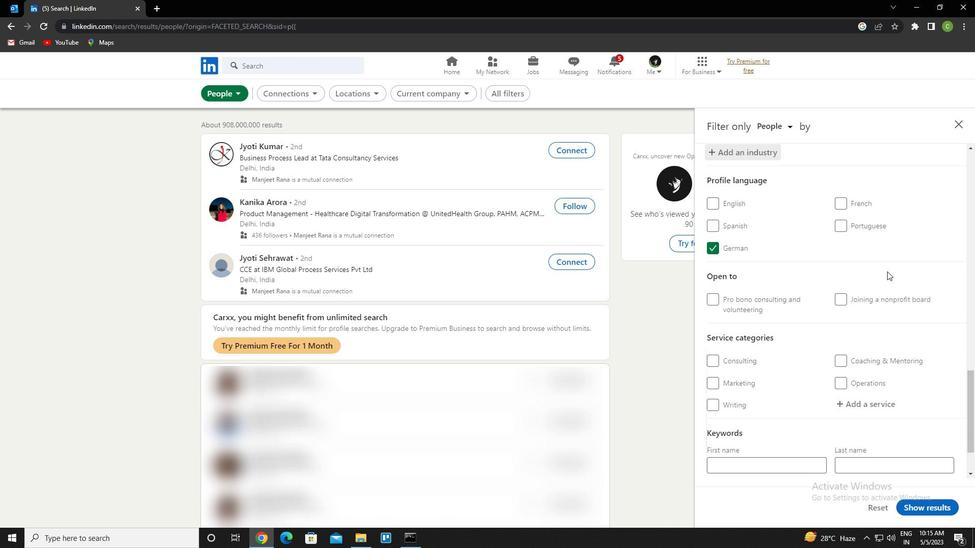 
Action: Mouse moved to (862, 336)
Screenshot: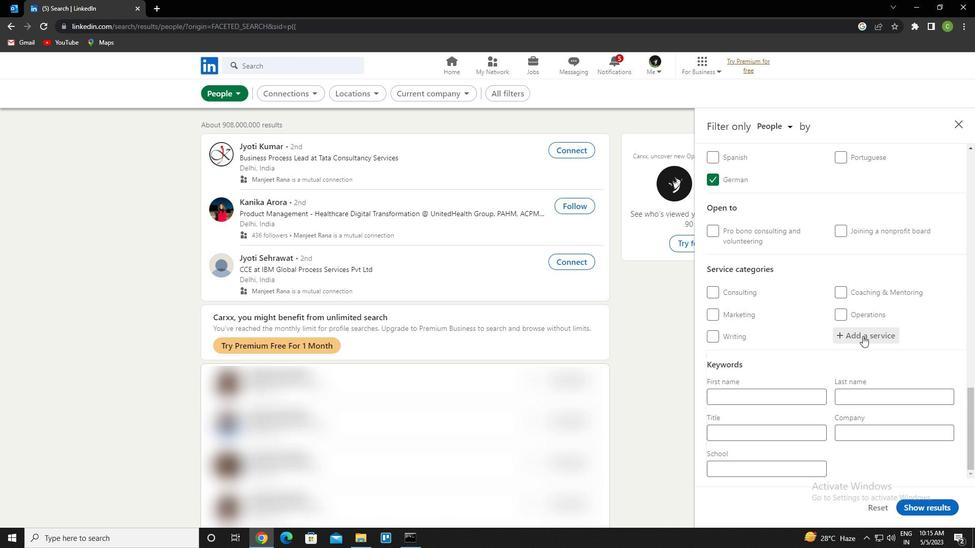 
Action: Mouse pressed left at (862, 336)
Screenshot: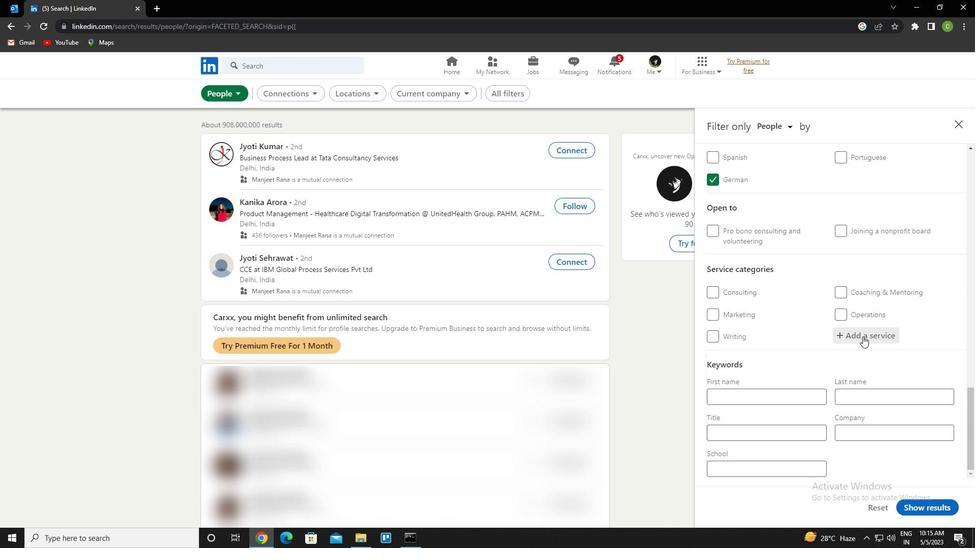 
Action: Key pressed <Key.caps_lock>t<Key.caps_lock>ax<Key.space><Key.caps_lock>p<Key.caps_lock>reparation<Key.down><Key.enter>
Screenshot: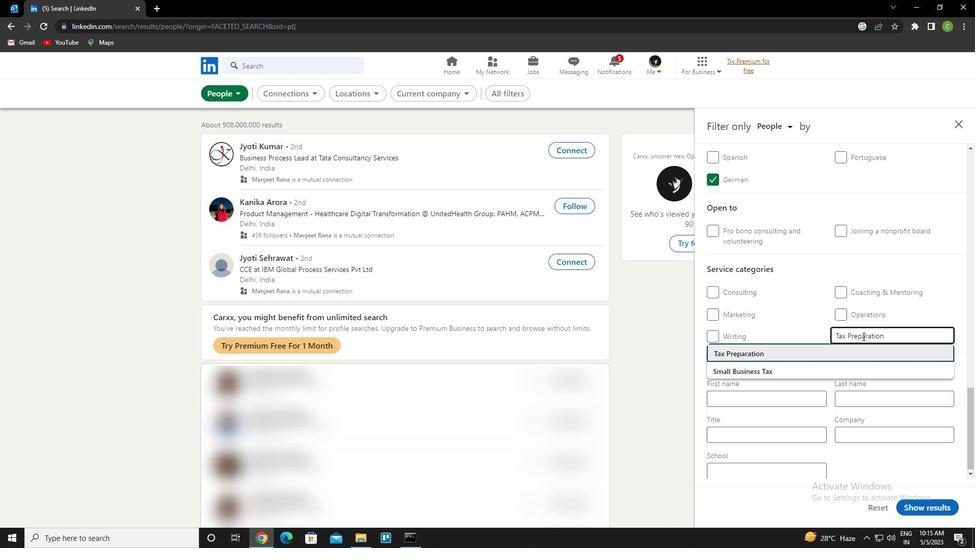 
Action: Mouse moved to (863, 336)
Screenshot: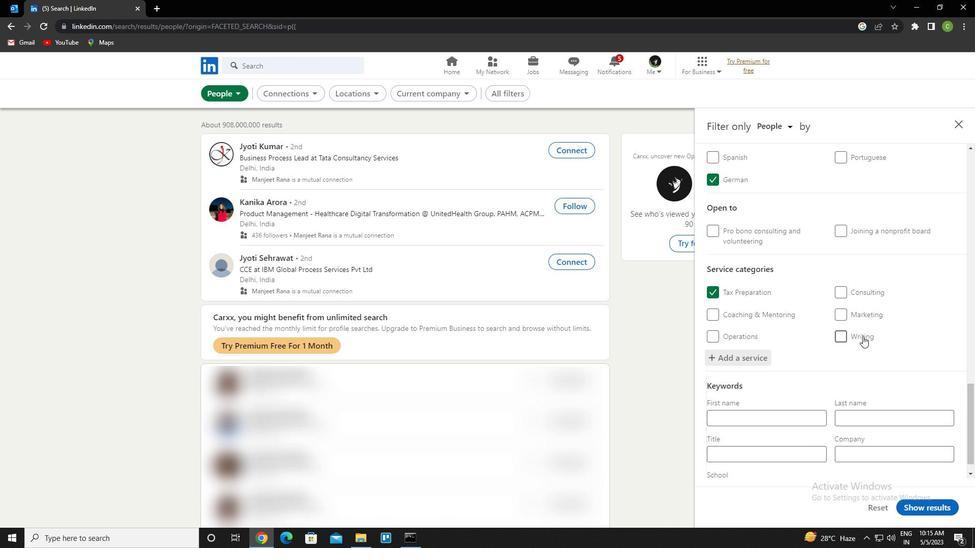 
Action: Mouse scrolled (863, 336) with delta (0, 0)
Screenshot: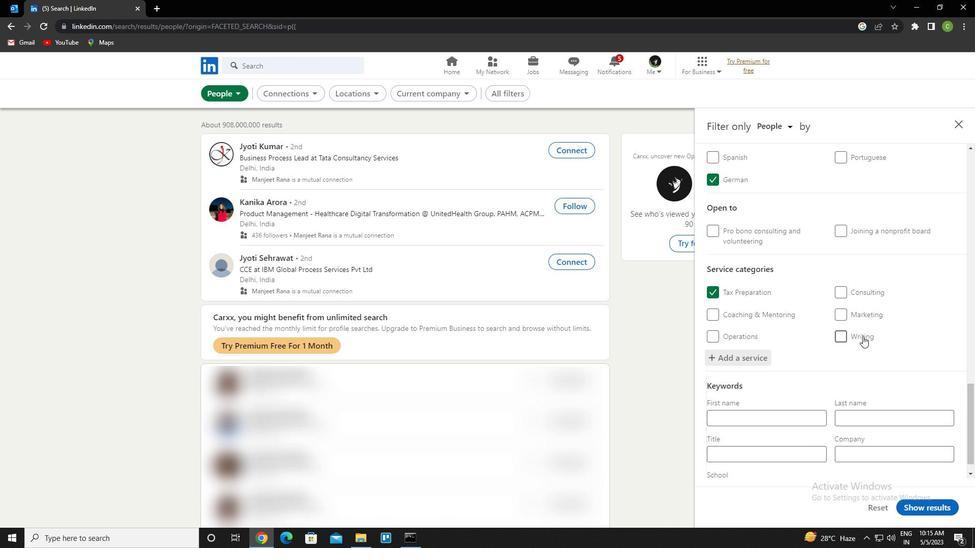 
Action: Mouse scrolled (863, 336) with delta (0, 0)
Screenshot: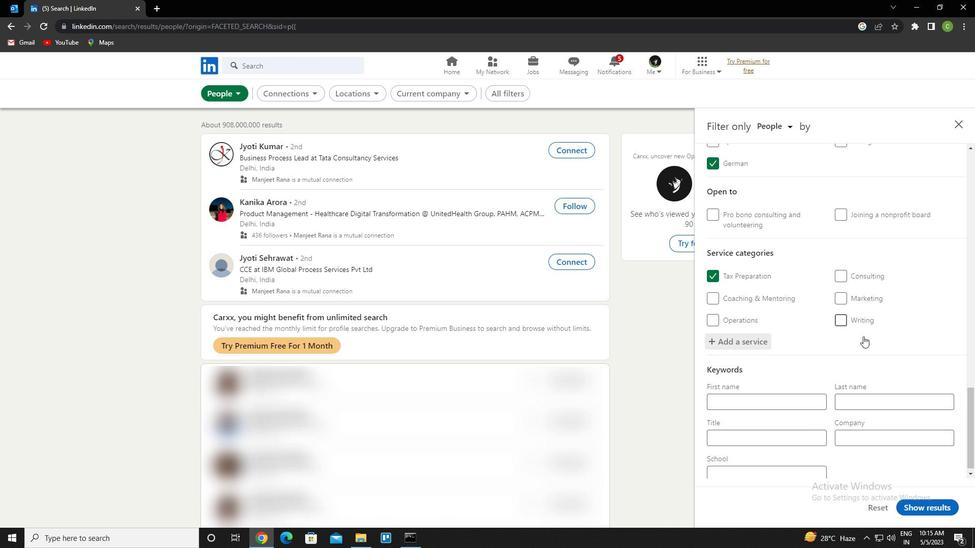 
Action: Mouse scrolled (863, 336) with delta (0, 0)
Screenshot: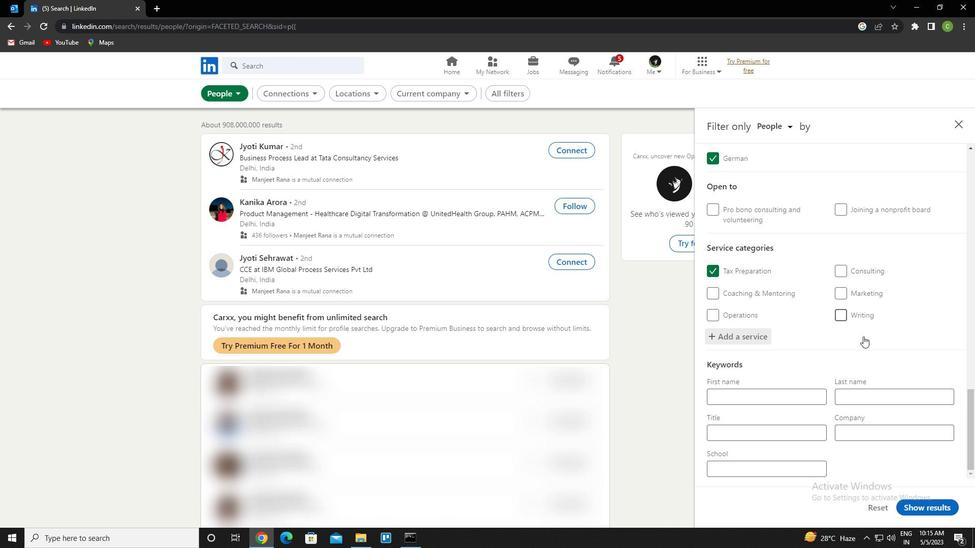 
Action: Mouse scrolled (863, 336) with delta (0, 0)
Screenshot: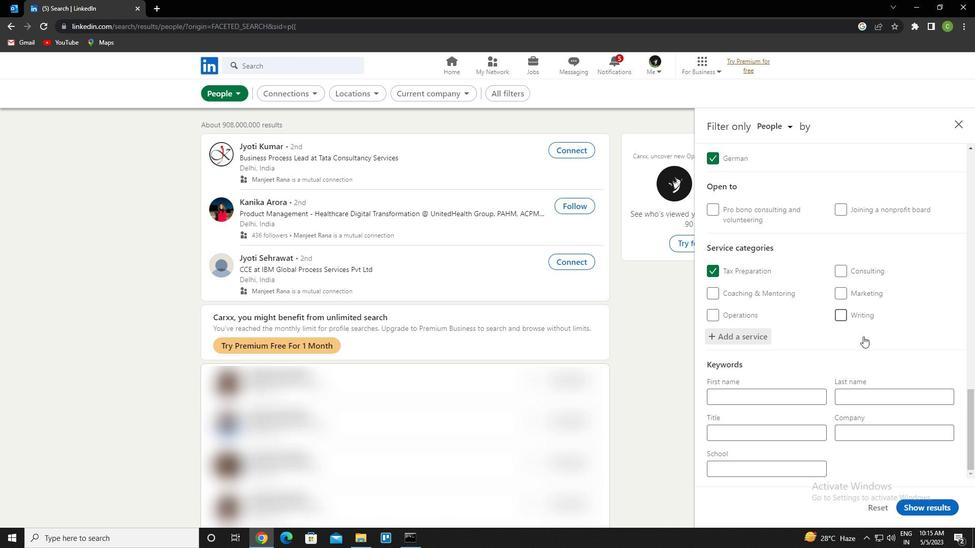 
Action: Mouse scrolled (863, 336) with delta (0, 0)
Screenshot: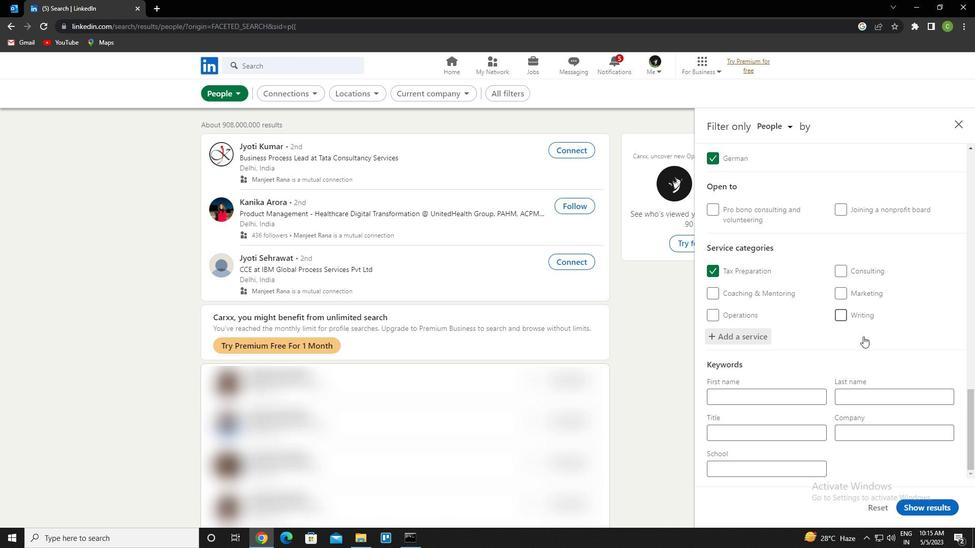 
Action: Mouse scrolled (863, 336) with delta (0, 0)
Screenshot: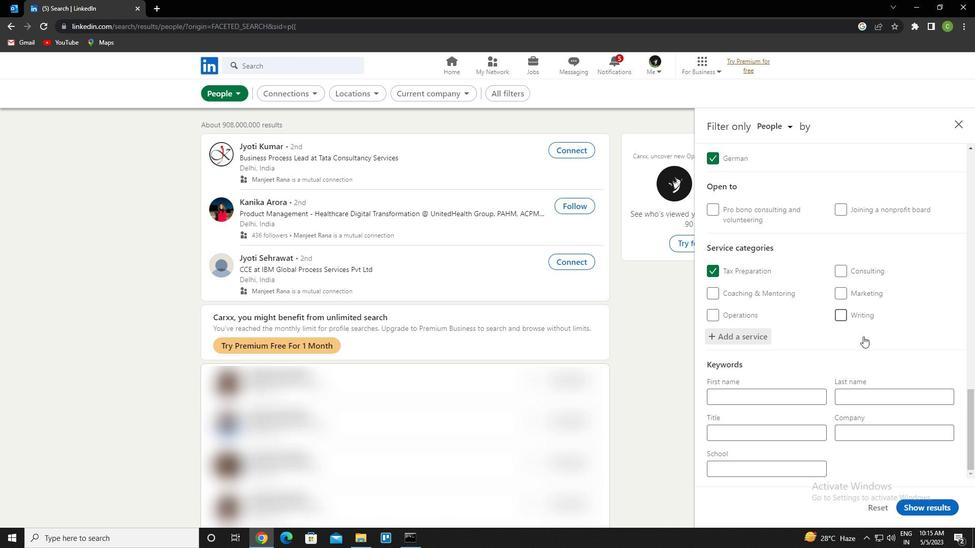 
Action: Mouse moved to (807, 431)
Screenshot: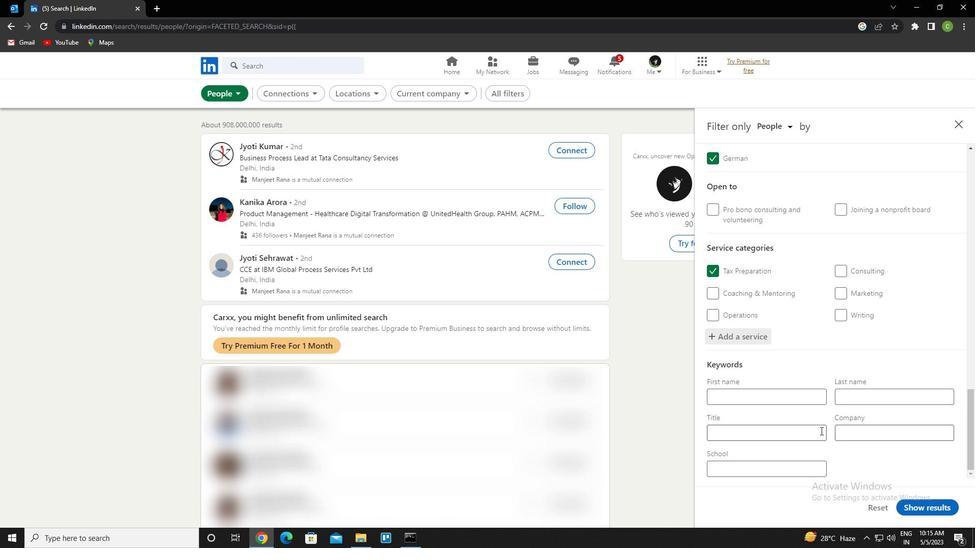 
Action: Mouse pressed left at (807, 431)
Screenshot: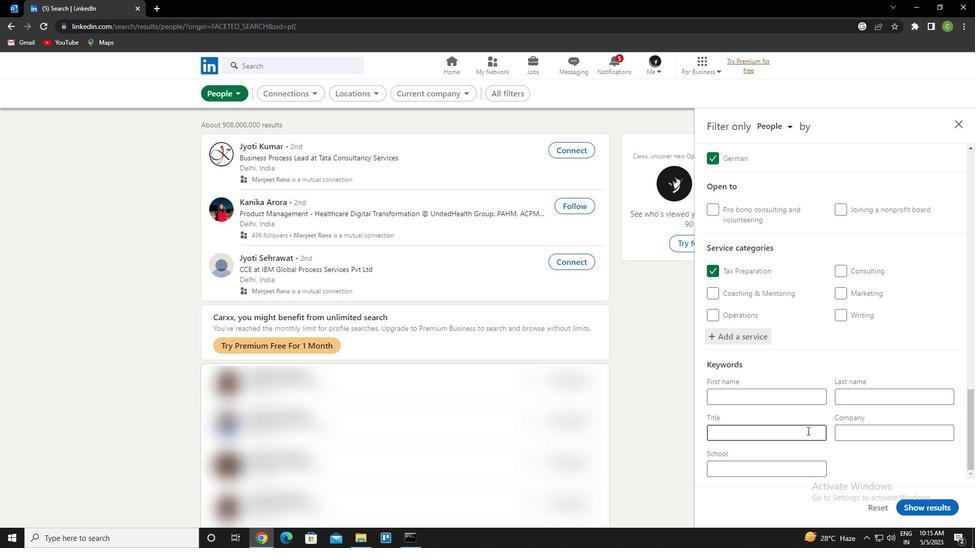 
Action: Key pressed <Key.caps_lock>h<Key.caps_lock>olet<Key.backspace><Key.backspace><Key.backspace>tel<Key.space><Key.caps_lock>f<Key.caps_lock>ront<Key.space><Key.caps_lock>d<Key.caps_lock>oor<Key.space><Key.caps_lock>g<Key.caps_lock>reeter
Screenshot: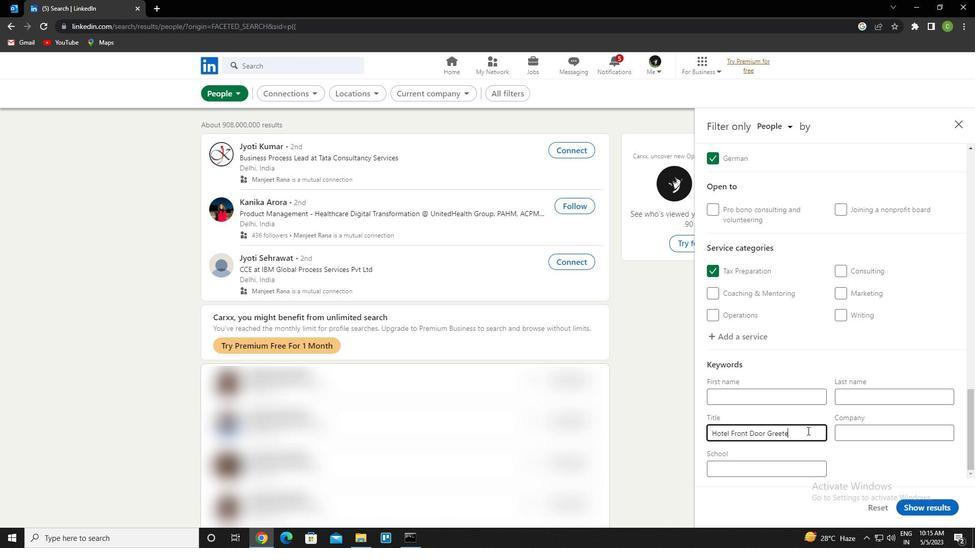 
Action: Mouse moved to (923, 509)
Screenshot: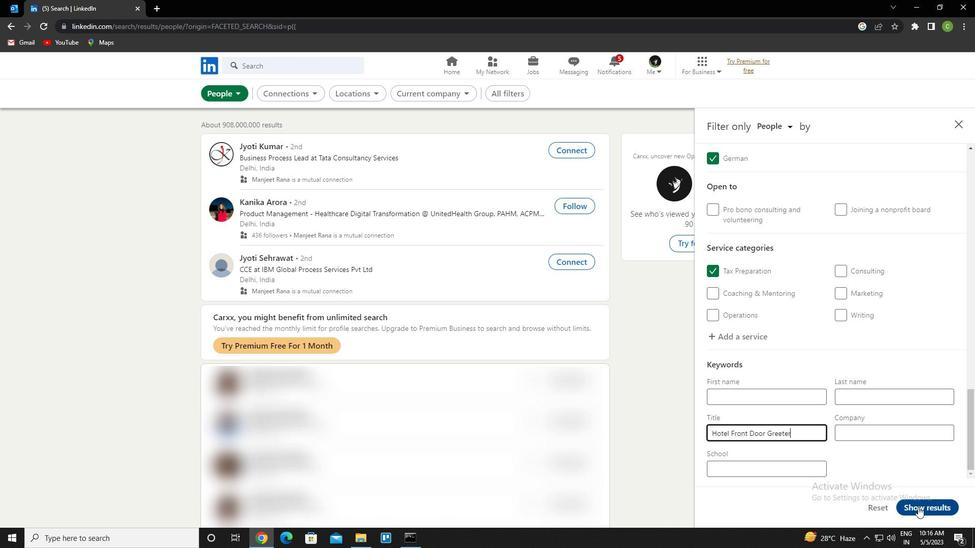 
Action: Mouse pressed left at (923, 509)
Screenshot: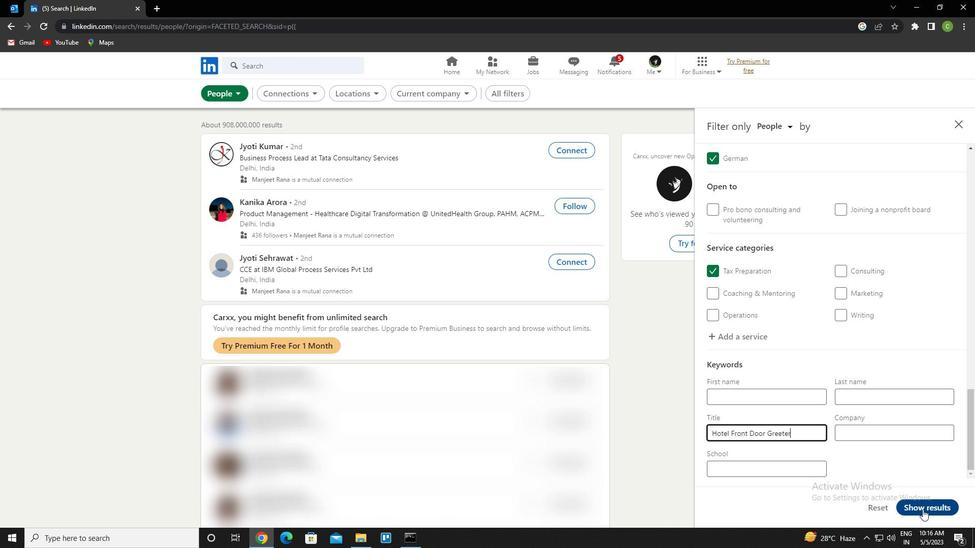 
Action: Mouse moved to (573, 373)
Screenshot: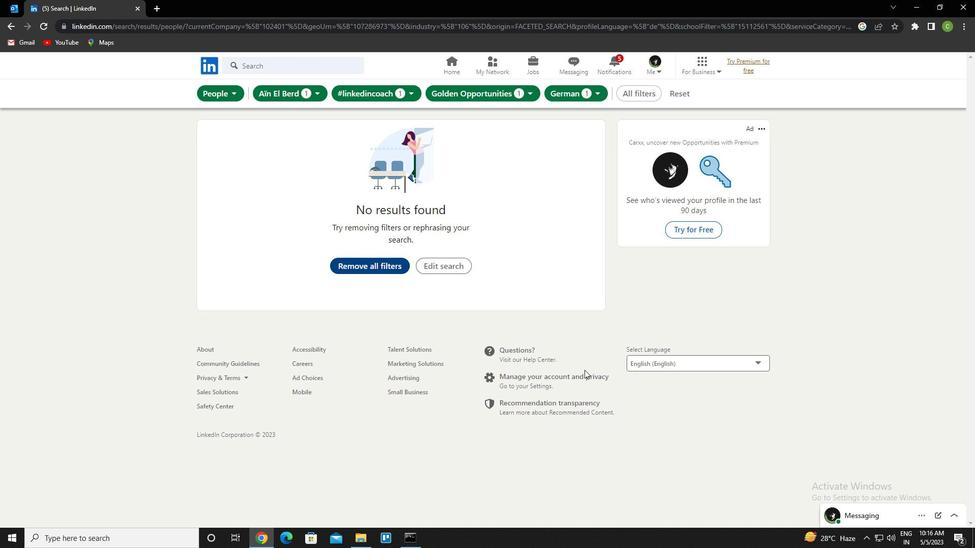 
